 Task: Create a presentation page layout template.
Action: Mouse moved to (405, 230)
Screenshot: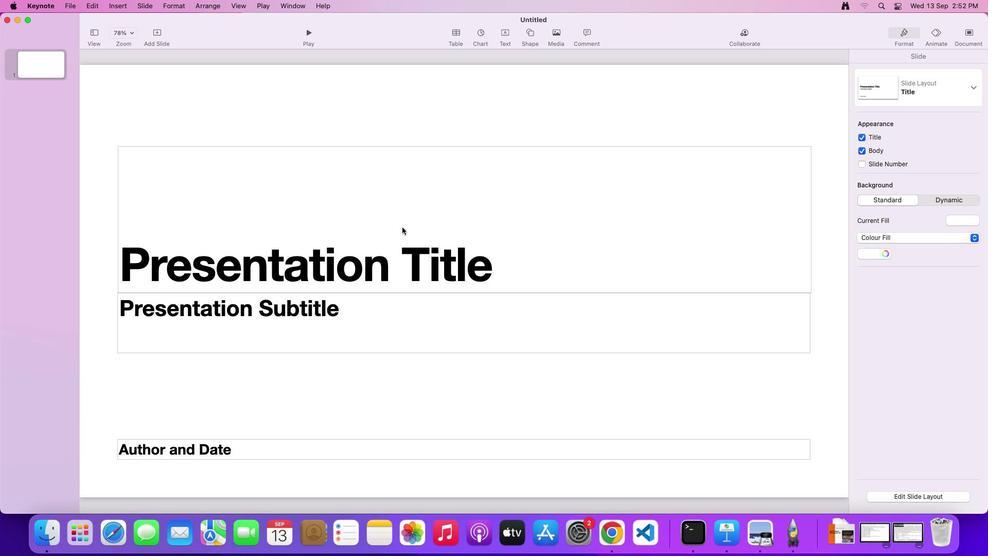 
Action: Mouse pressed left at (405, 230)
Screenshot: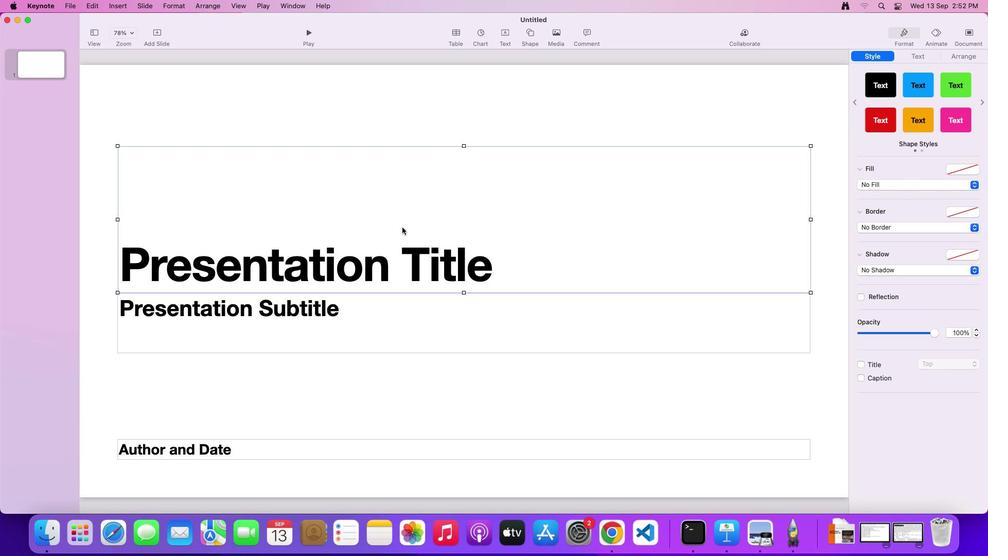 
Action: Mouse moved to (405, 230)
Screenshot: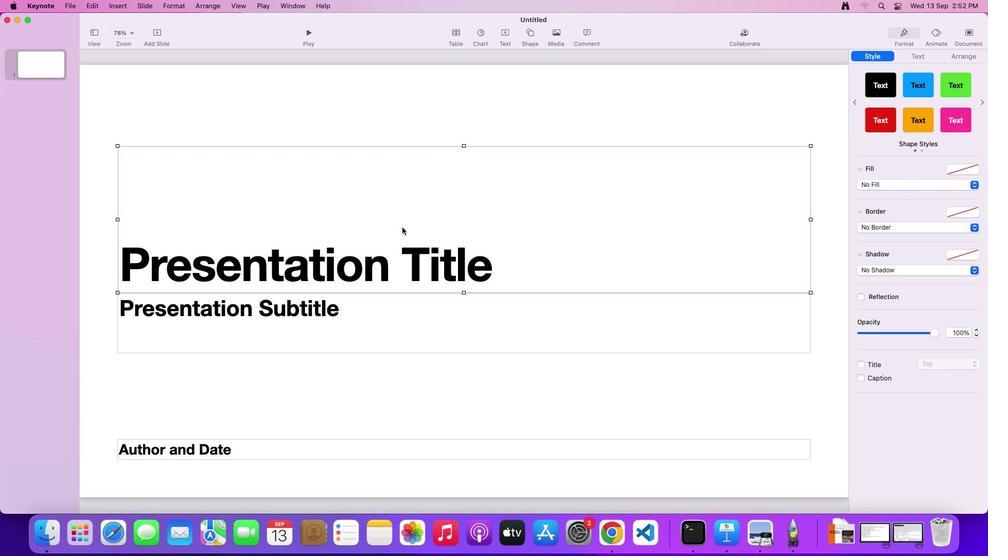 
Action: Key pressed Key.delete
Screenshot: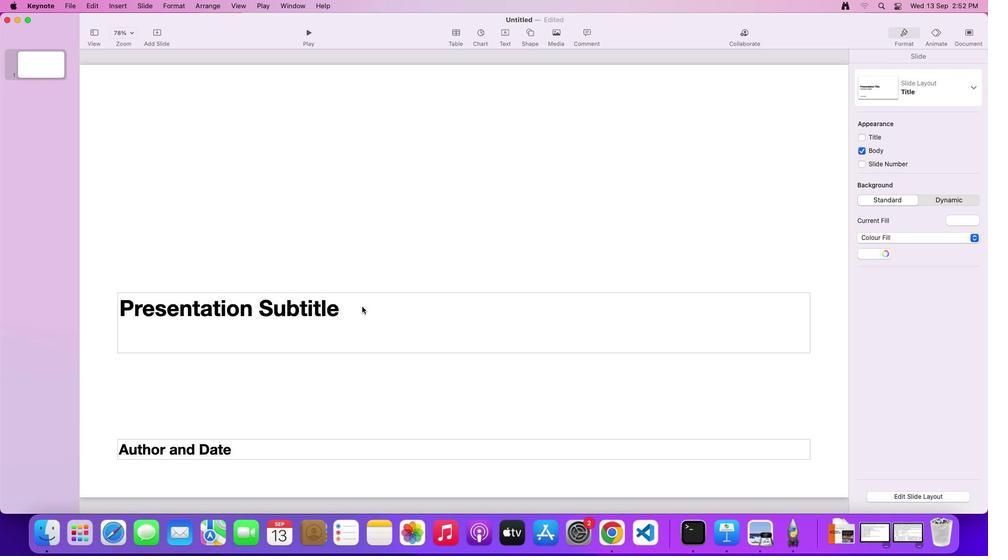 
Action: Mouse moved to (365, 311)
Screenshot: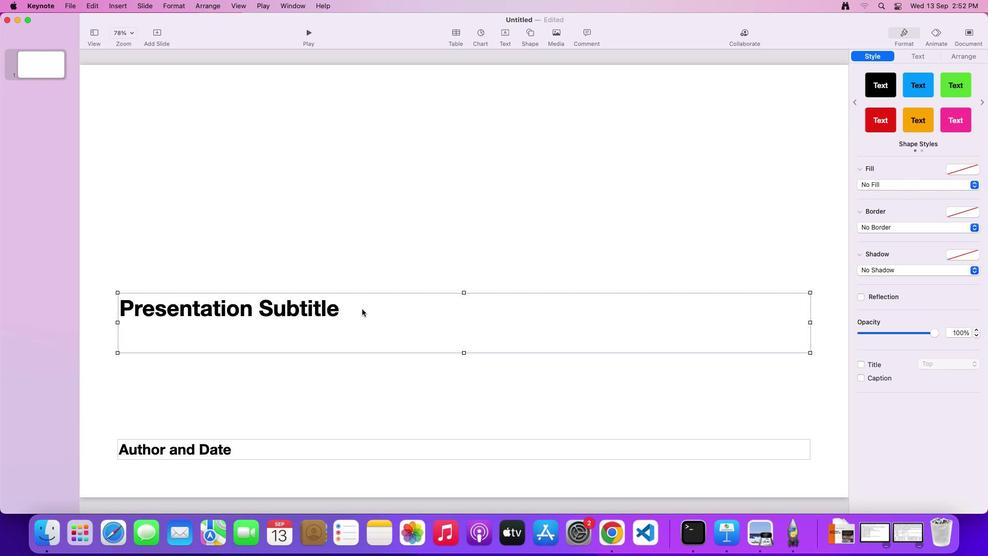 
Action: Mouse pressed left at (365, 311)
Screenshot: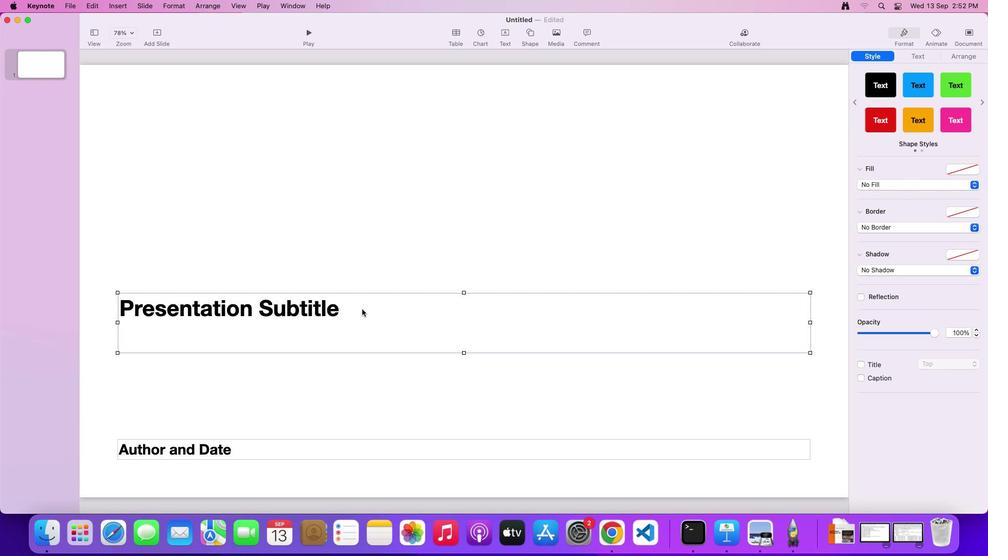 
Action: Mouse moved to (365, 318)
Screenshot: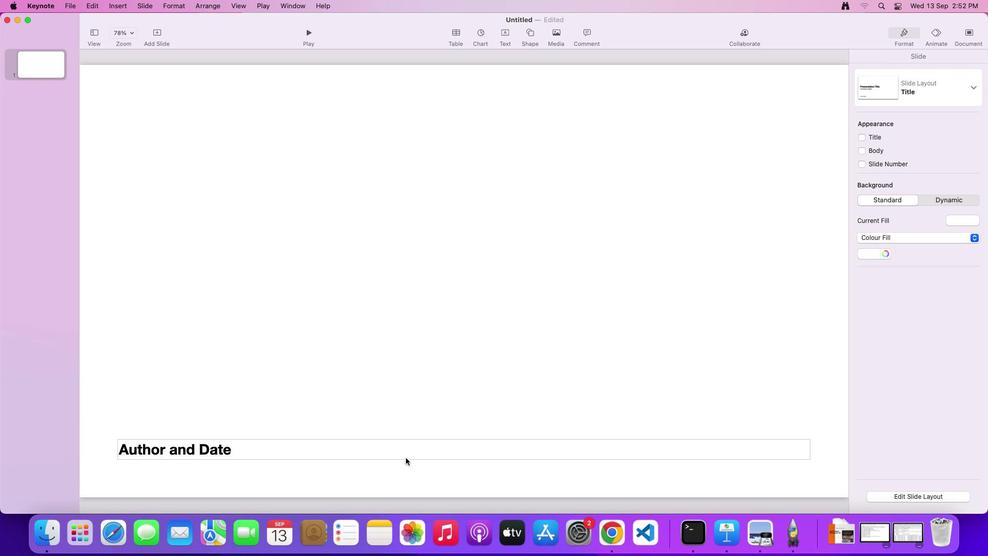 
Action: Key pressed Key.delete
Screenshot: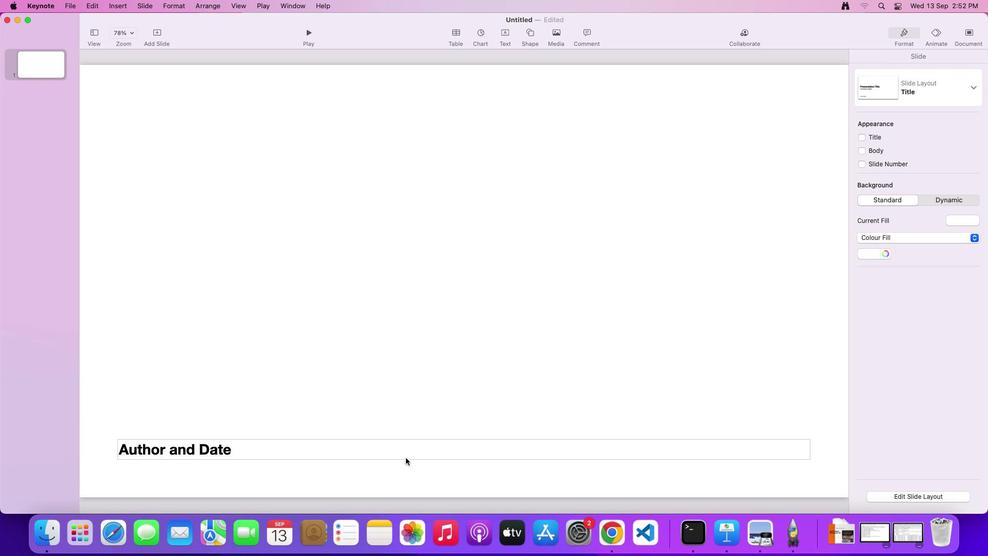 
Action: Mouse moved to (408, 461)
Screenshot: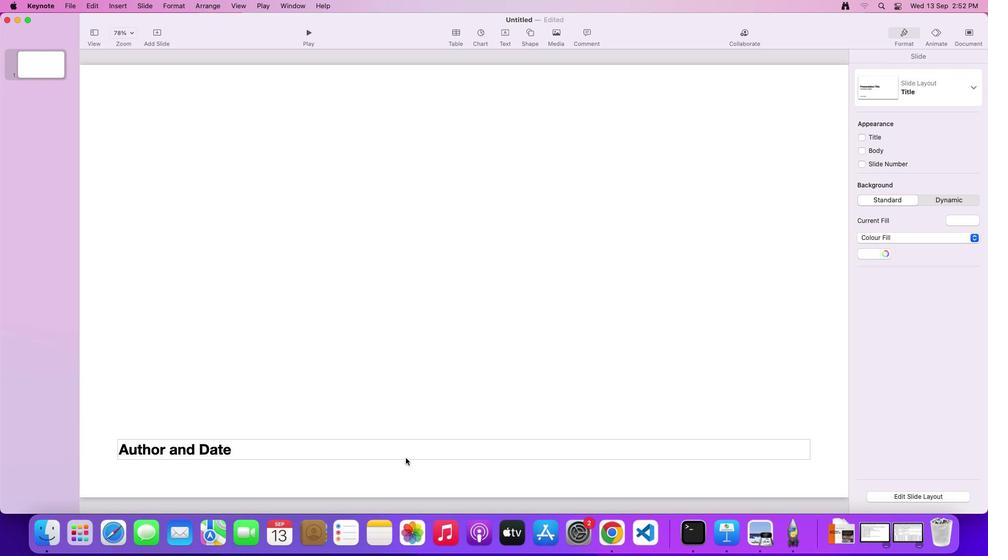 
Action: Mouse pressed left at (408, 461)
Screenshot: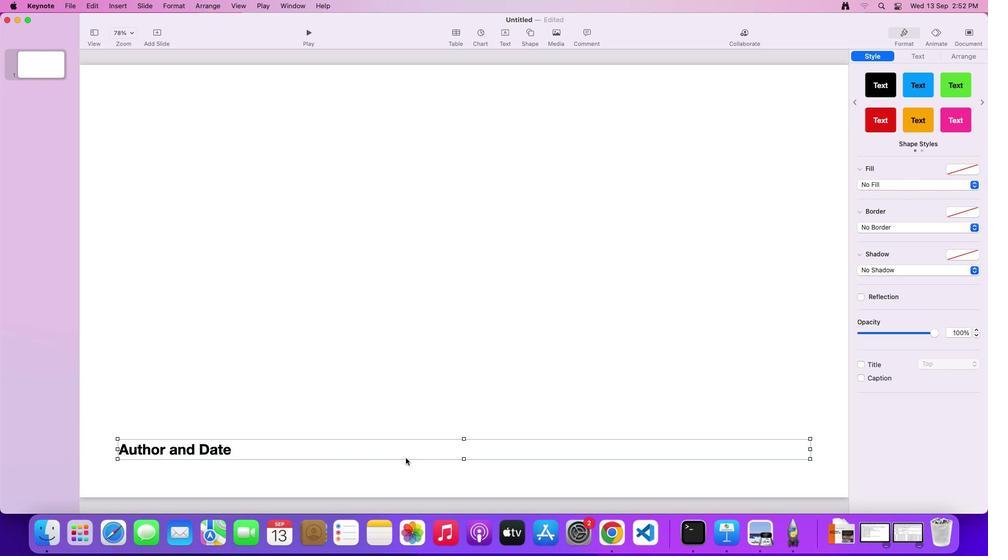 
Action: Mouse moved to (408, 460)
Screenshot: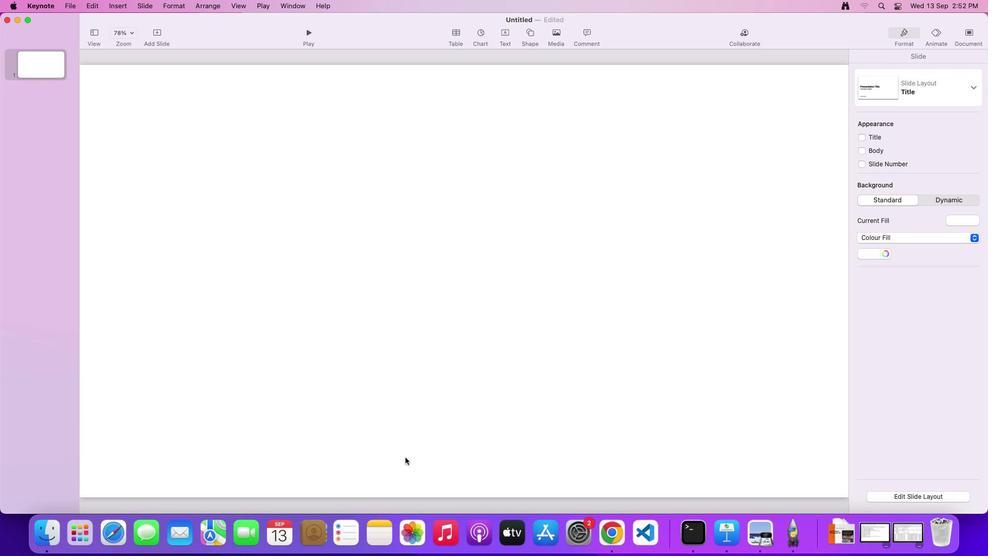 
Action: Key pressed Key.delete
Screenshot: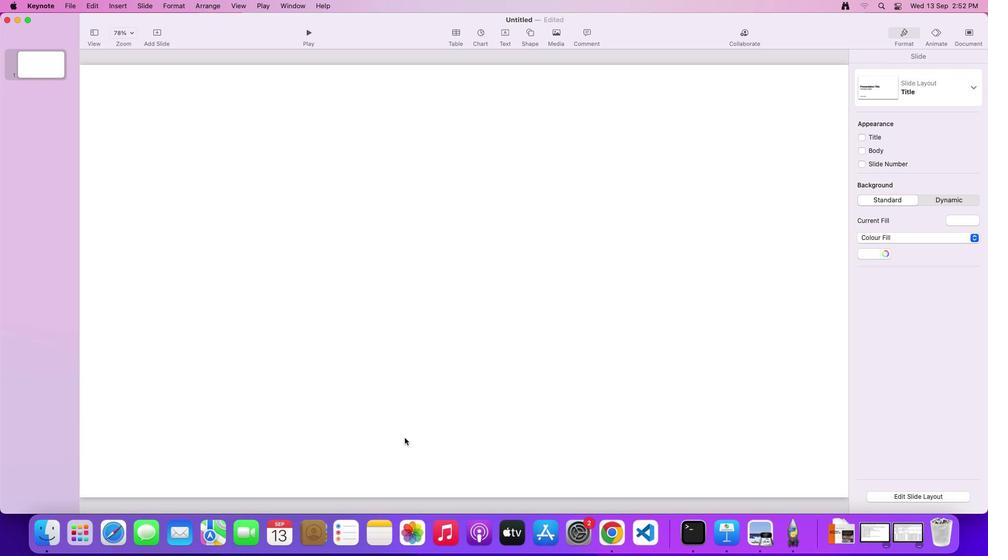 
Action: Mouse moved to (381, 268)
Screenshot: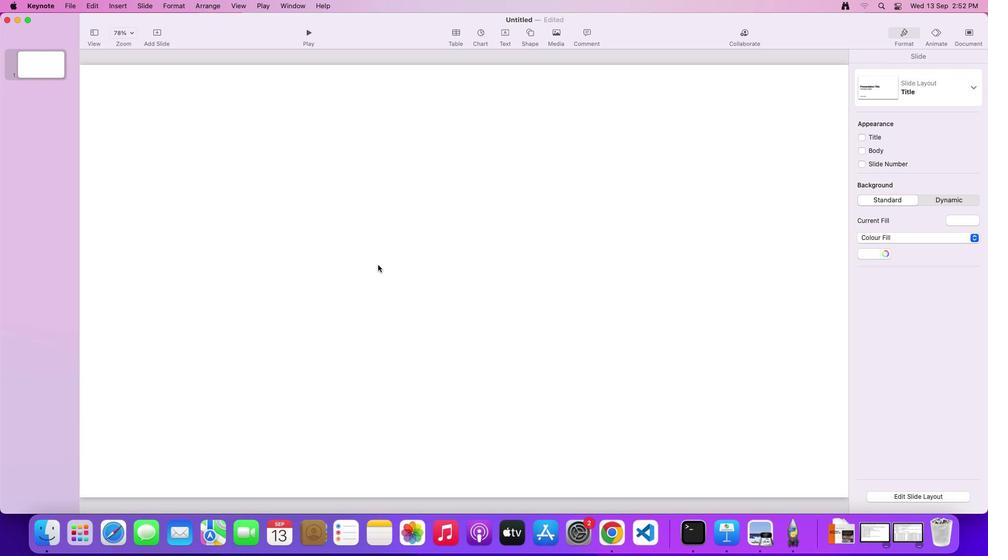 
Action: Mouse pressed left at (381, 268)
Screenshot: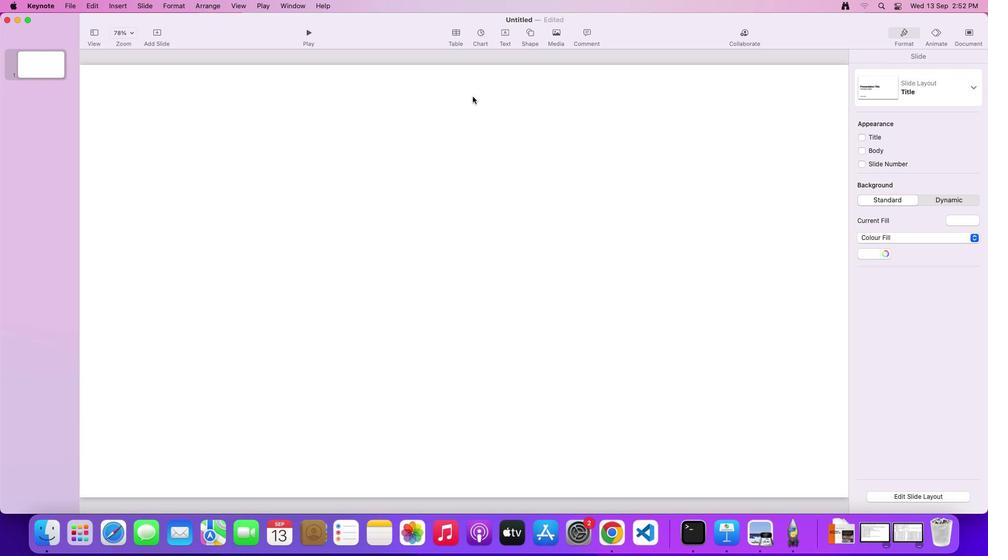 
Action: Mouse moved to (528, 35)
Screenshot: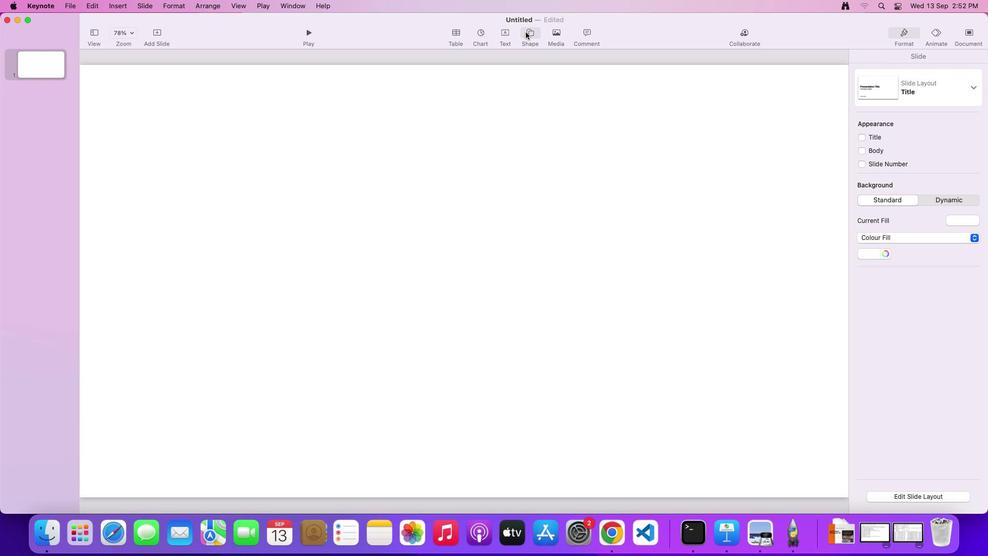
Action: Mouse pressed left at (528, 35)
Screenshot: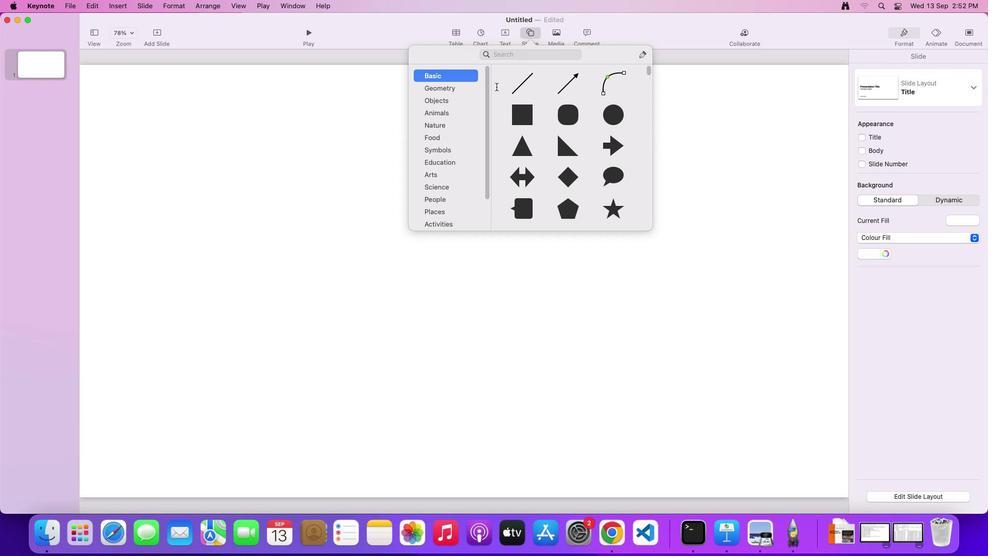 
Action: Mouse moved to (515, 117)
Screenshot: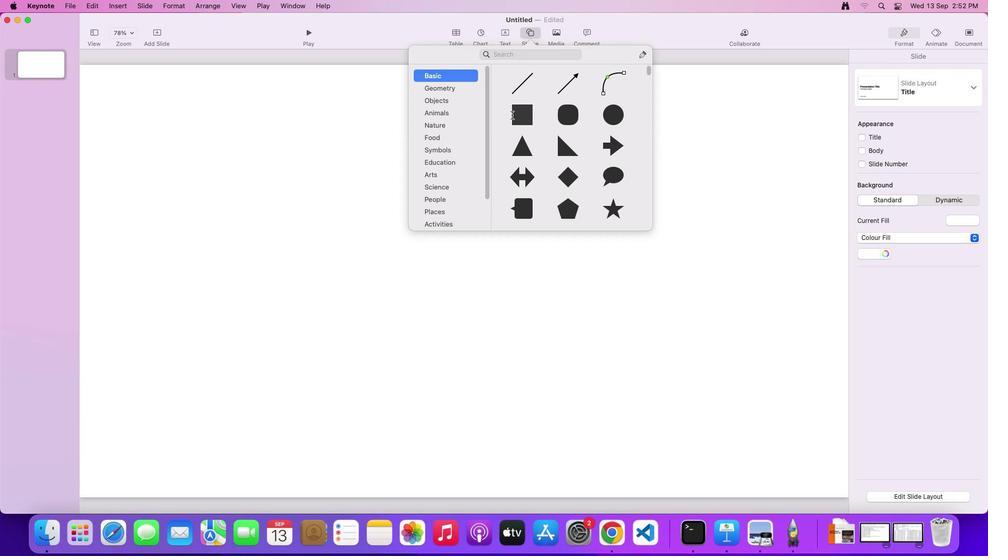 
Action: Mouse pressed left at (515, 117)
Screenshot: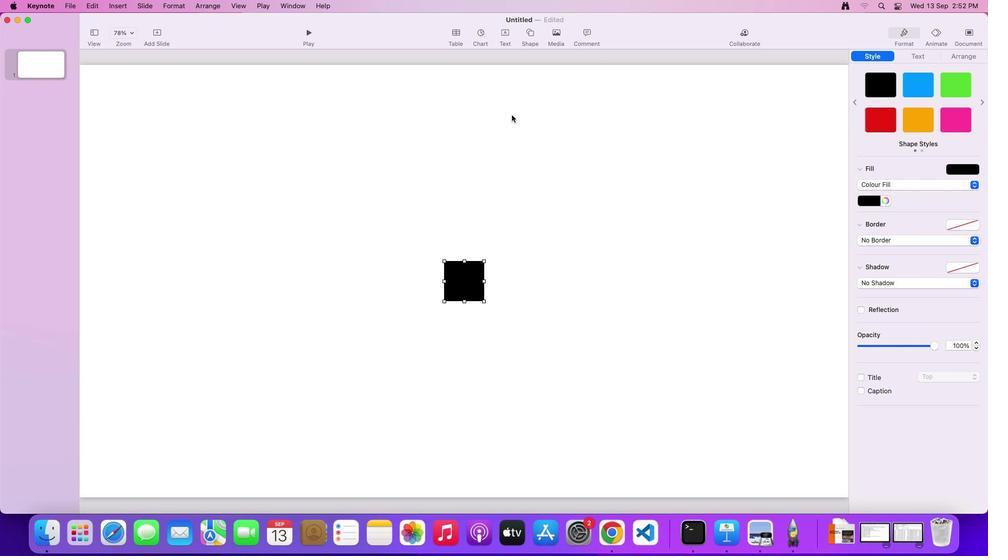 
Action: Mouse moved to (445, 263)
Screenshot: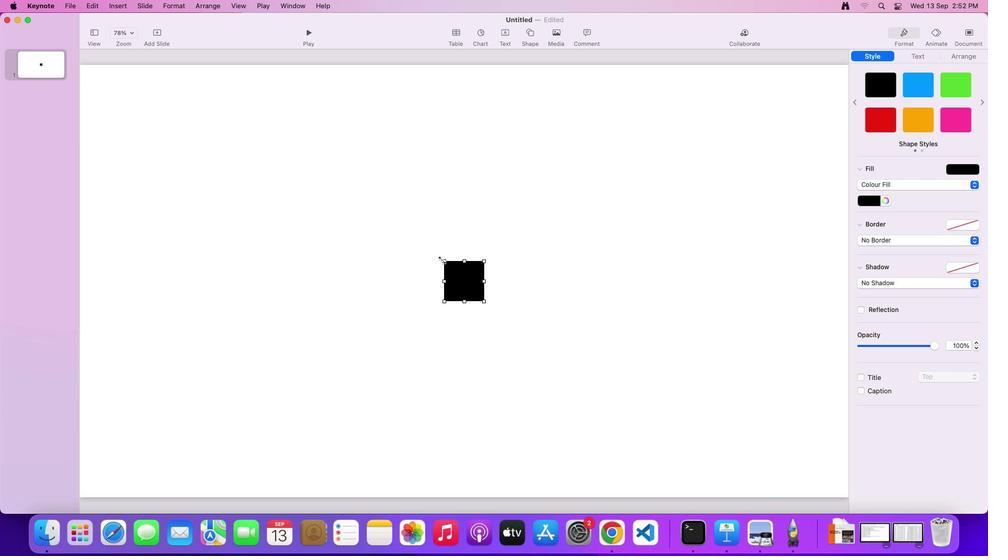 
Action: Mouse pressed left at (445, 263)
Screenshot: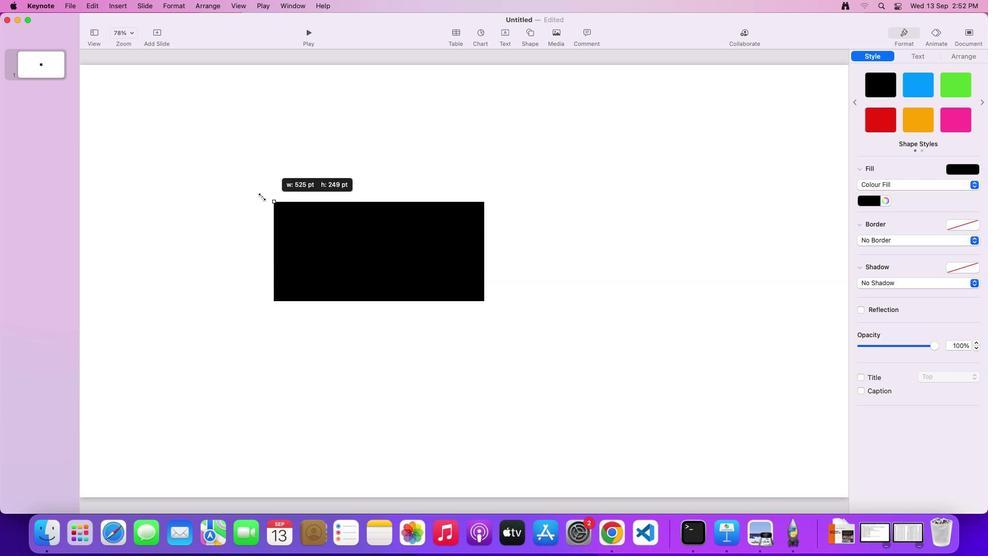 
Action: Mouse moved to (486, 304)
Screenshot: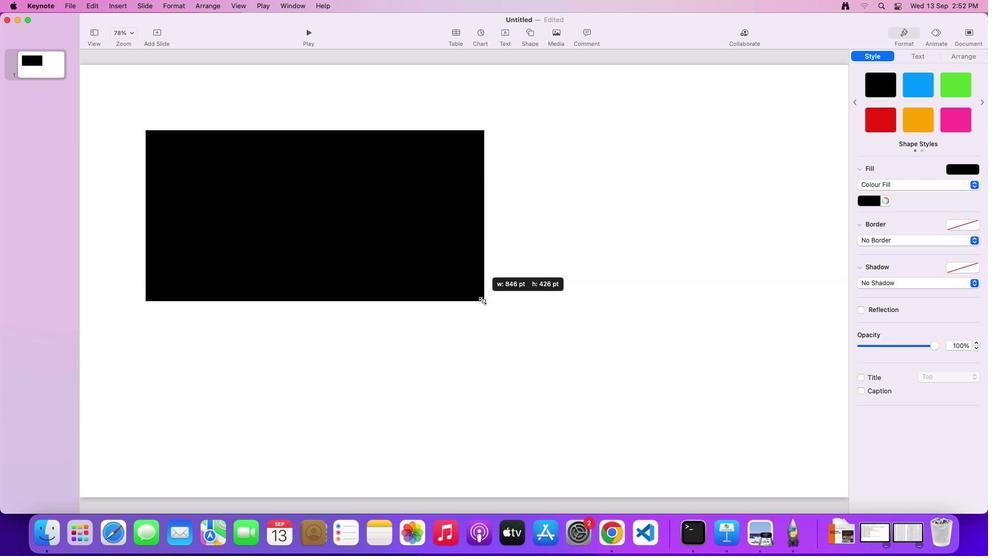 
Action: Mouse pressed left at (486, 304)
Screenshot: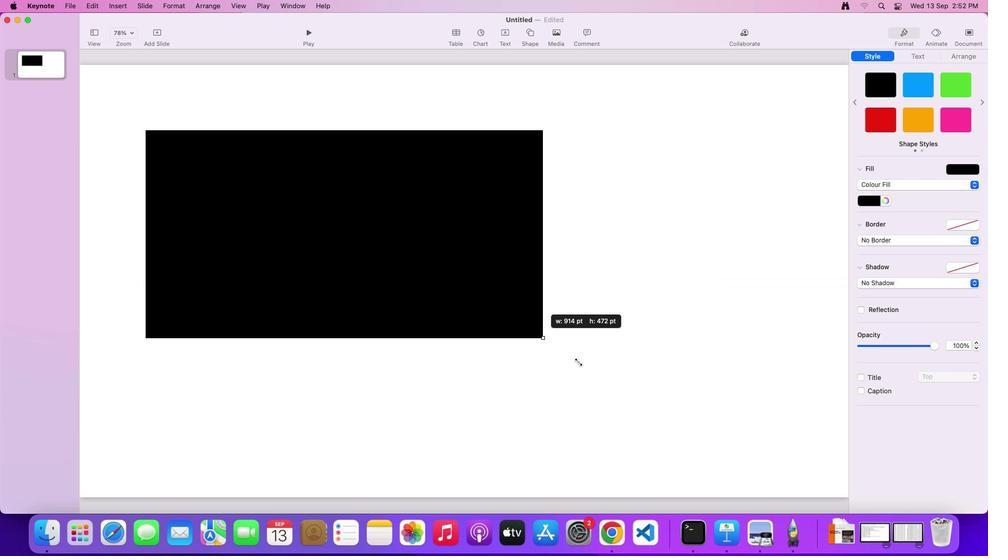
Action: Mouse moved to (505, 339)
Screenshot: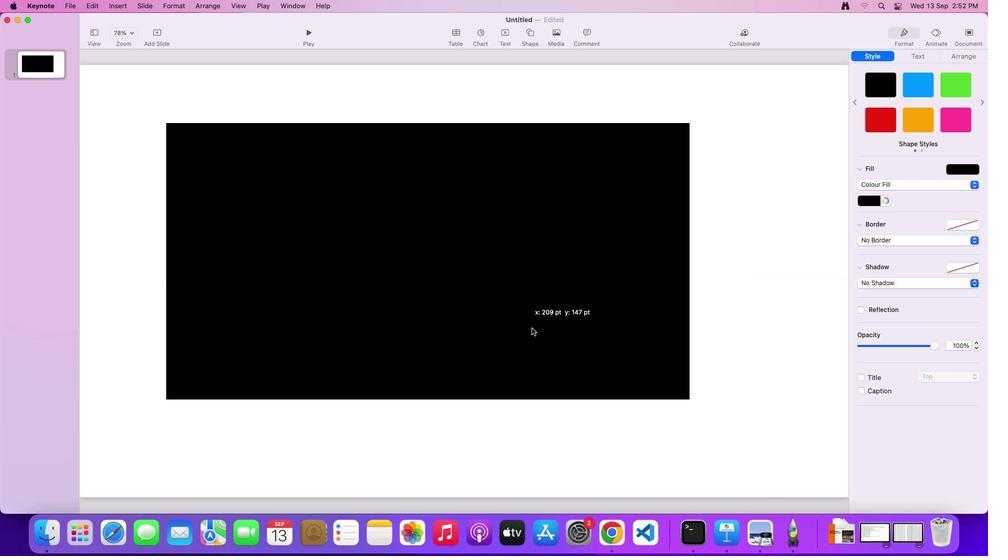 
Action: Mouse pressed left at (505, 339)
Screenshot: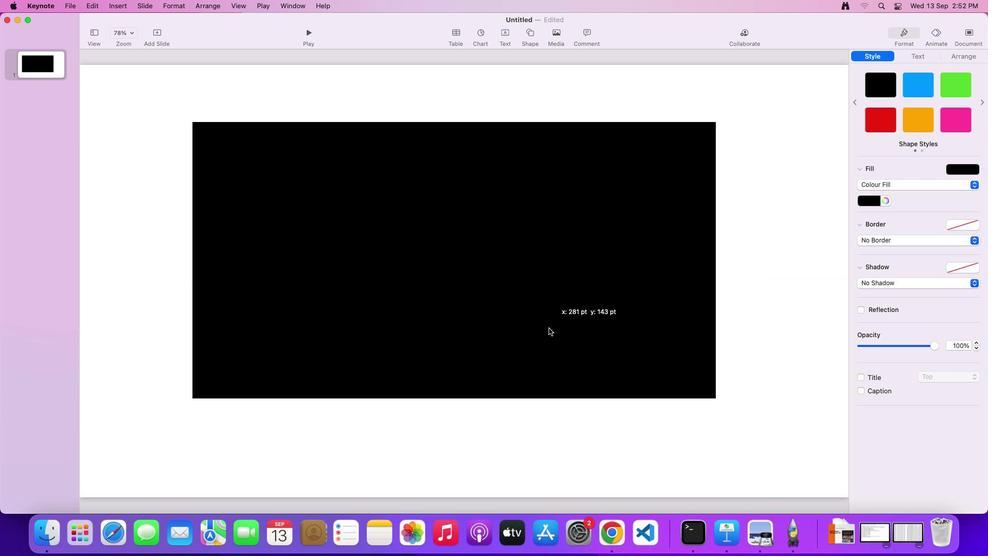 
Action: Mouse moved to (460, 408)
Screenshot: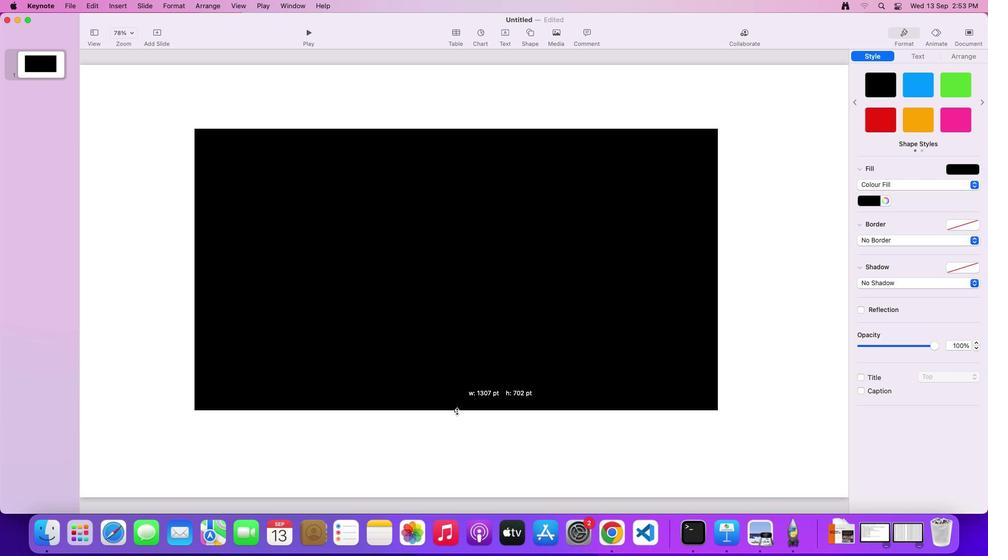 
Action: Mouse pressed left at (460, 408)
Screenshot: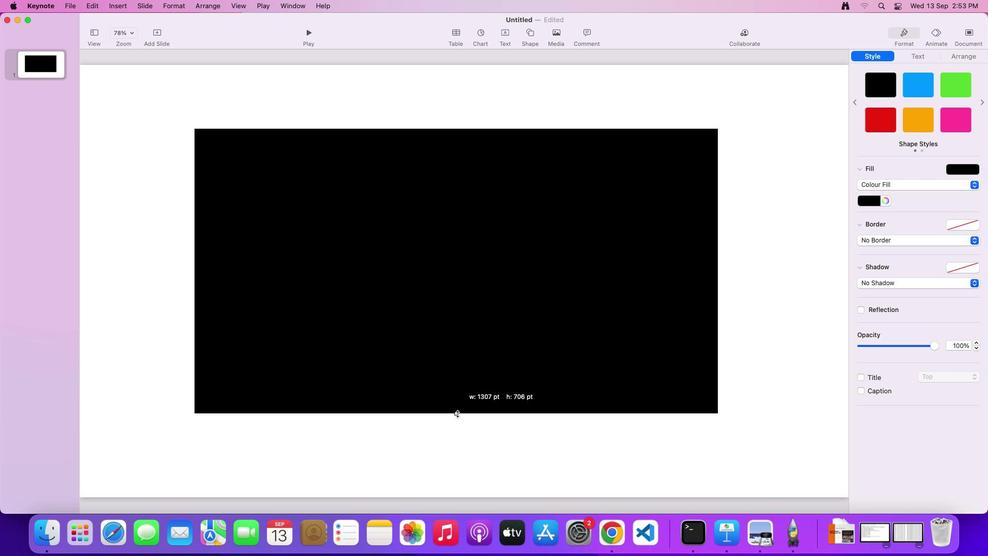 
Action: Mouse moved to (419, 320)
Screenshot: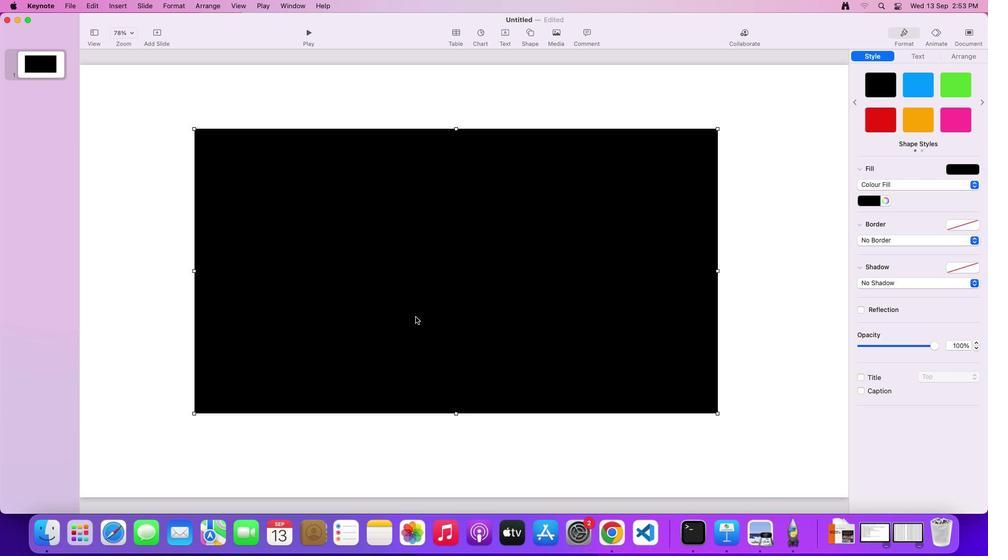 
Action: Mouse pressed left at (419, 320)
Screenshot: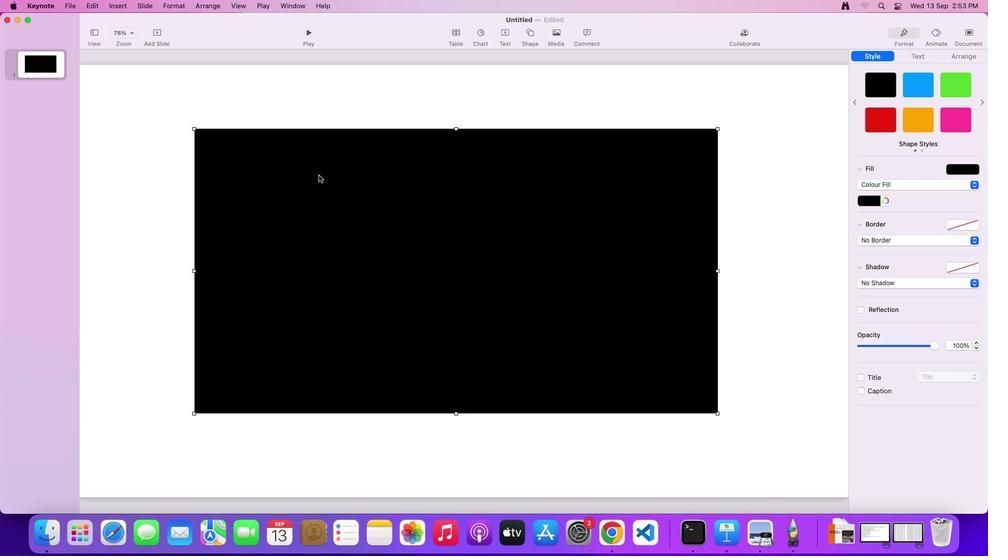 
Action: Mouse moved to (877, 204)
Screenshot: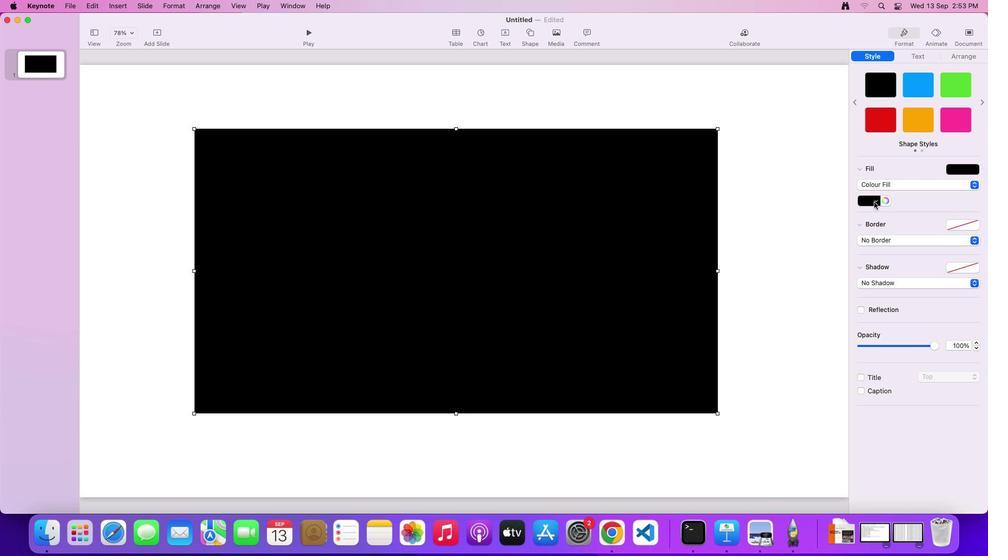 
Action: Mouse pressed left at (877, 204)
Screenshot: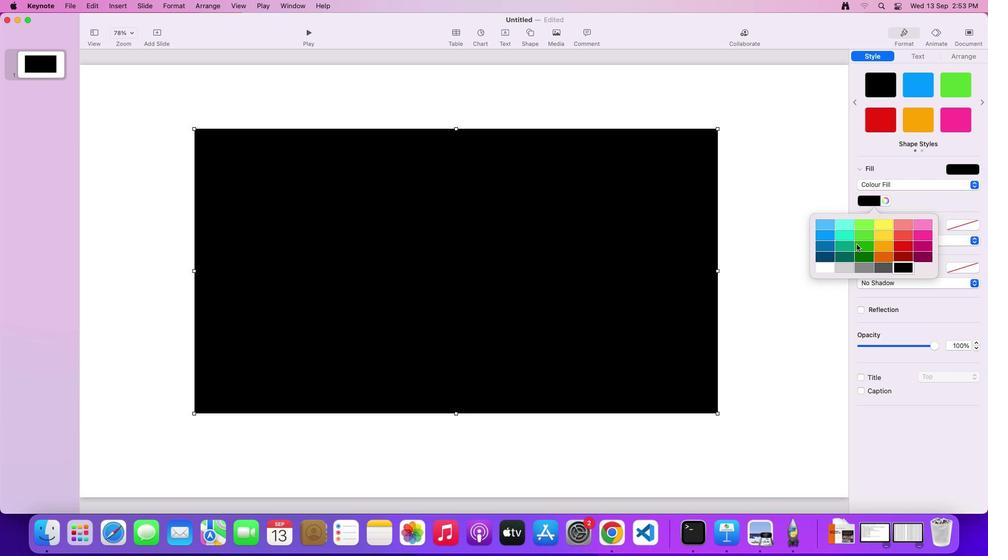 
Action: Mouse moved to (829, 252)
Screenshot: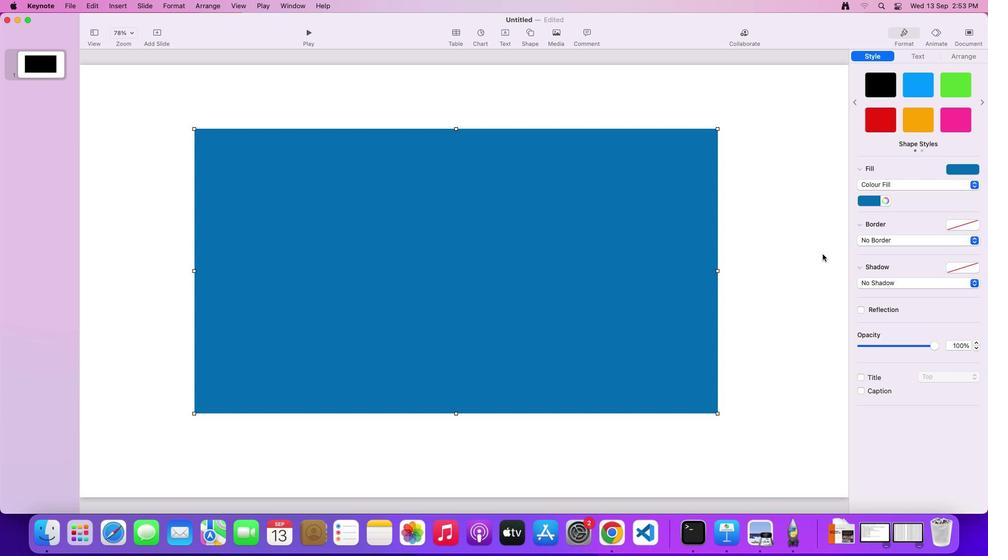 
Action: Mouse pressed left at (829, 252)
Screenshot: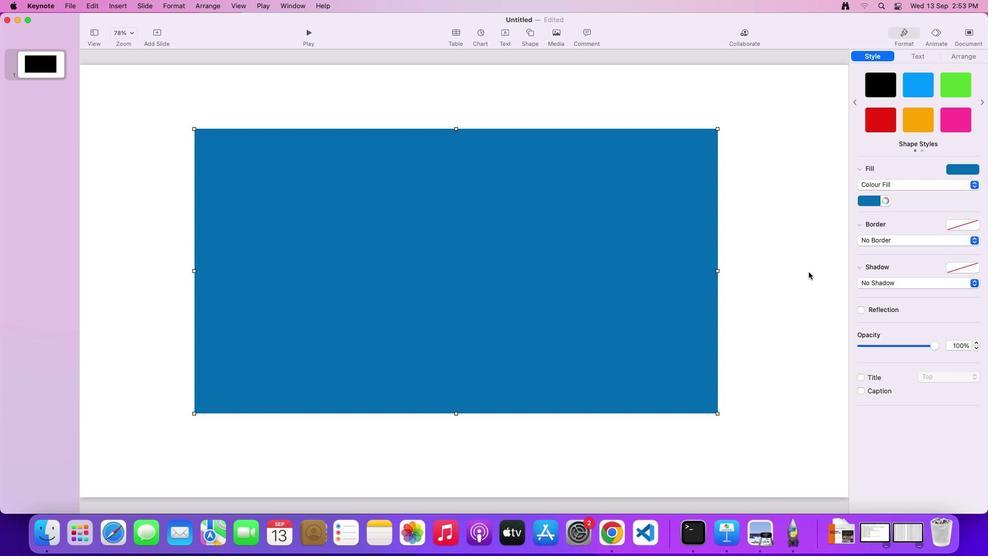 
Action: Mouse moved to (936, 346)
Screenshot: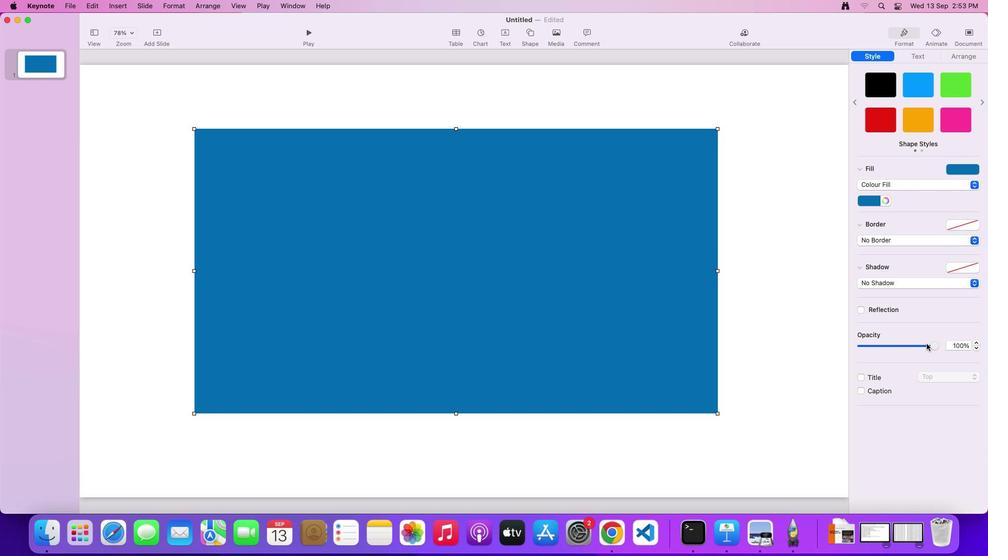
Action: Mouse pressed left at (936, 346)
Screenshot: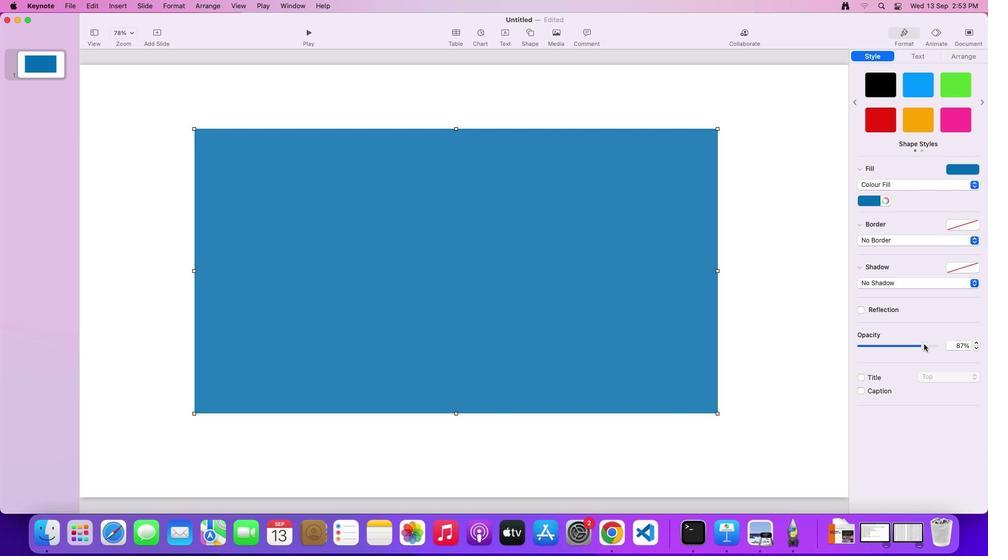 
Action: Mouse moved to (577, 334)
Screenshot: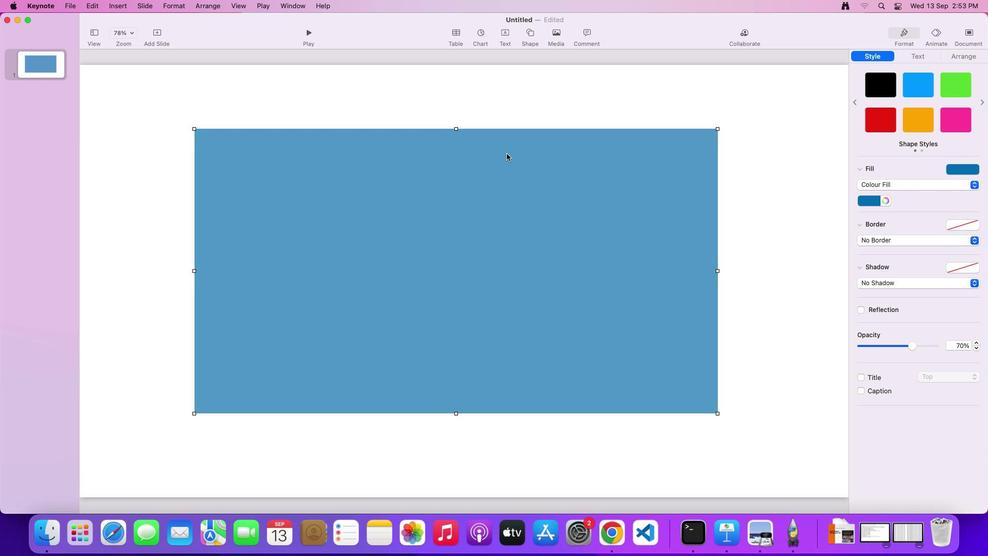 
Action: Mouse pressed left at (577, 334)
Screenshot: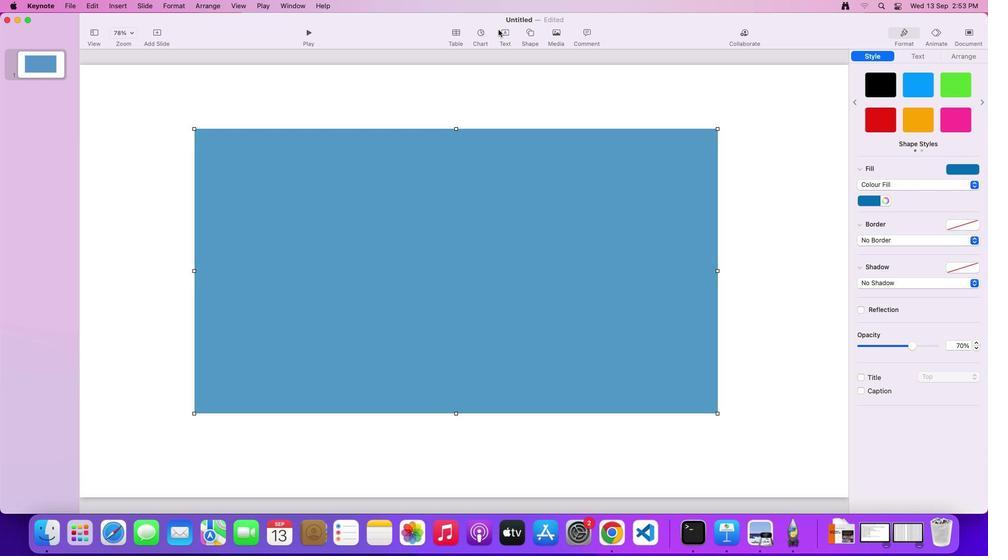 
Action: Mouse moved to (529, 35)
Screenshot: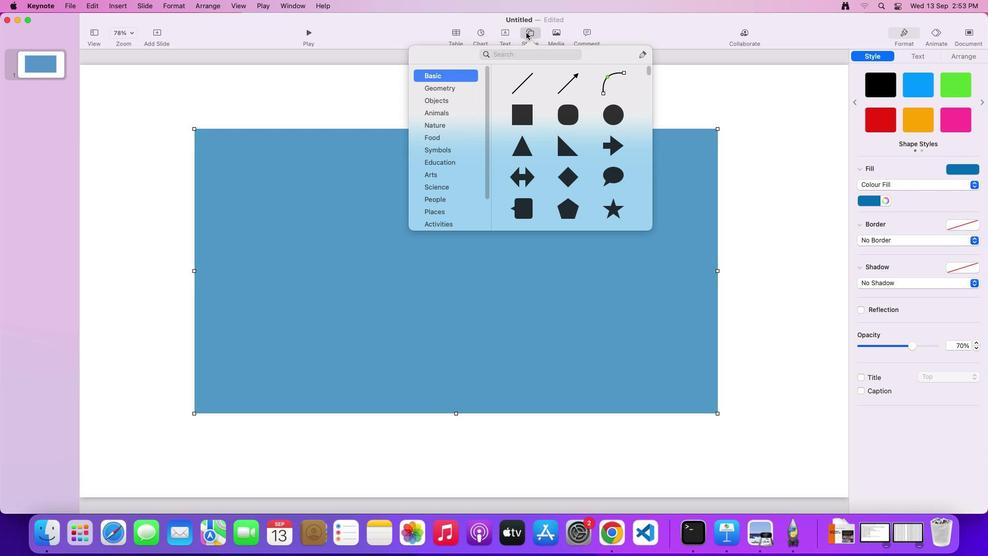 
Action: Mouse pressed left at (529, 35)
Screenshot: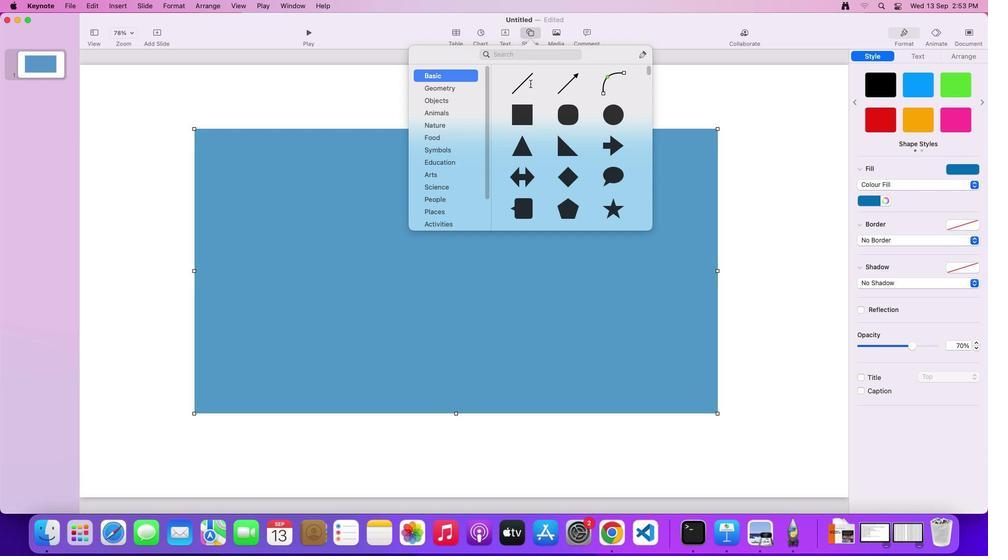 
Action: Mouse moved to (574, 122)
Screenshot: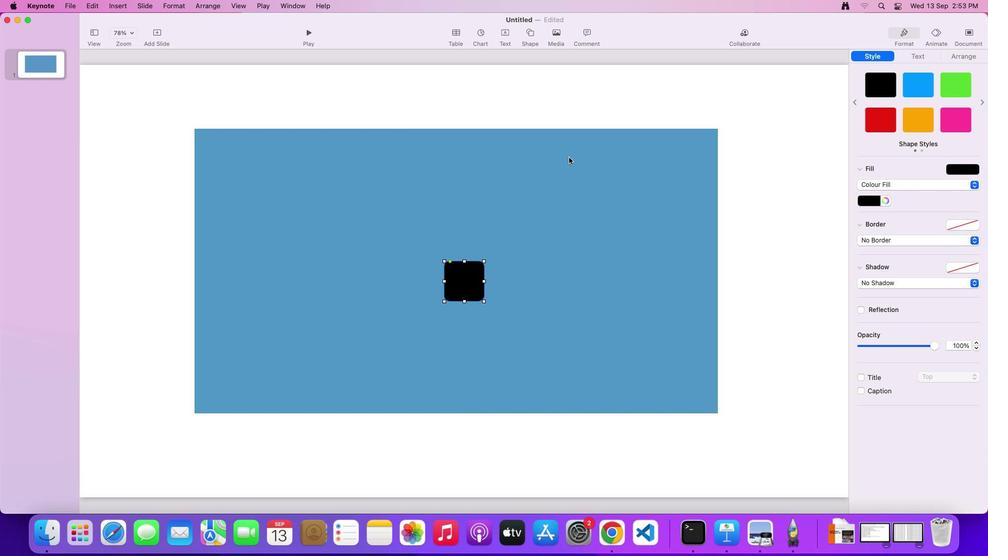
Action: Mouse pressed left at (574, 122)
Screenshot: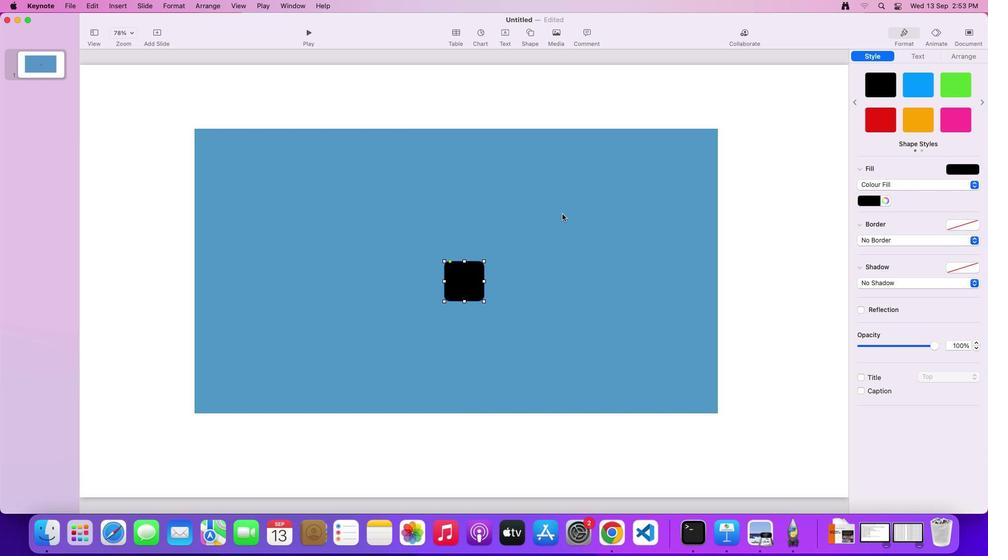 
Action: Mouse moved to (489, 284)
Screenshot: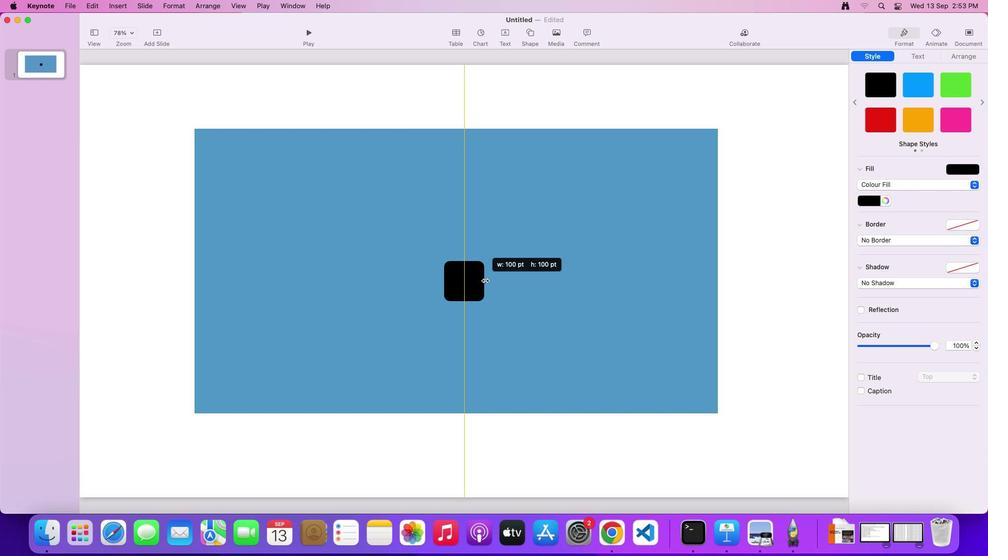 
Action: Mouse pressed left at (489, 284)
Screenshot: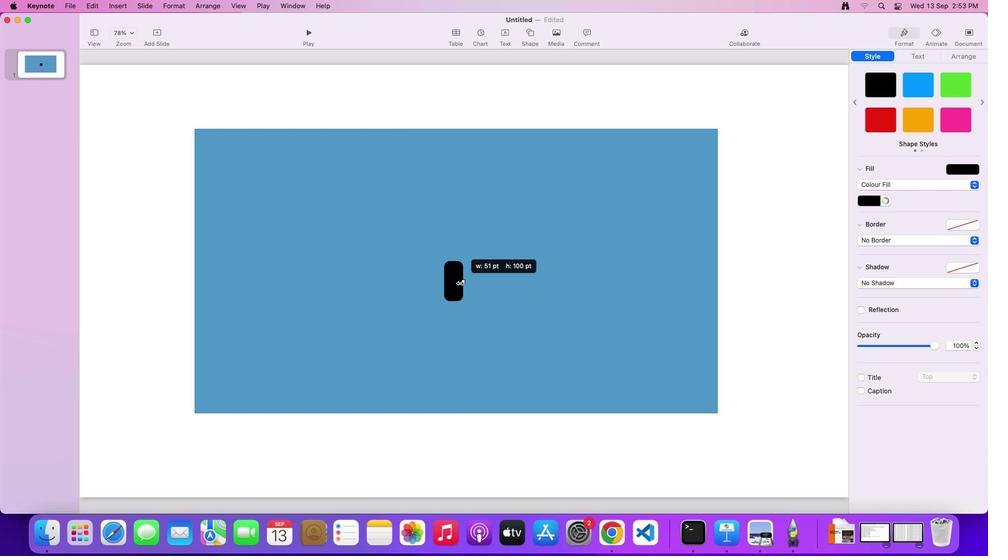 
Action: Mouse moved to (457, 278)
Screenshot: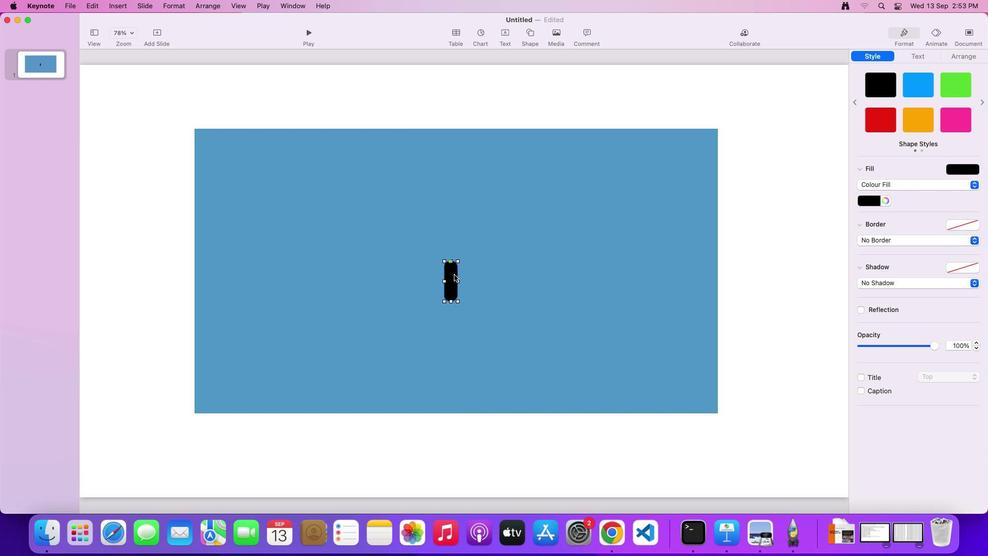 
Action: Mouse pressed left at (457, 278)
Screenshot: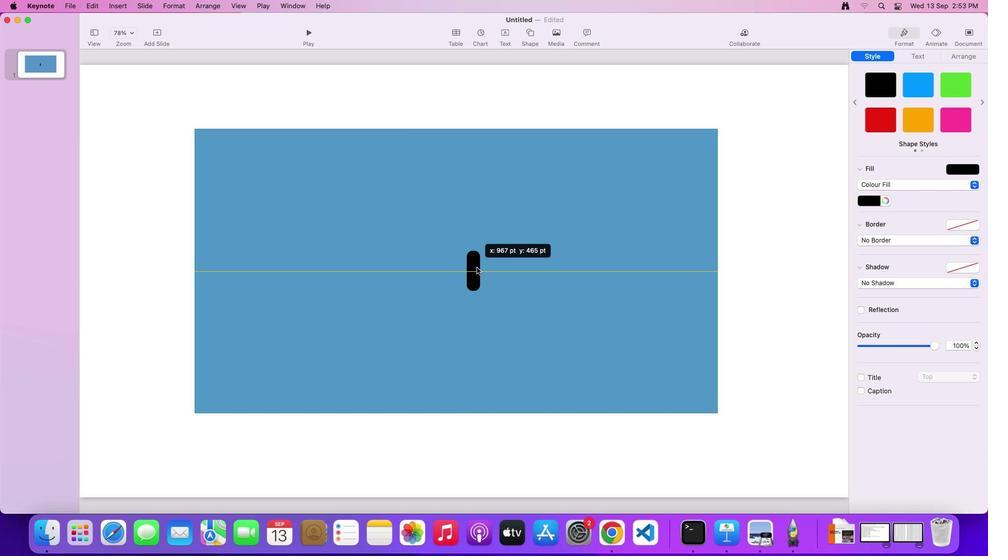 
Action: Mouse moved to (964, 56)
Screenshot: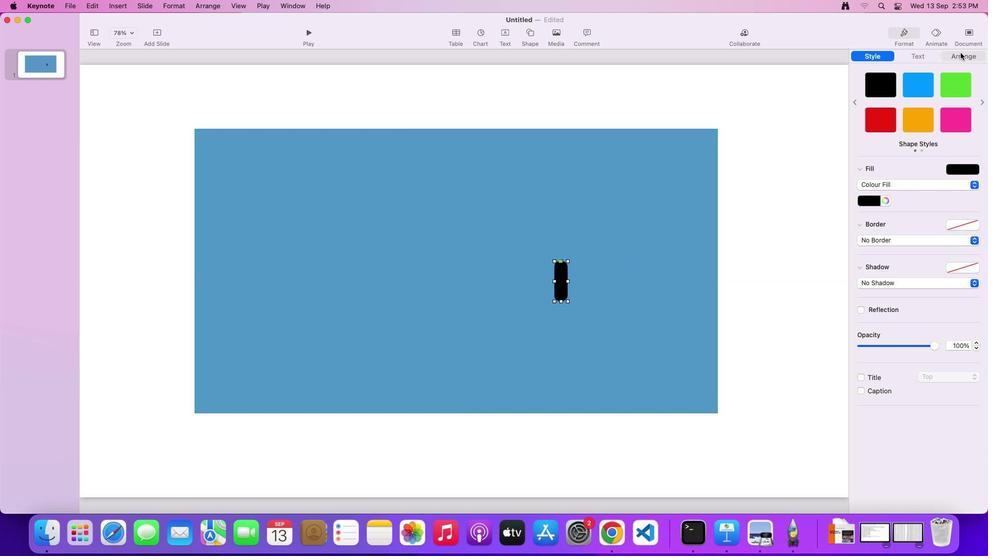 
Action: Mouse pressed left at (964, 56)
Screenshot: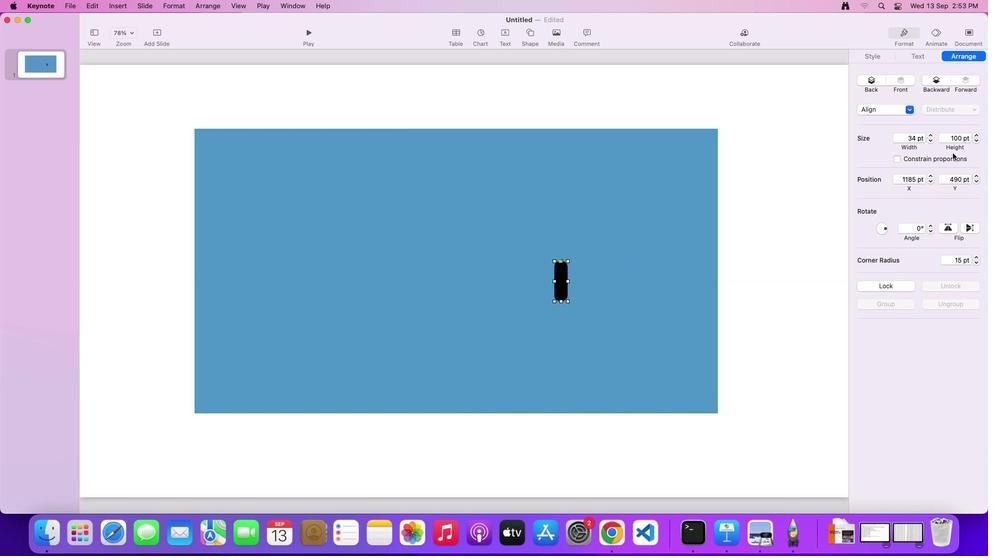 
Action: Mouse moved to (932, 228)
Screenshot: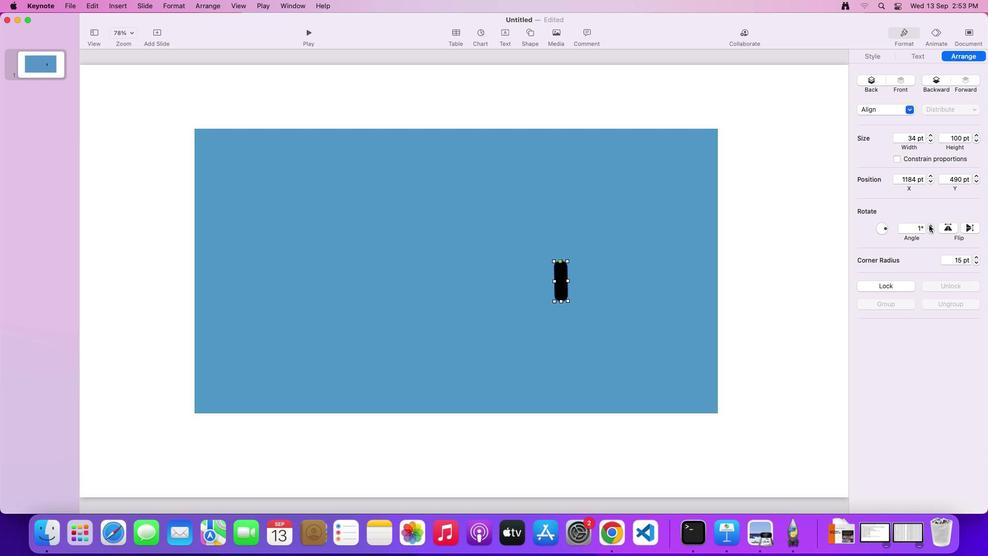 
Action: Mouse pressed left at (932, 228)
Screenshot: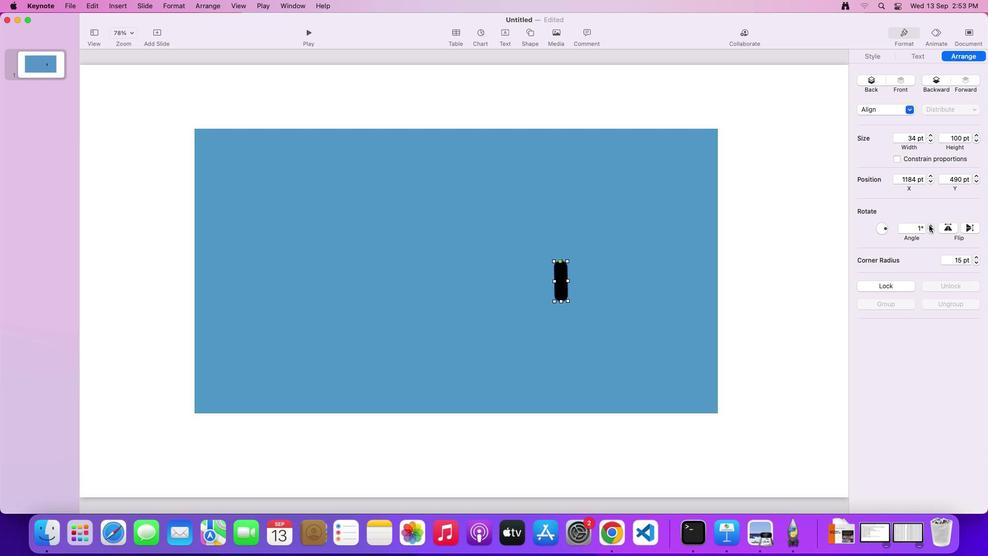 
Action: Mouse moved to (574, 279)
Screenshot: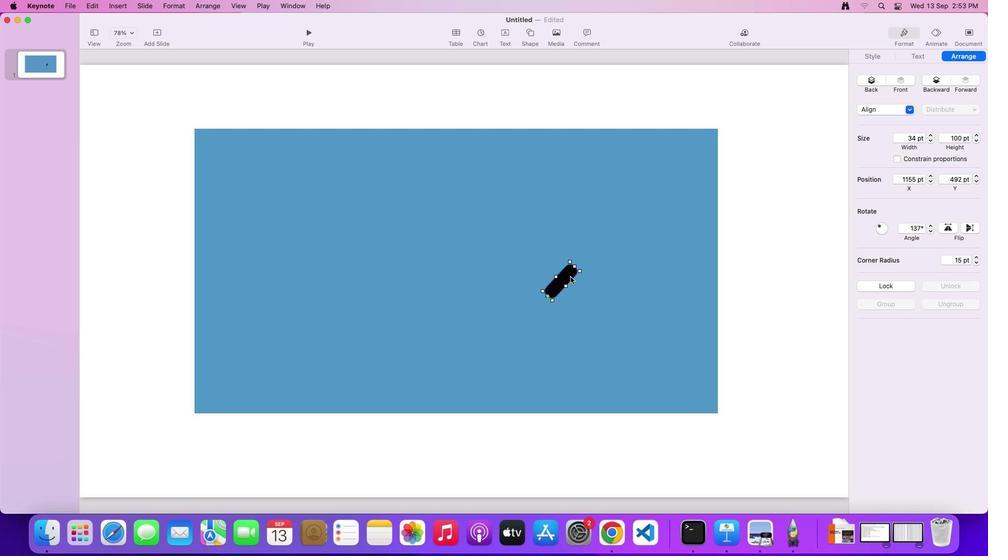 
Action: Mouse pressed left at (574, 279)
Screenshot: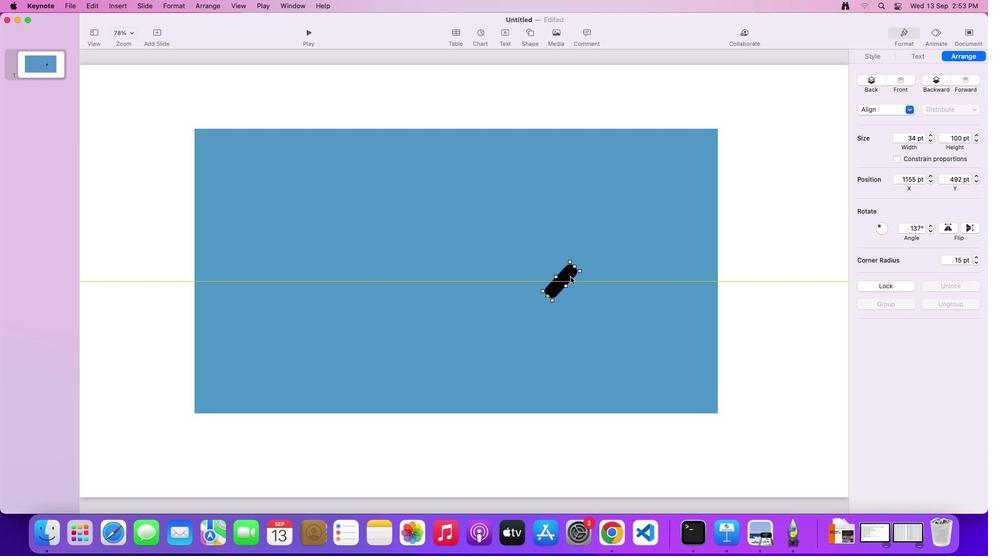 
Action: Mouse moved to (603, 177)
Screenshot: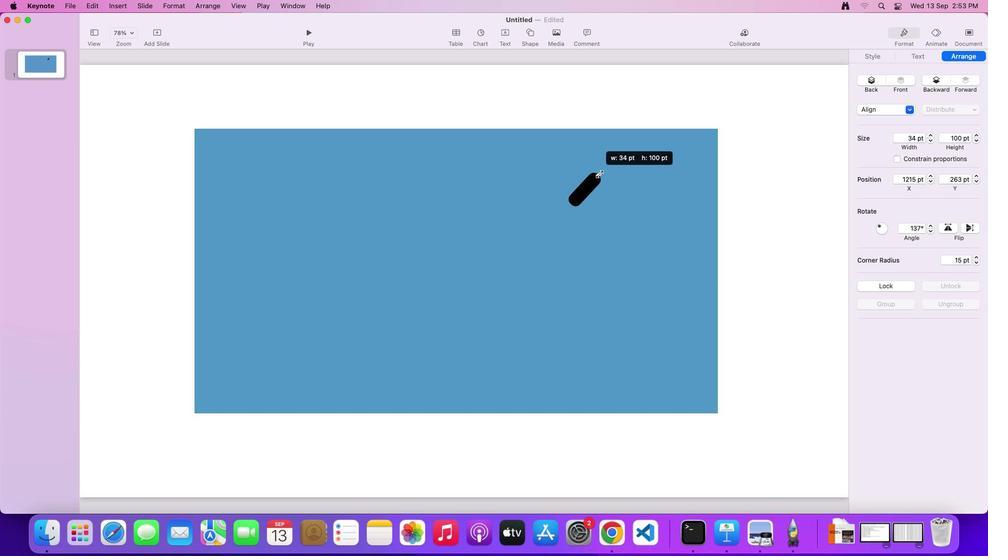 
Action: Mouse pressed left at (603, 177)
Screenshot: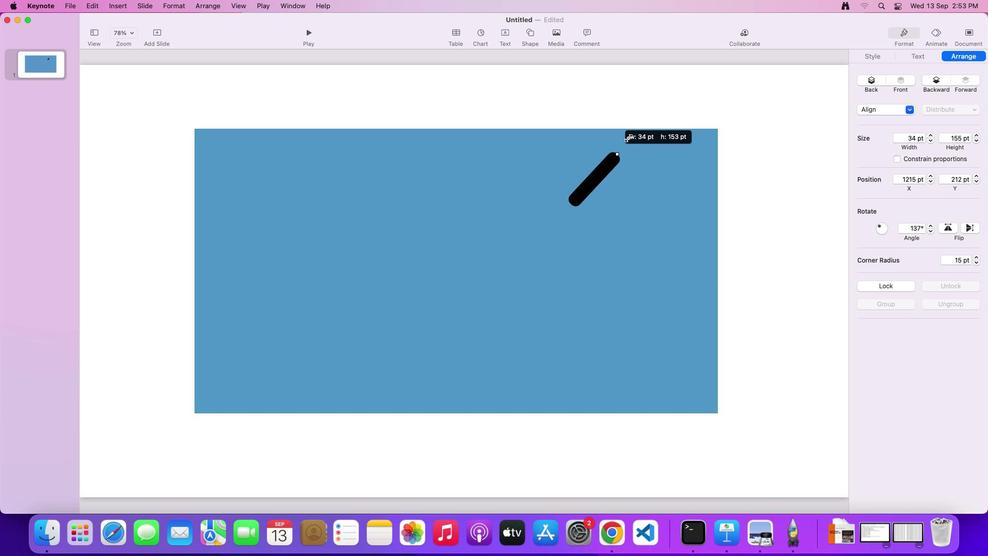 
Action: Mouse moved to (618, 170)
Screenshot: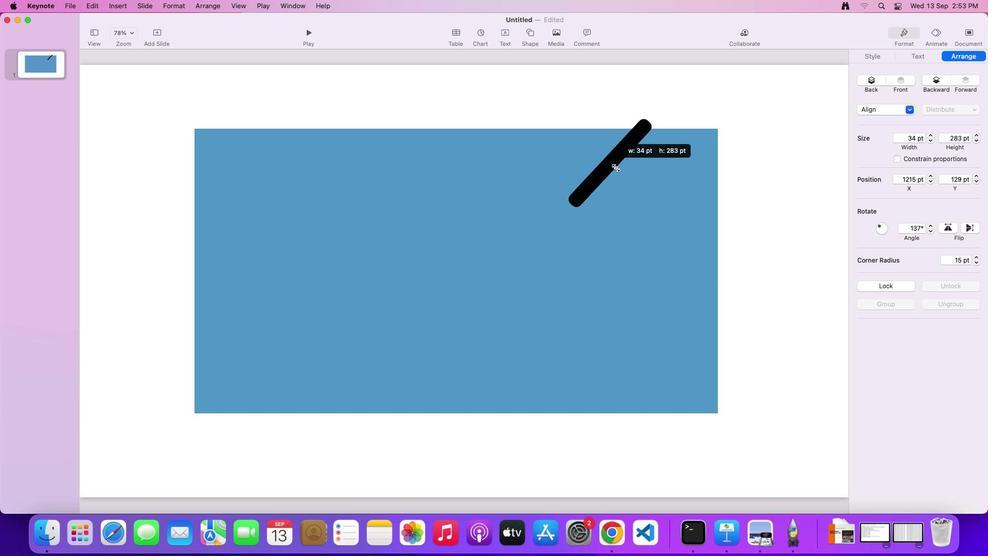 
Action: Mouse pressed left at (618, 170)
Screenshot: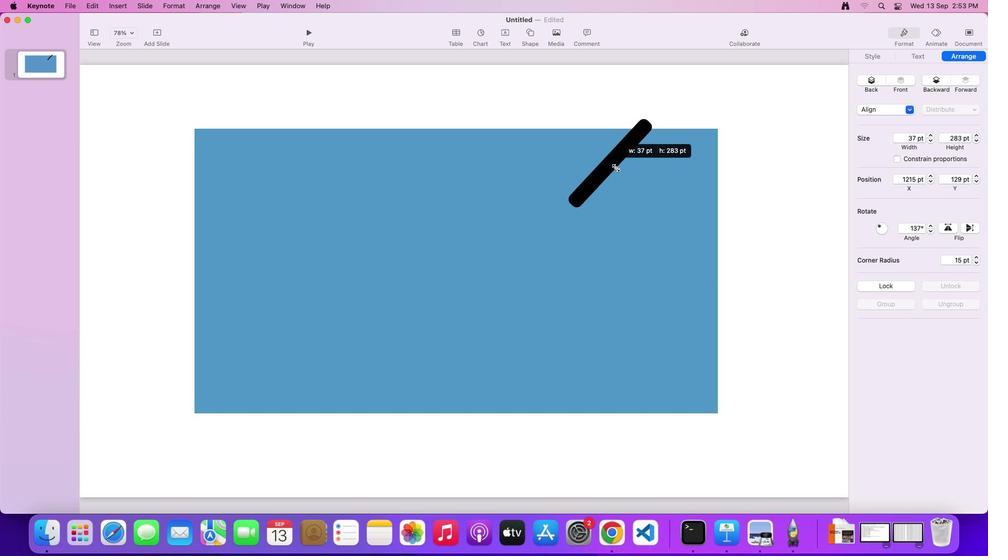 
Action: Mouse moved to (631, 192)
Screenshot: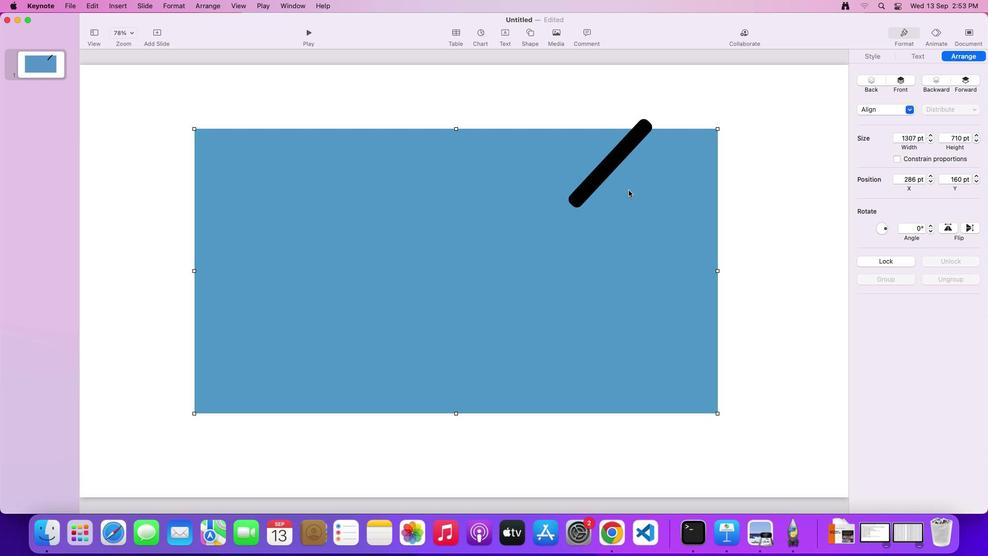 
Action: Mouse pressed left at (631, 192)
Screenshot: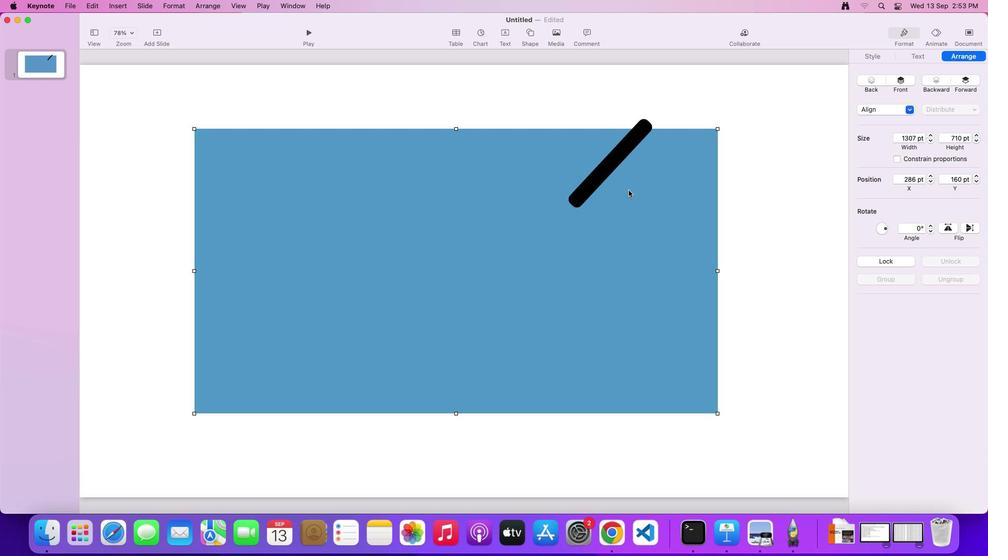 
Action: Mouse moved to (631, 212)
Screenshot: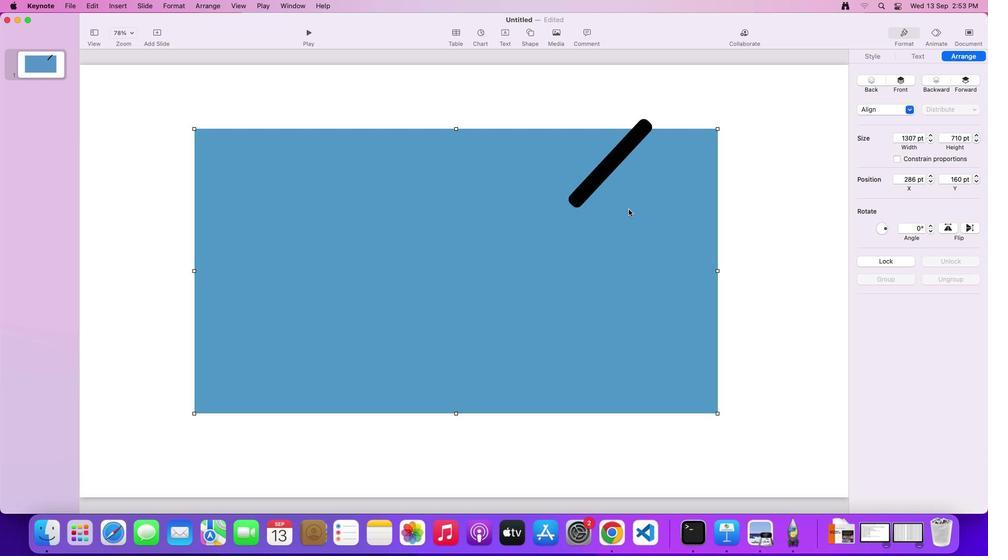 
Action: Key pressed Key.alt
Screenshot: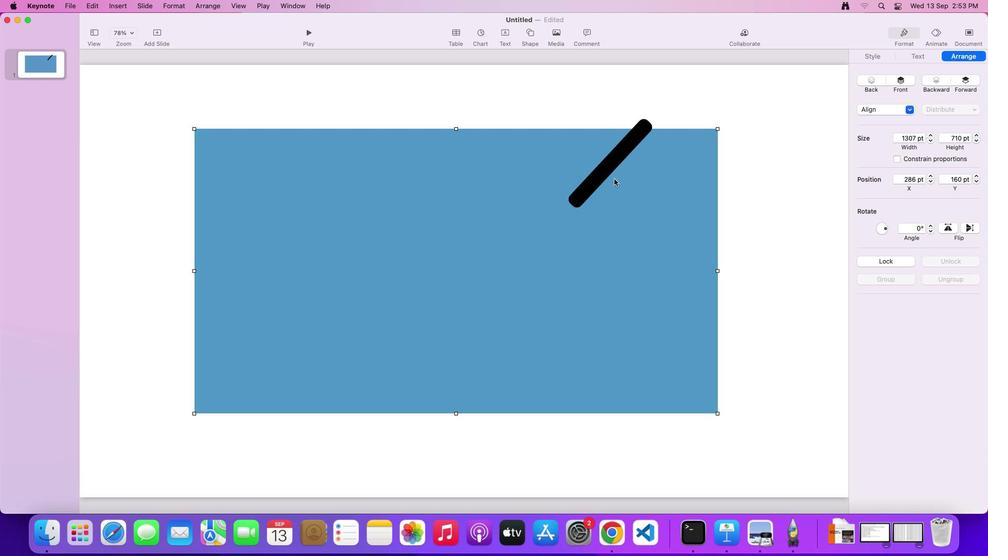 
Action: Mouse moved to (612, 163)
Screenshot: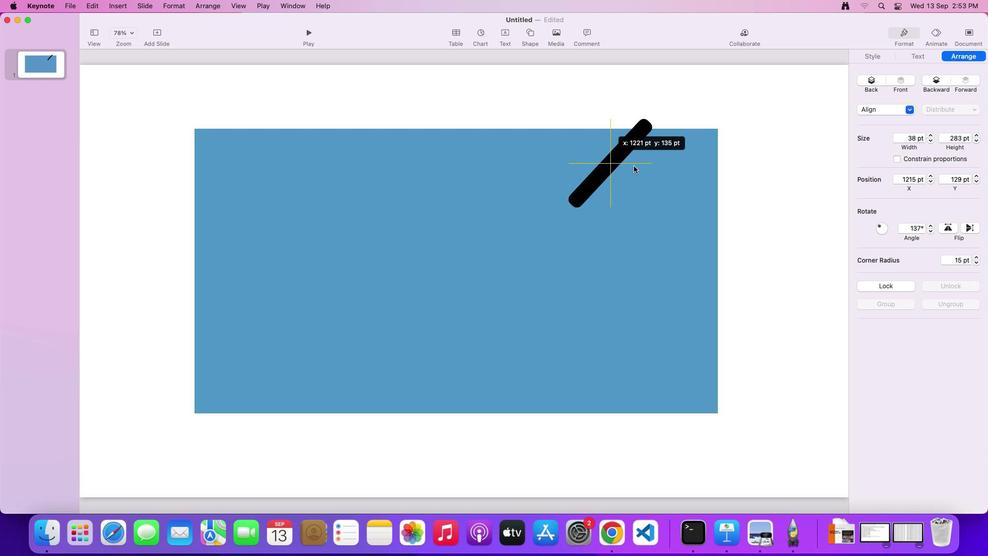 
Action: Mouse pressed left at (612, 163)
Screenshot: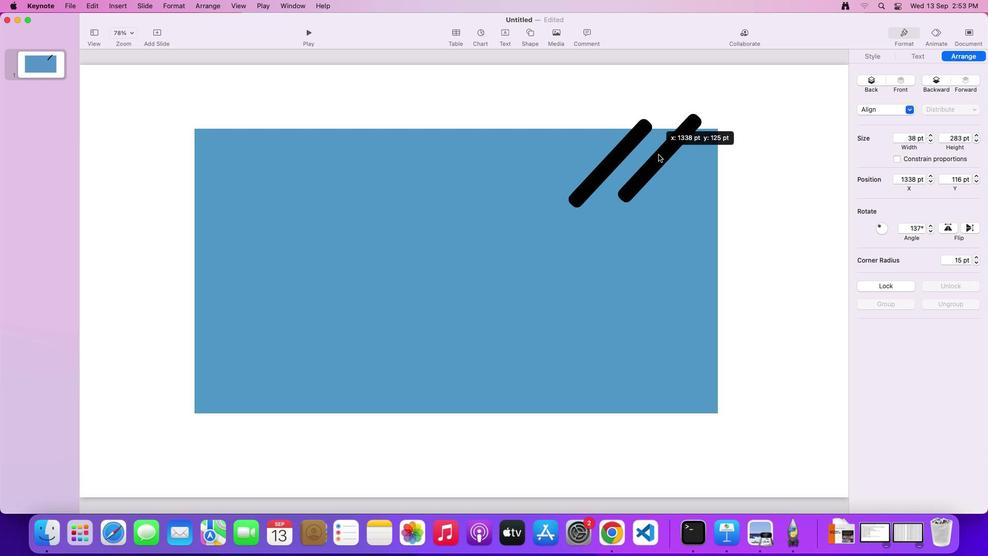 
Action: Mouse moved to (656, 200)
Screenshot: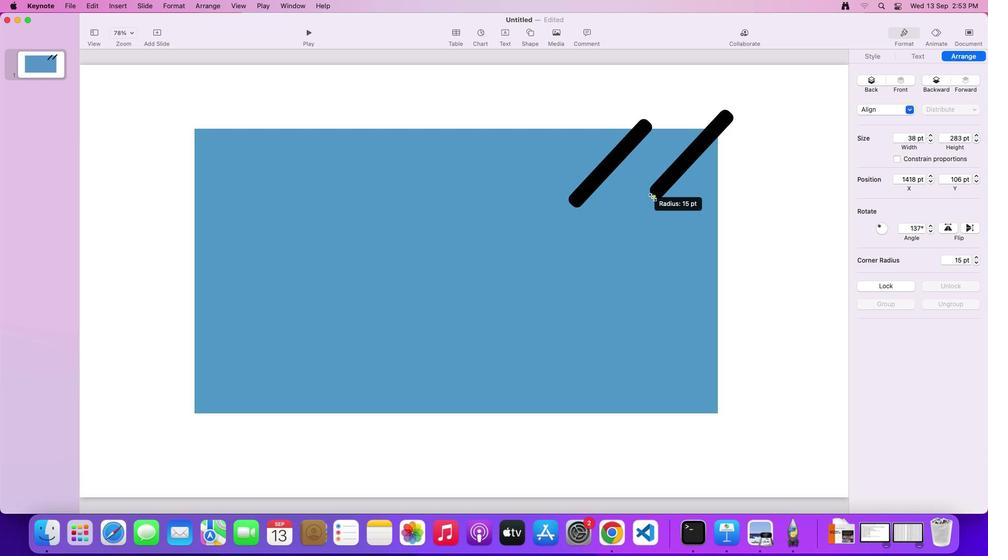
Action: Mouse pressed left at (656, 200)
Screenshot: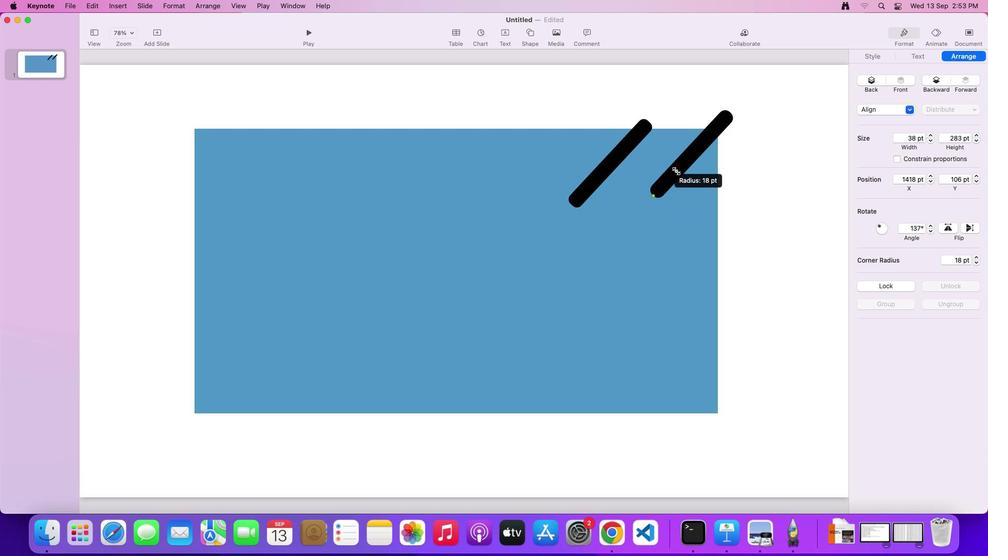 
Action: Mouse moved to (654, 198)
Screenshot: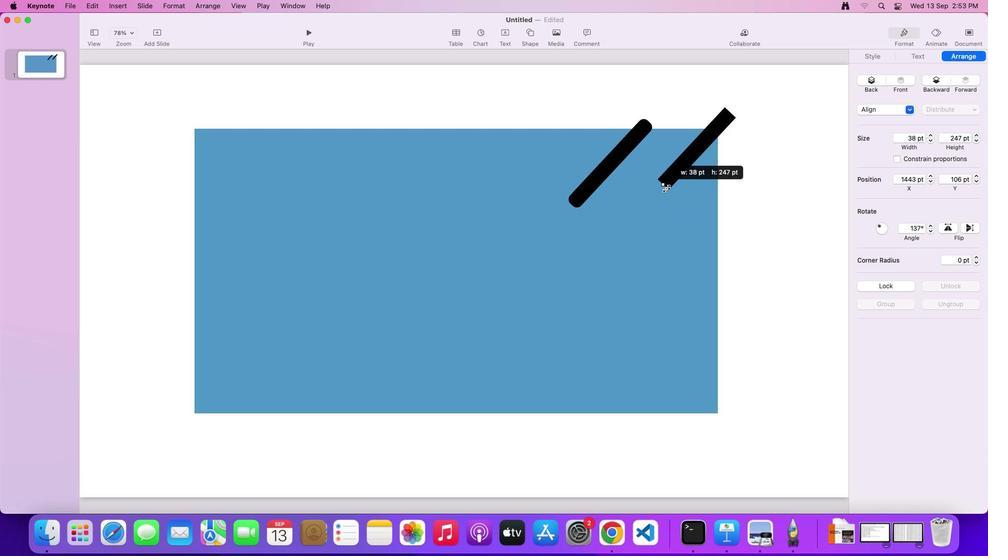 
Action: Mouse pressed left at (654, 198)
Screenshot: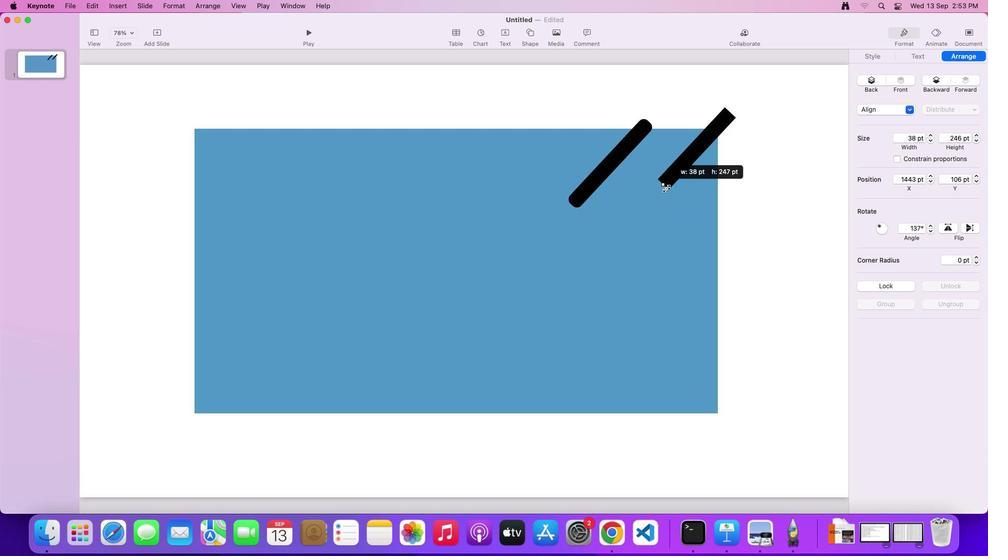 
Action: Mouse moved to (693, 207)
Screenshot: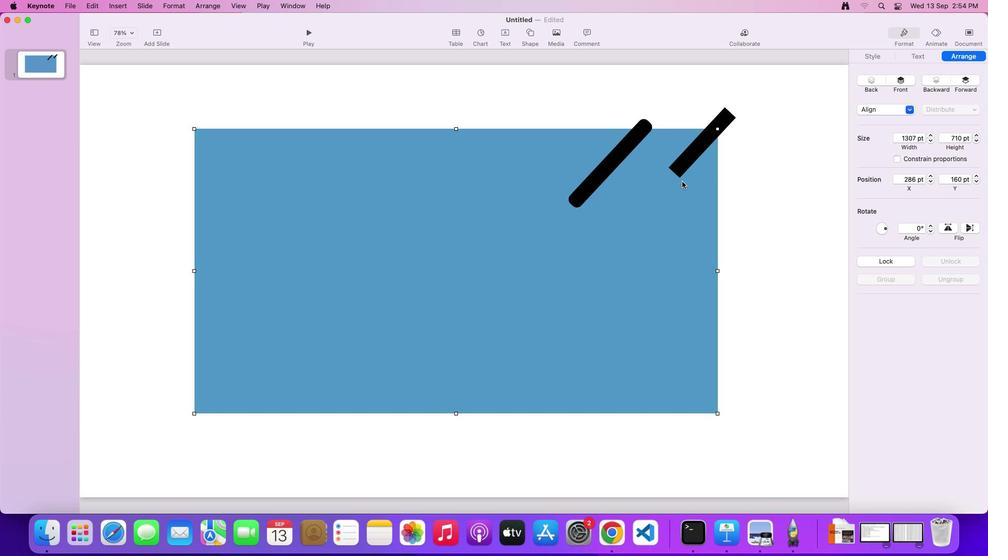 
Action: Mouse pressed left at (693, 207)
Screenshot: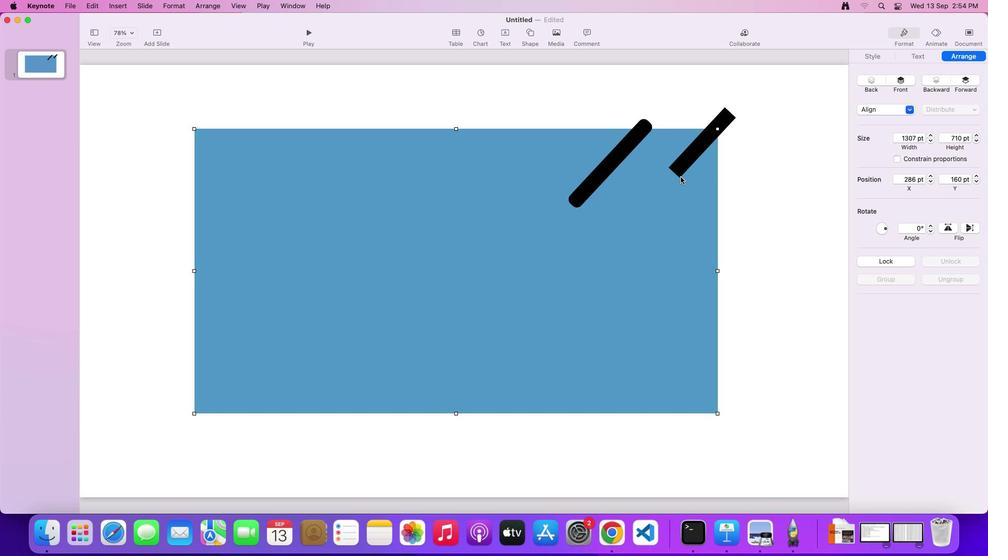 
Action: Mouse moved to (681, 174)
Screenshot: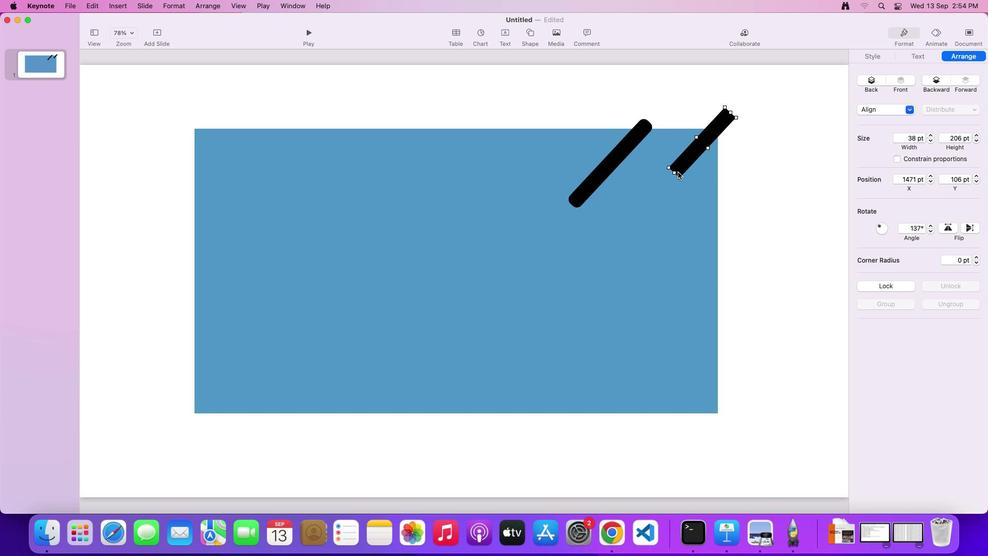 
Action: Mouse pressed left at (681, 174)
Screenshot: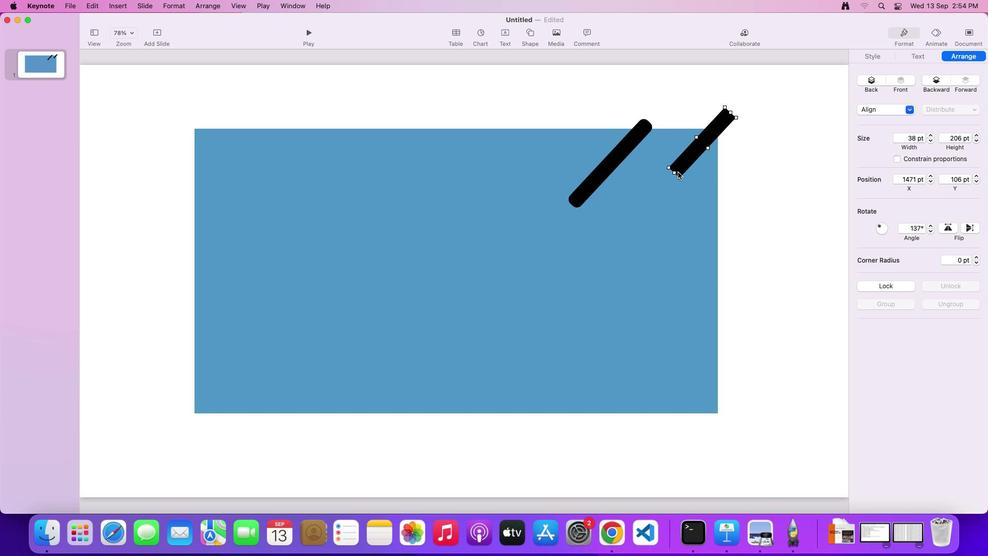 
Action: Mouse moved to (677, 176)
Screenshot: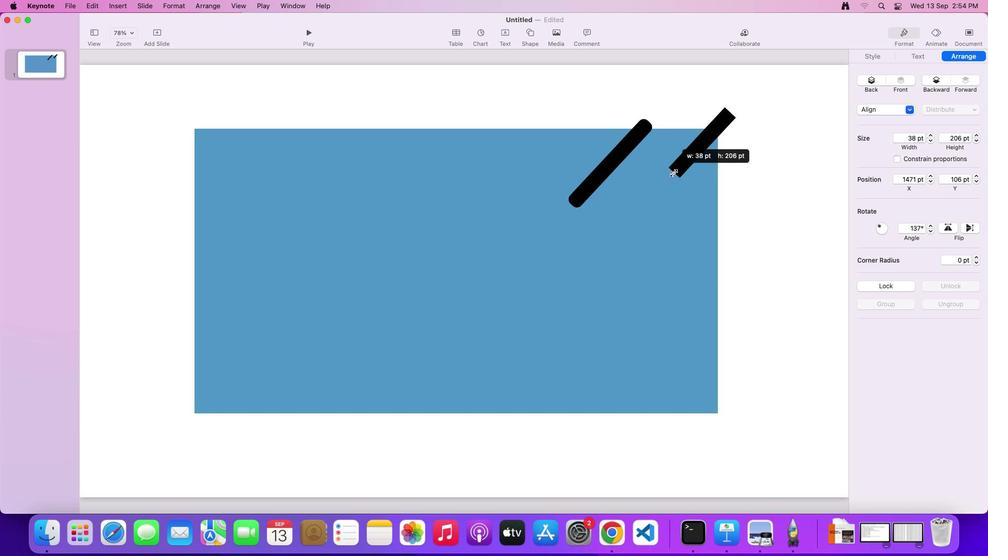 
Action: Mouse pressed left at (677, 176)
Screenshot: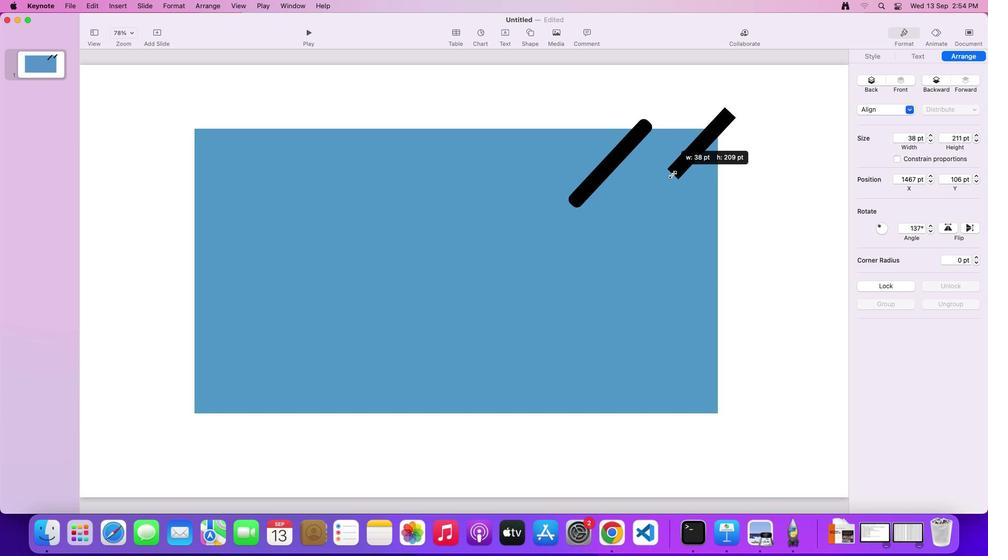 
Action: Mouse moved to (680, 183)
Screenshot: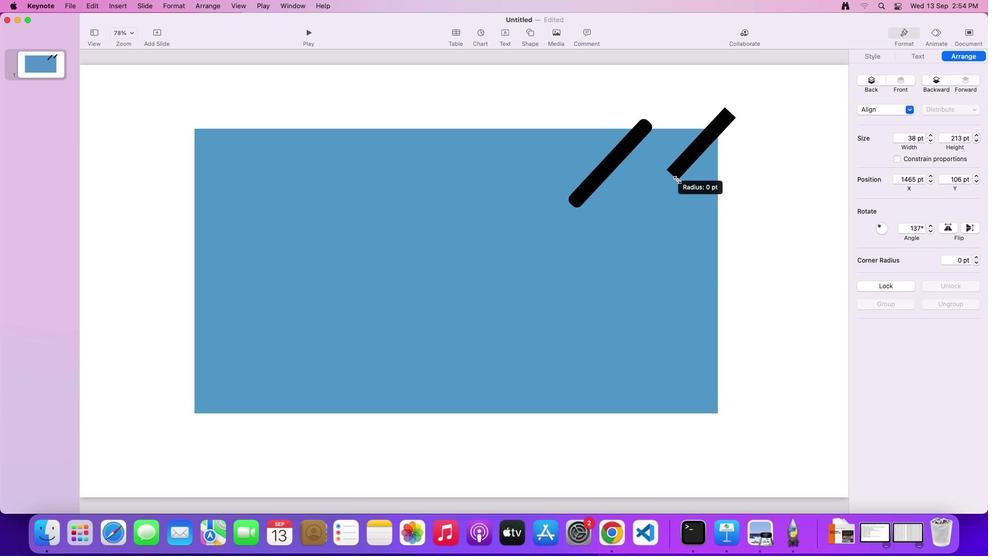 
Action: Mouse pressed left at (680, 183)
Screenshot: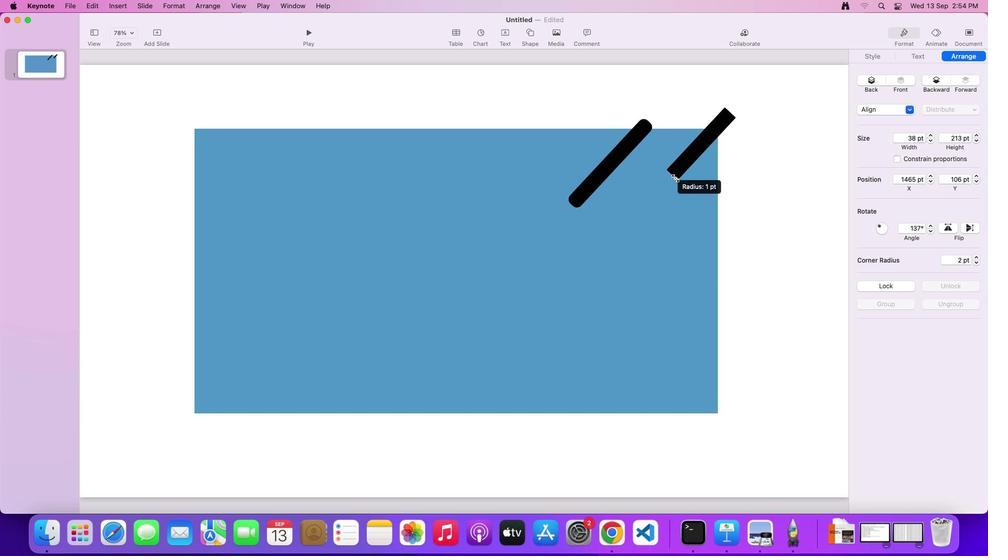 
Action: Mouse moved to (673, 197)
Screenshot: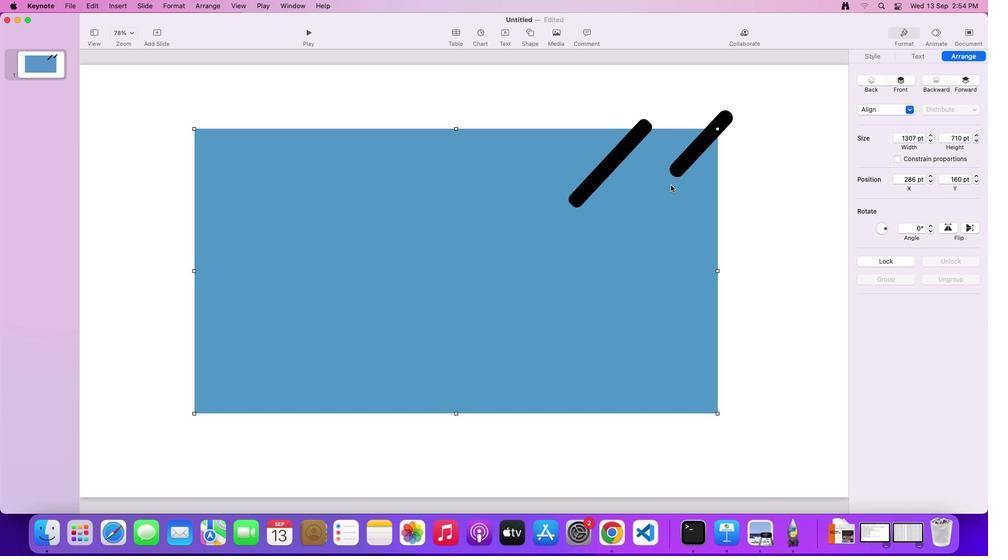 
Action: Mouse pressed left at (673, 197)
Screenshot: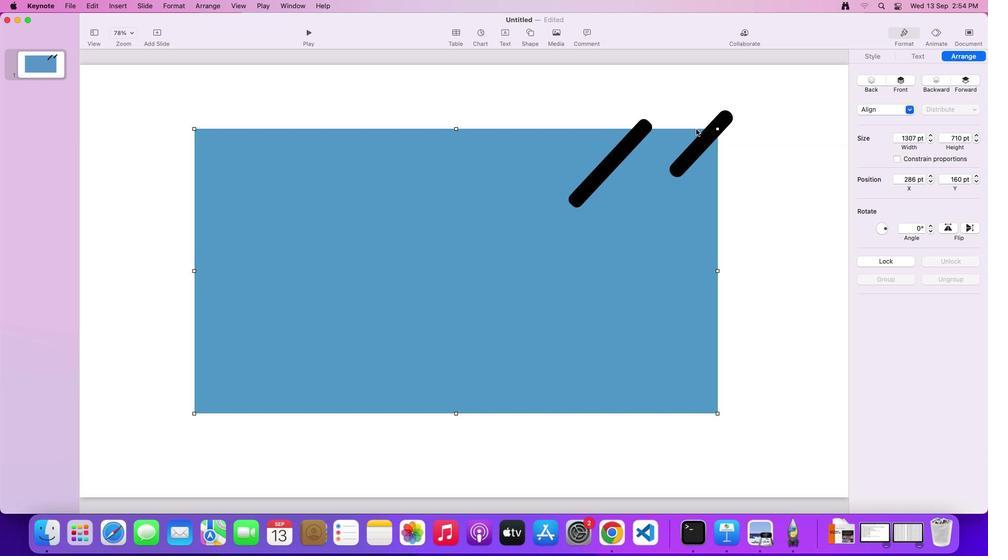 
Action: Mouse moved to (706, 179)
Screenshot: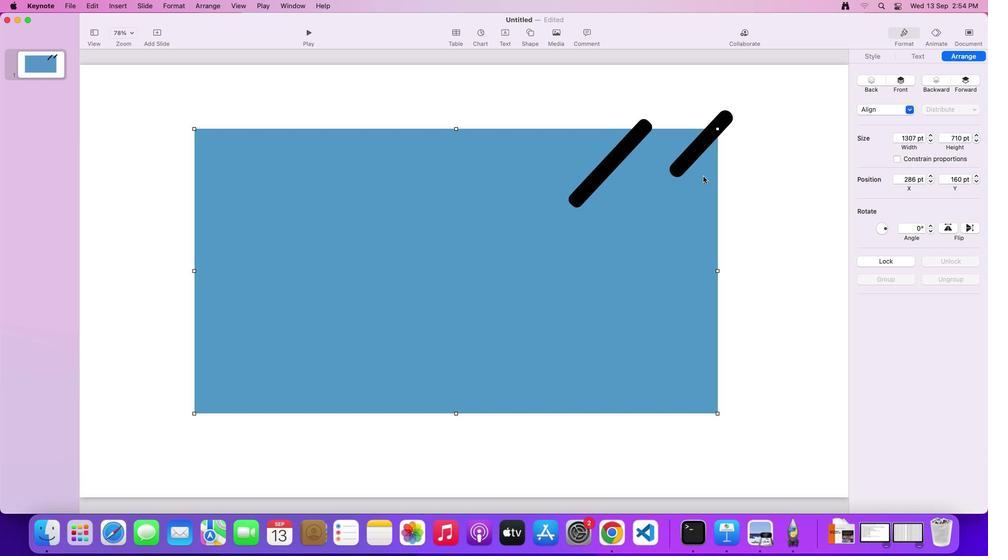 
Action: Mouse pressed left at (706, 179)
Screenshot: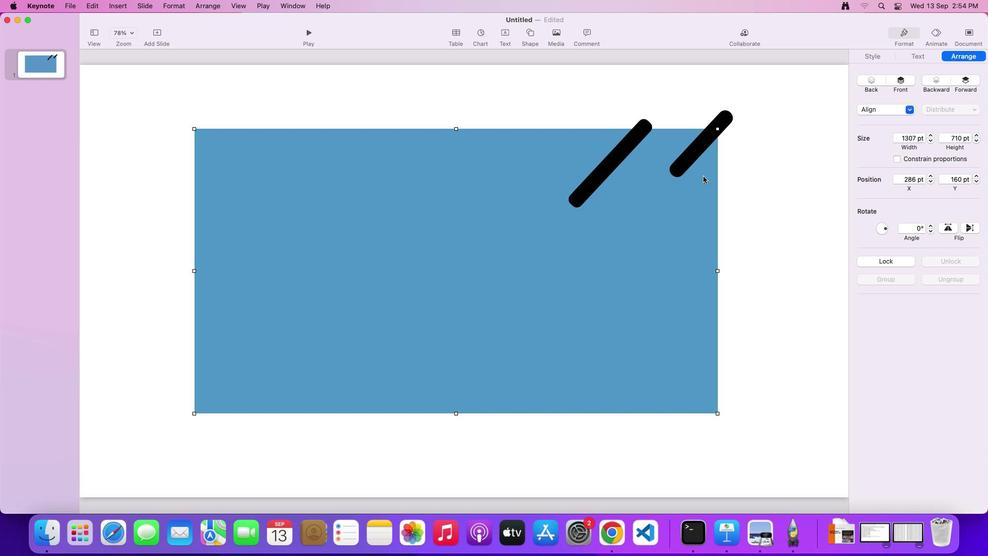 
Action: Mouse moved to (633, 152)
Screenshot: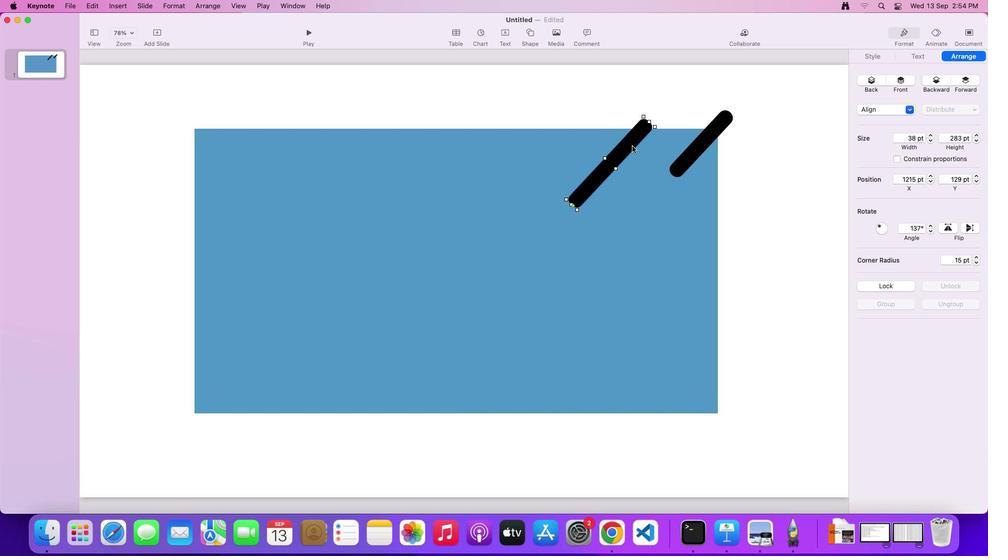 
Action: Mouse pressed left at (633, 152)
Screenshot: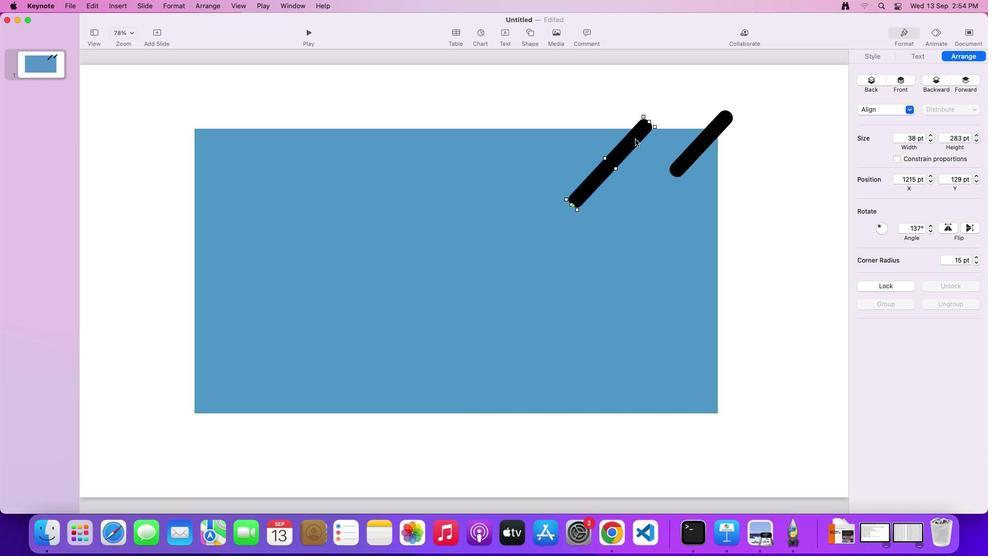 
Action: Mouse moved to (640, 141)
Screenshot: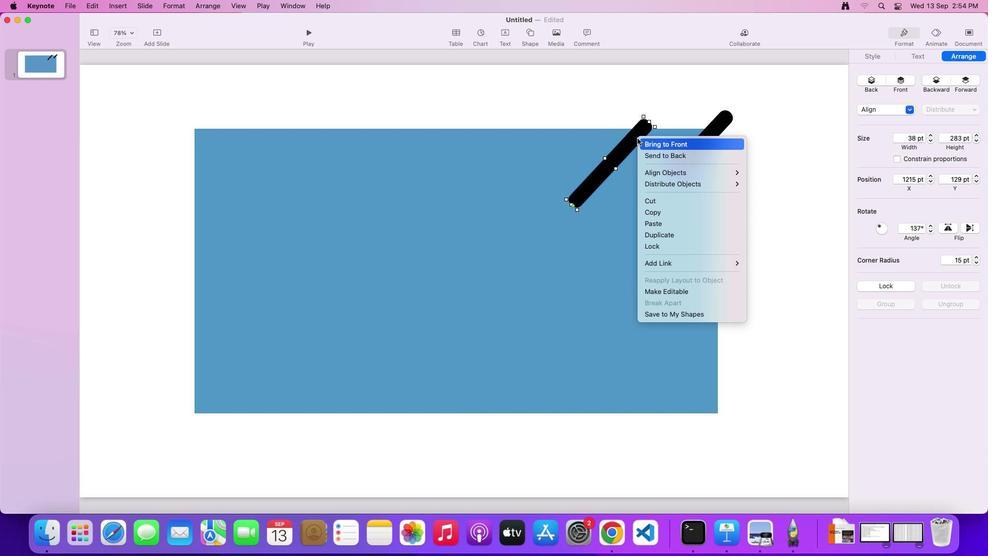 
Action: Mouse pressed right at (640, 141)
Screenshot: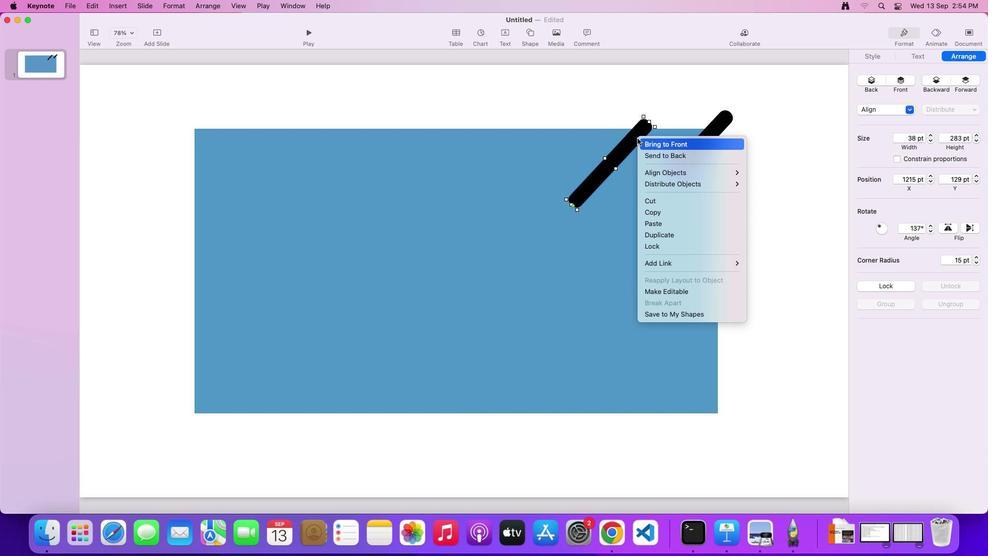 
Action: Mouse moved to (652, 124)
Screenshot: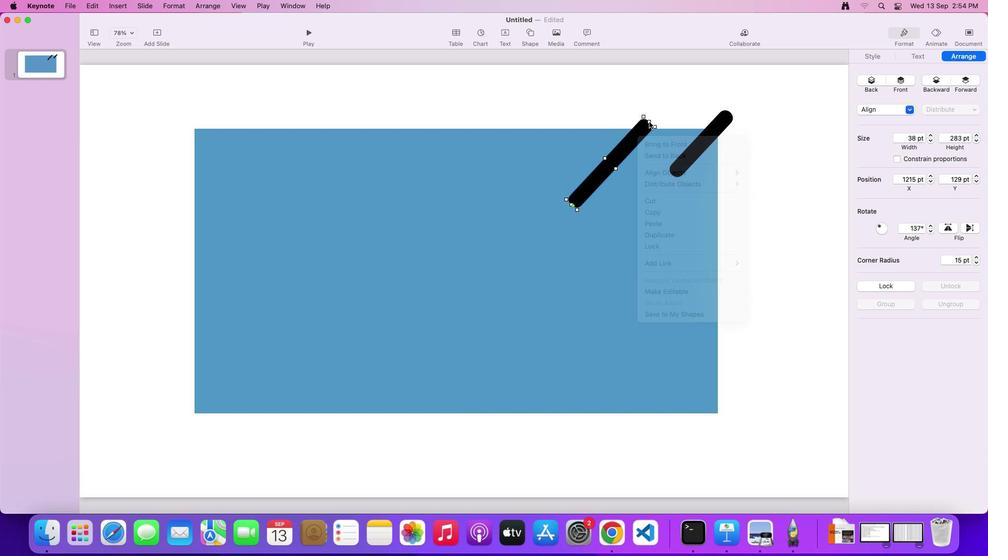 
Action: Mouse pressed left at (652, 124)
Screenshot: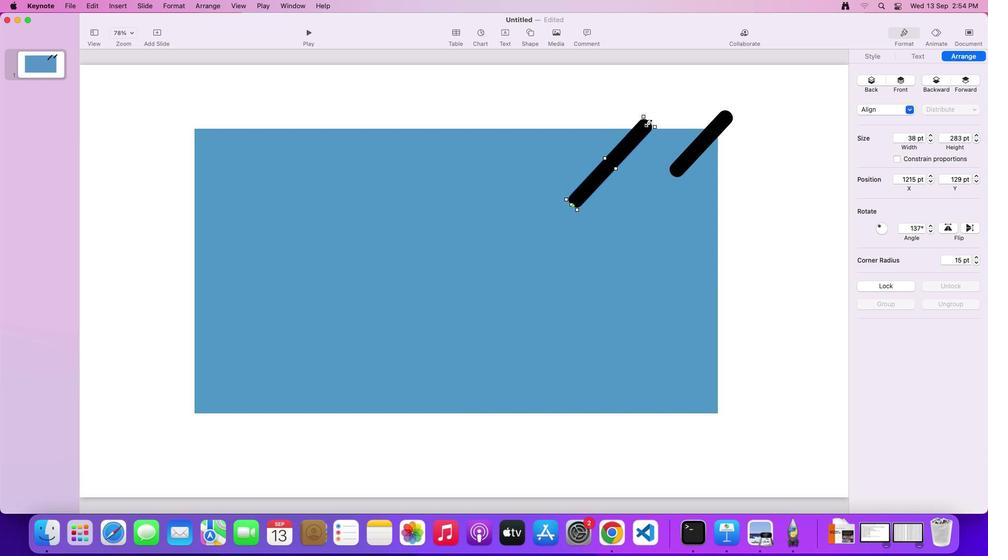 
Action: Mouse moved to (653, 124)
Screenshot: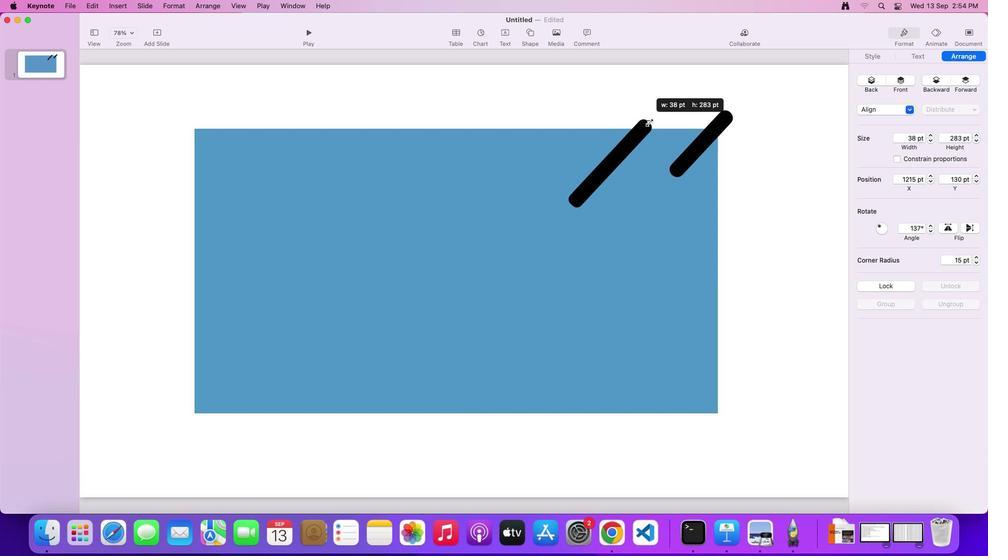 
Action: Mouse pressed left at (653, 124)
Screenshot: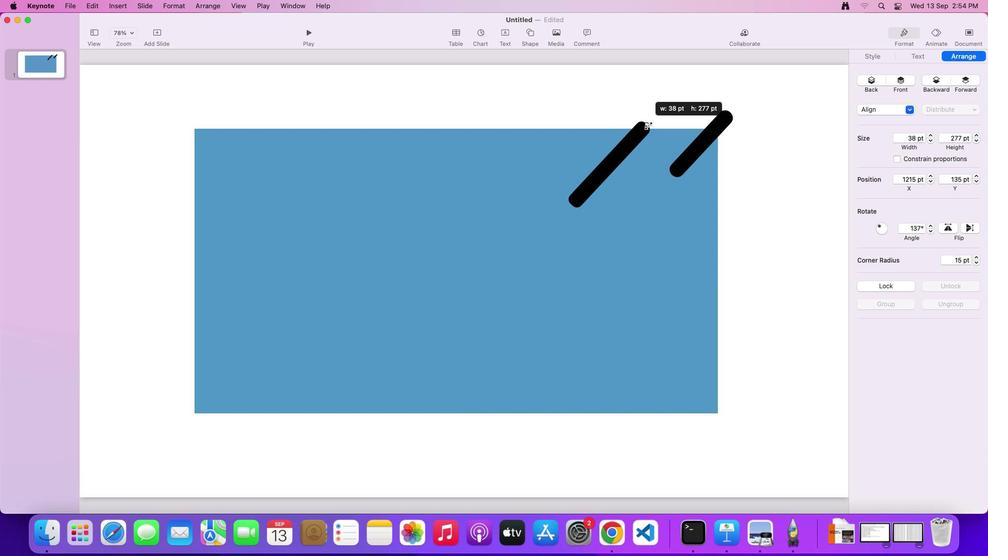
Action: Mouse moved to (651, 137)
Screenshot: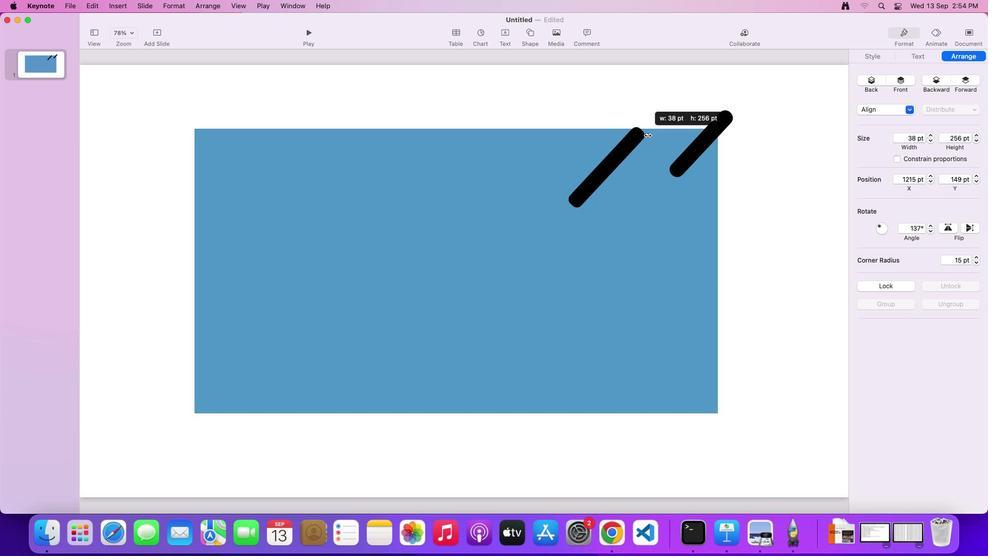 
Action: Mouse pressed left at (651, 137)
Screenshot: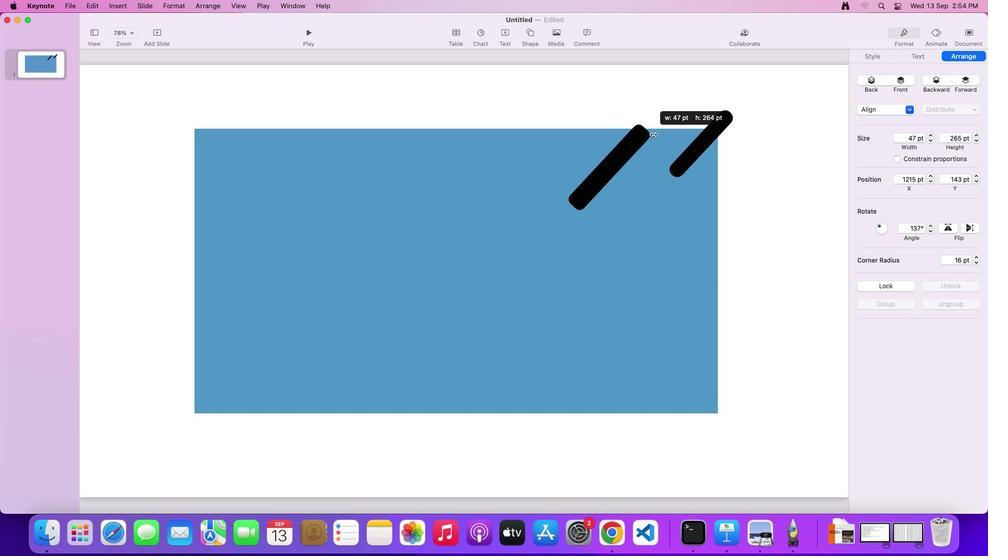 
Action: Mouse moved to (656, 185)
Screenshot: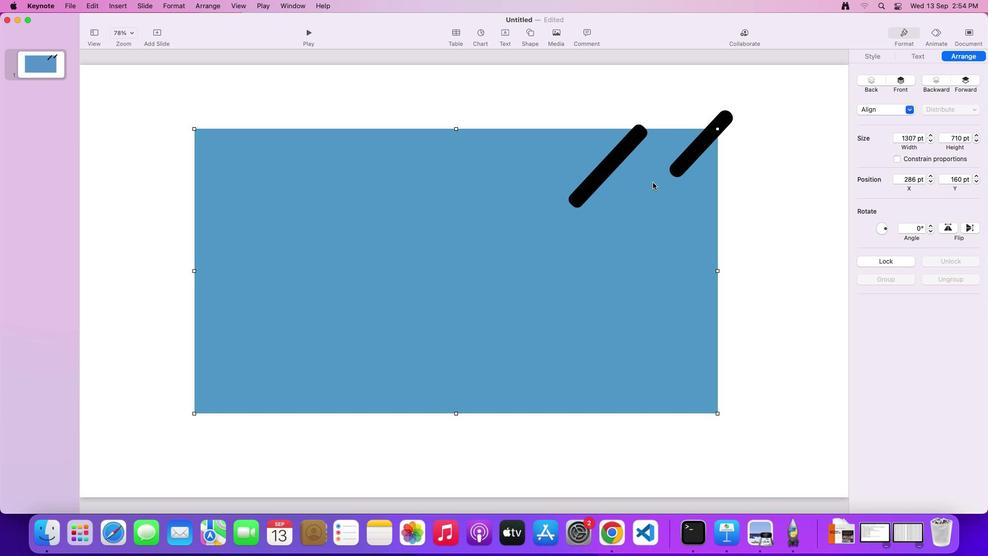 
Action: Mouse pressed left at (656, 185)
Screenshot: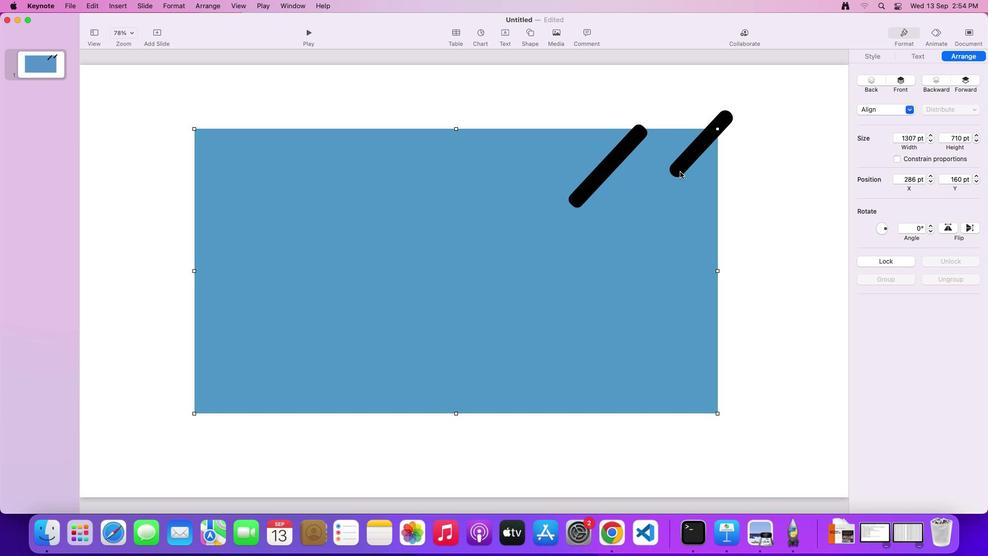 
Action: Mouse moved to (651, 218)
Screenshot: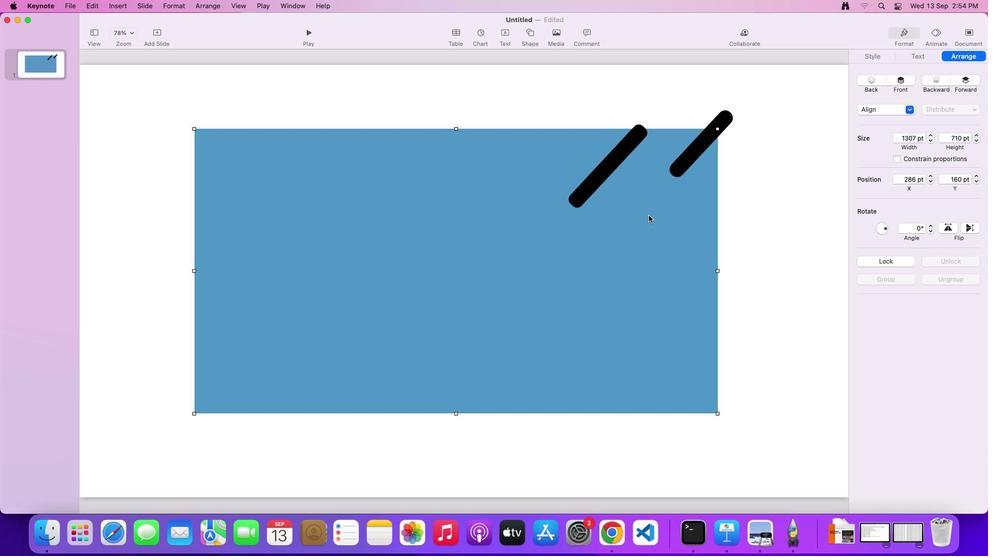 
Action: Mouse pressed left at (651, 218)
Screenshot: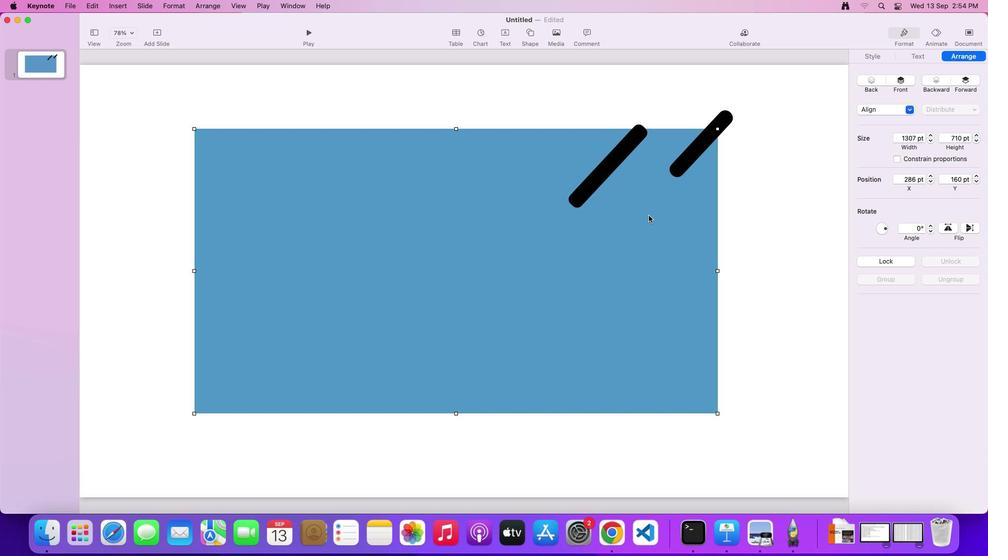 
Action: Mouse moved to (681, 168)
Screenshot: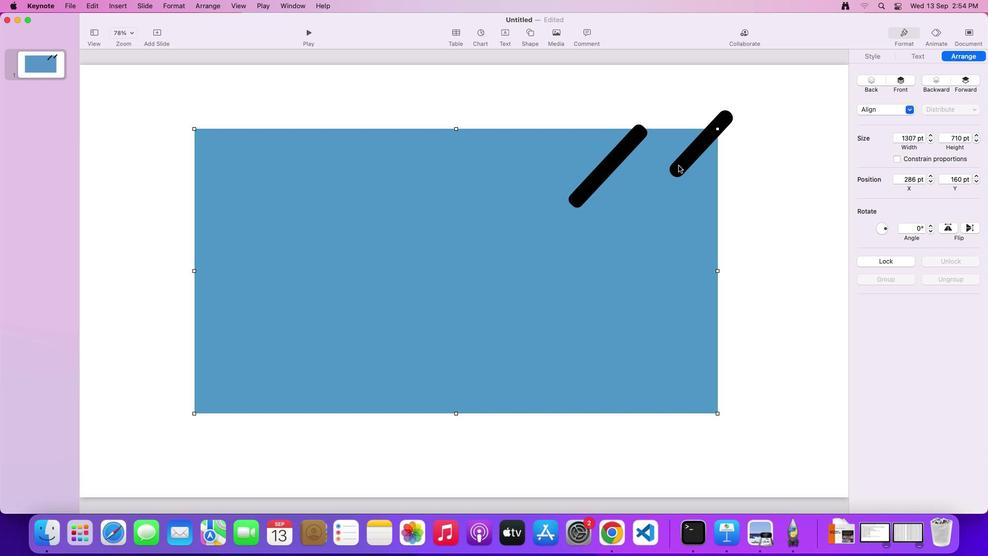 
Action: Key pressed Key.alt
Screenshot: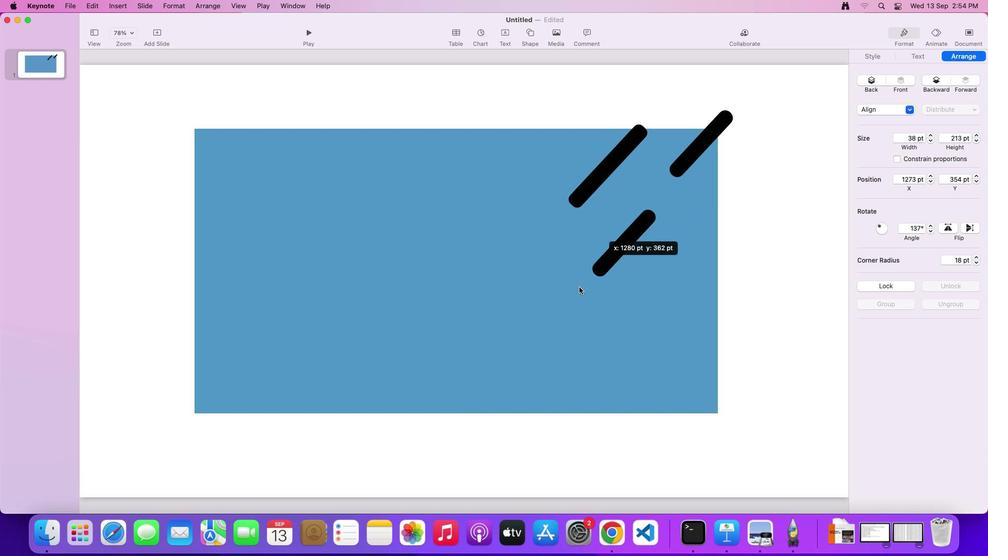 
Action: Mouse pressed left at (681, 168)
Screenshot: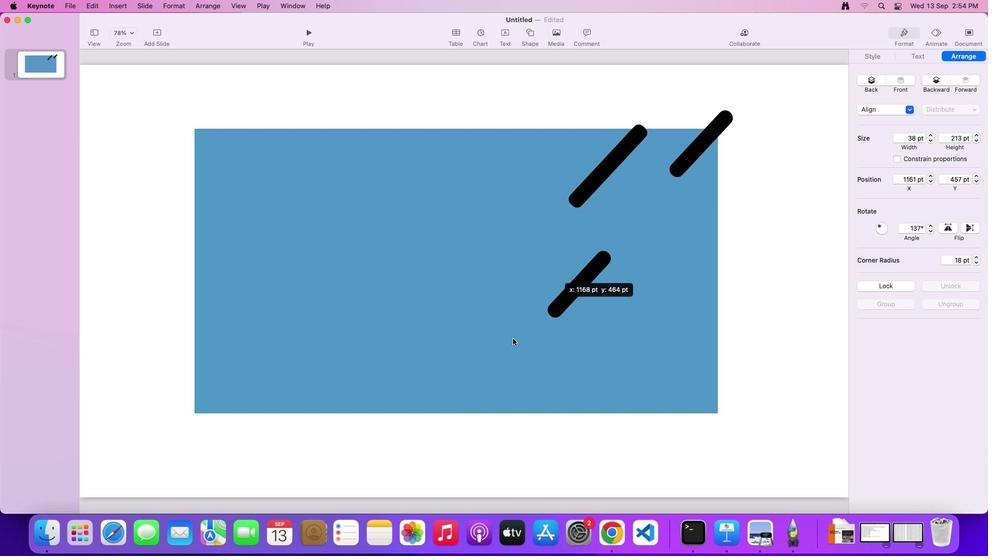 
Action: Mouse moved to (320, 423)
Screenshot: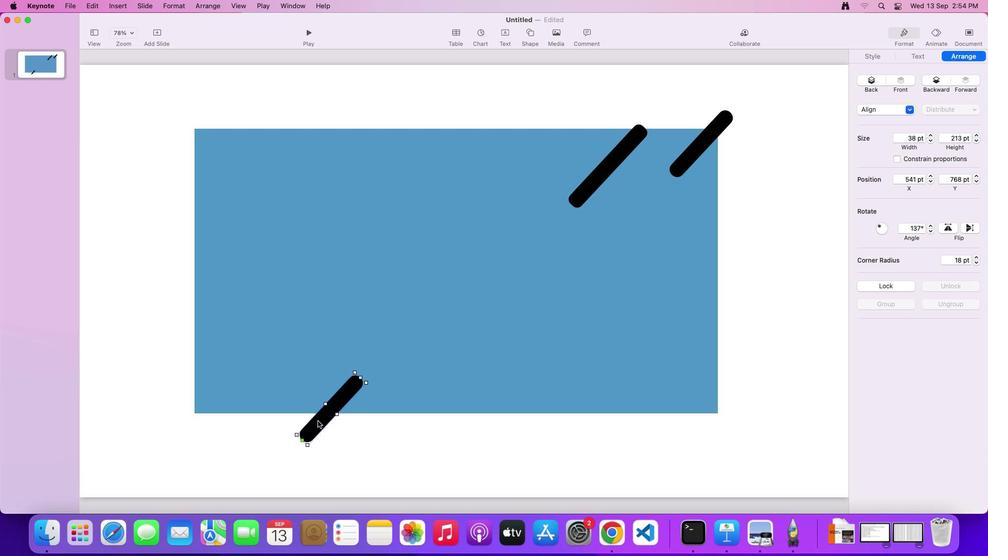 
Action: Mouse pressed left at (320, 423)
Screenshot: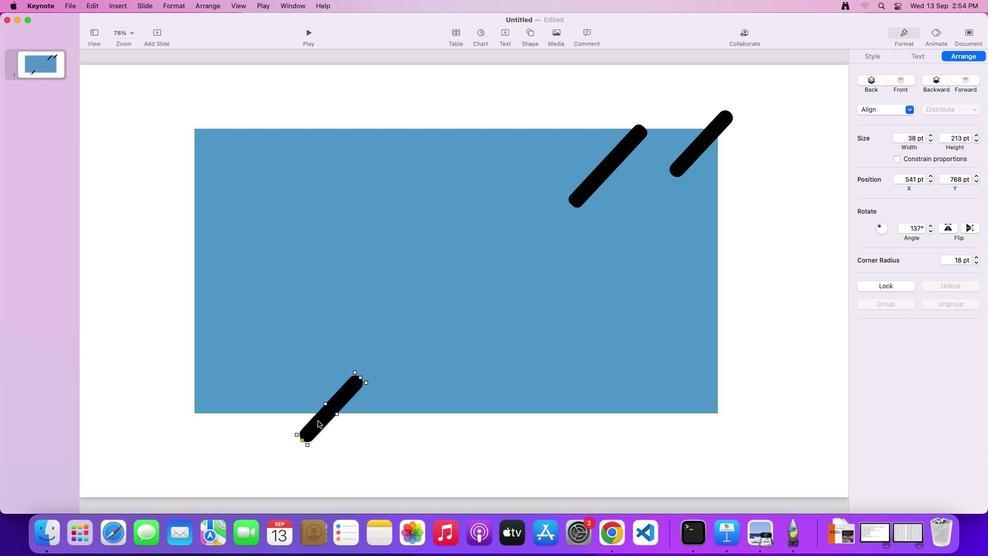 
Action: Key pressed Key.alt
Screenshot: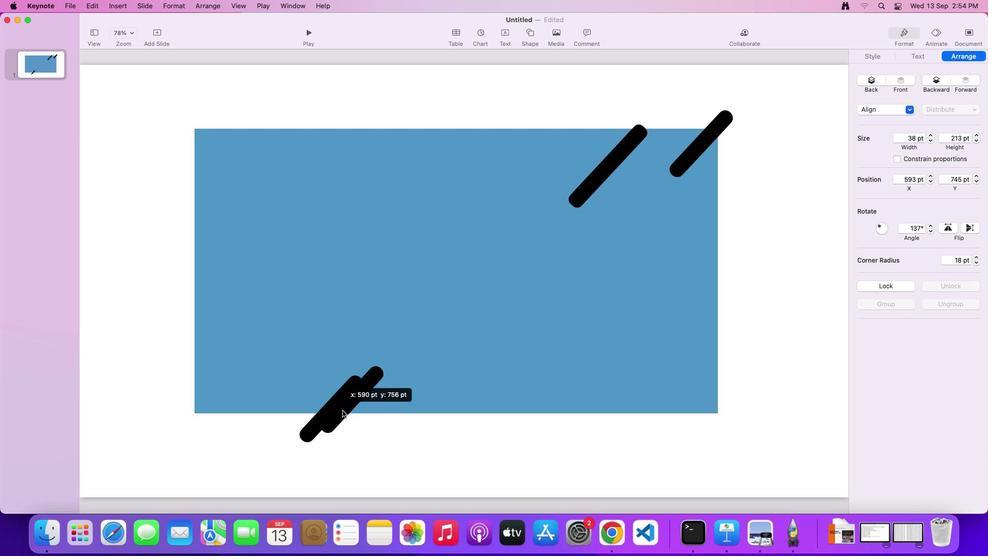 
Action: Mouse moved to (506, 426)
Screenshot: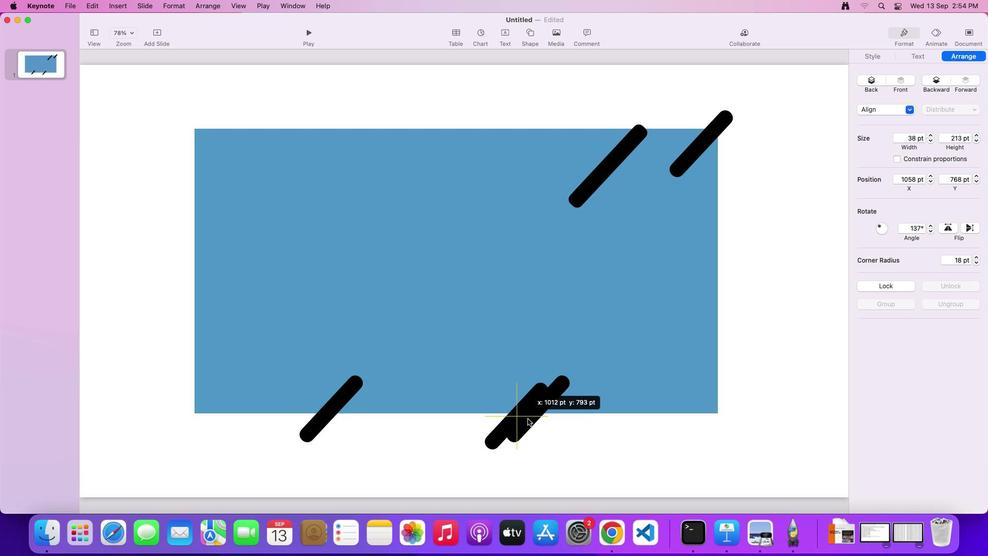 
Action: Mouse pressed left at (506, 426)
Screenshot: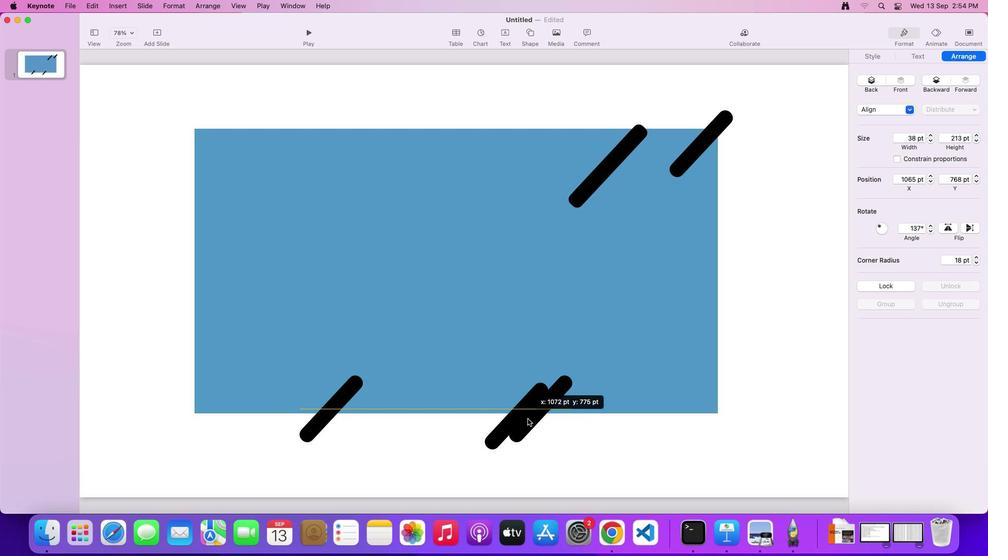 
Action: Mouse moved to (532, 415)
Screenshot: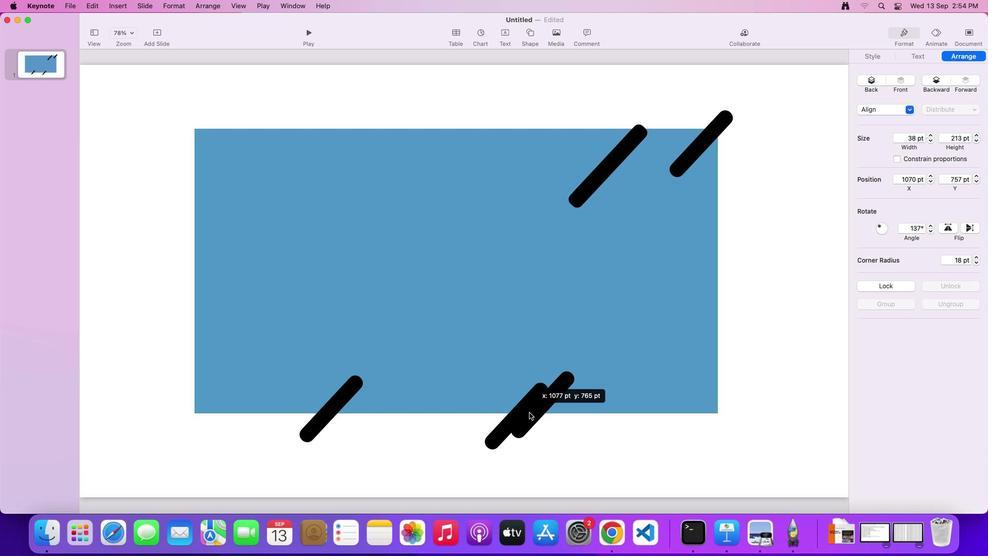 
Action: Mouse pressed left at (532, 415)
Screenshot: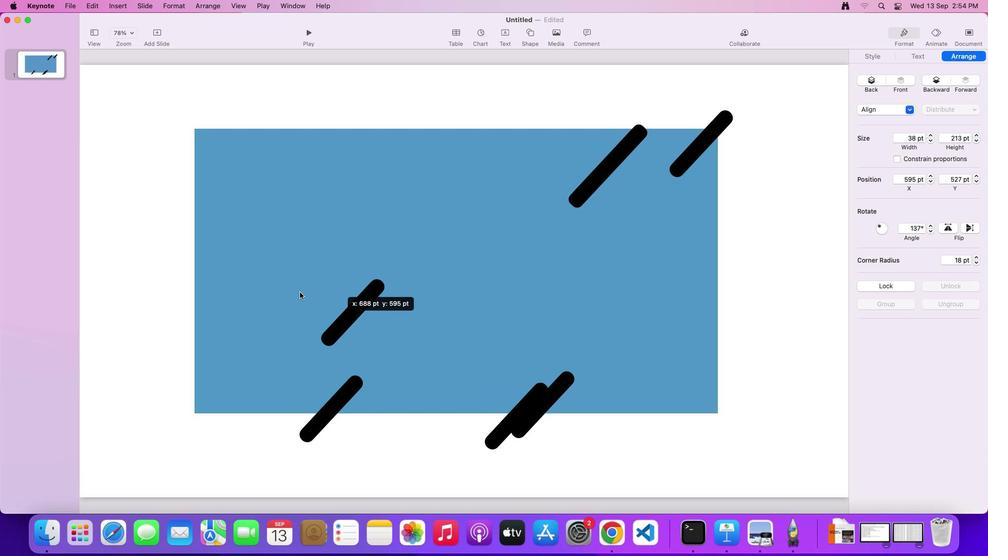 
Action: Mouse moved to (246, 140)
Screenshot: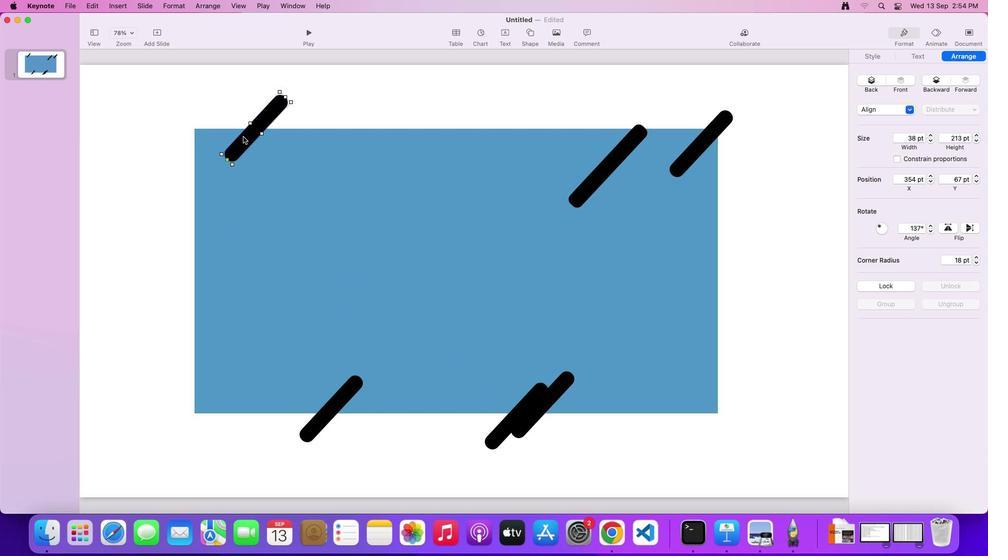 
Action: Mouse pressed left at (246, 140)
Screenshot: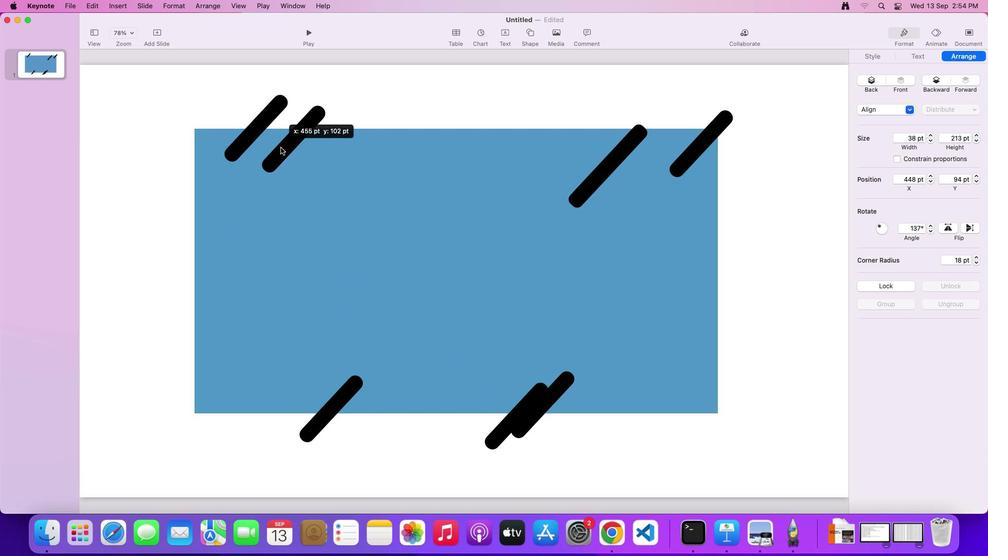 
Action: Mouse moved to (311, 272)
Screenshot: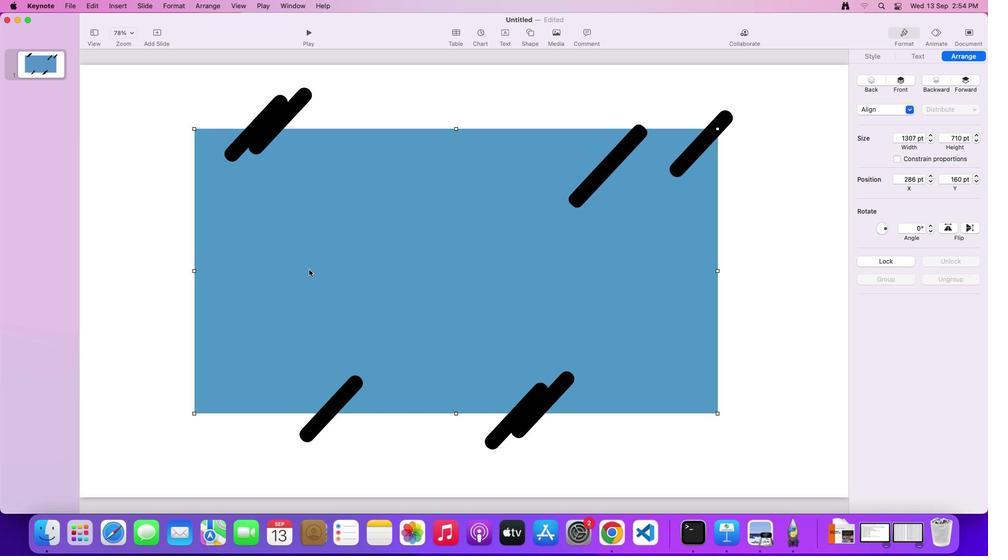 
Action: Mouse pressed left at (311, 272)
Screenshot: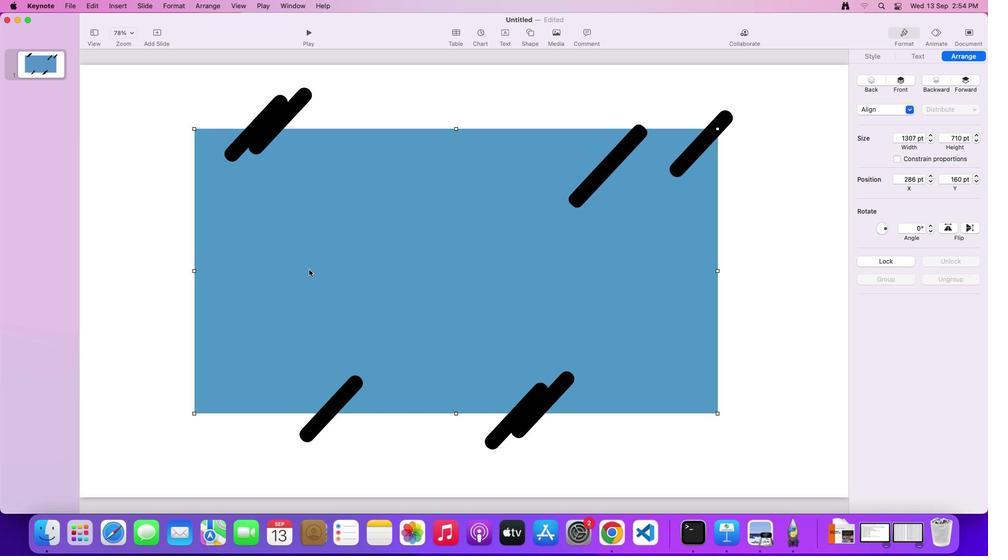
Action: Mouse moved to (446, 238)
Screenshot: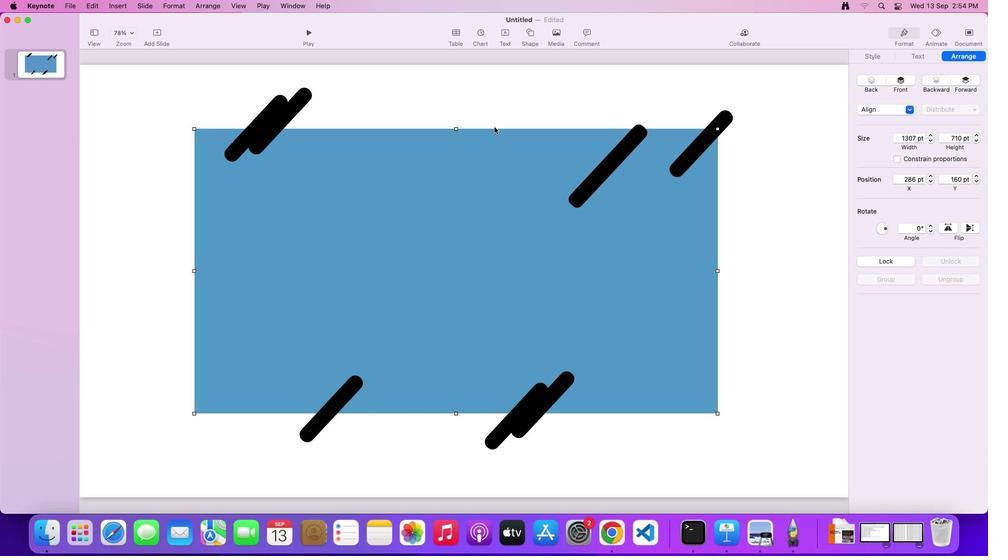 
Action: Mouse pressed left at (446, 238)
Screenshot: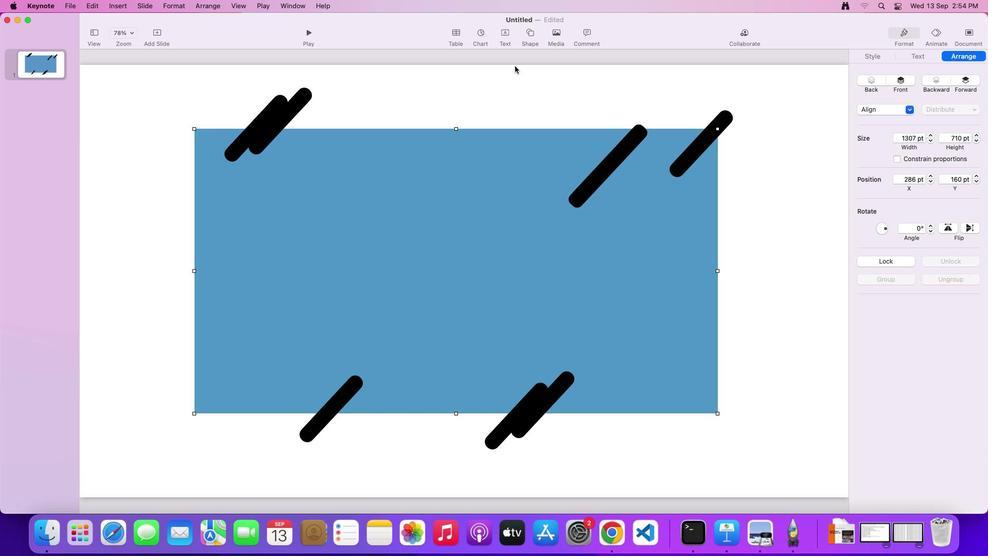 
Action: Mouse moved to (530, 35)
Screenshot: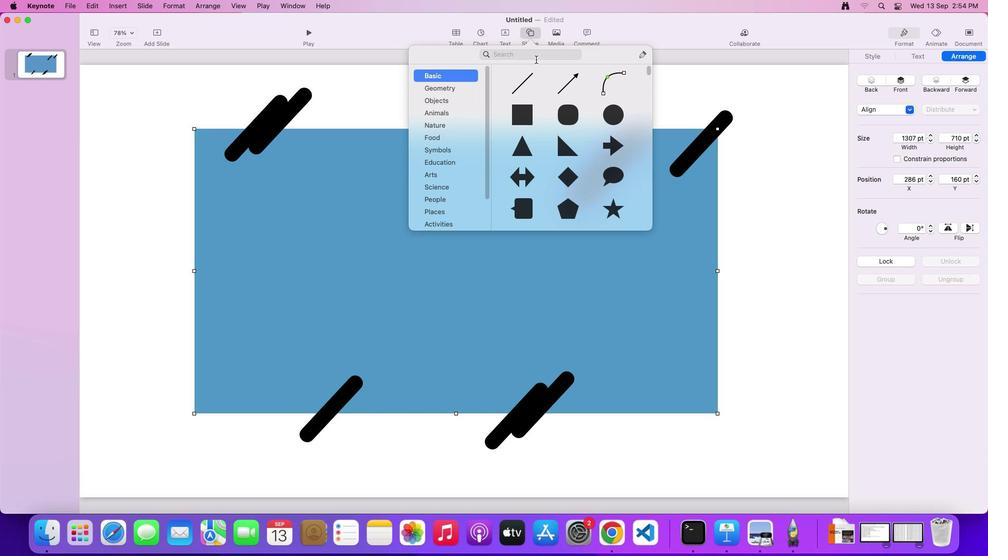 
Action: Mouse pressed left at (530, 35)
Screenshot: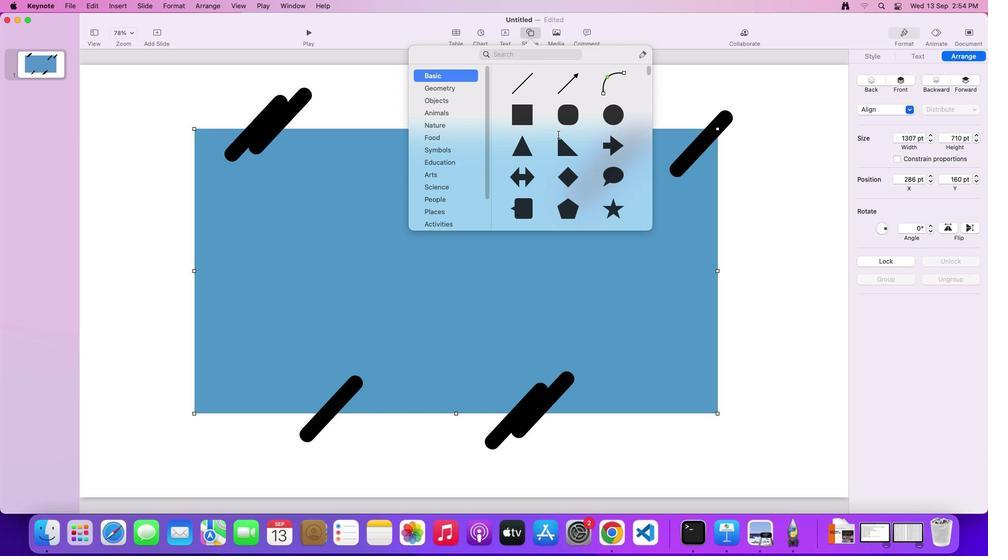 
Action: Mouse moved to (612, 117)
Screenshot: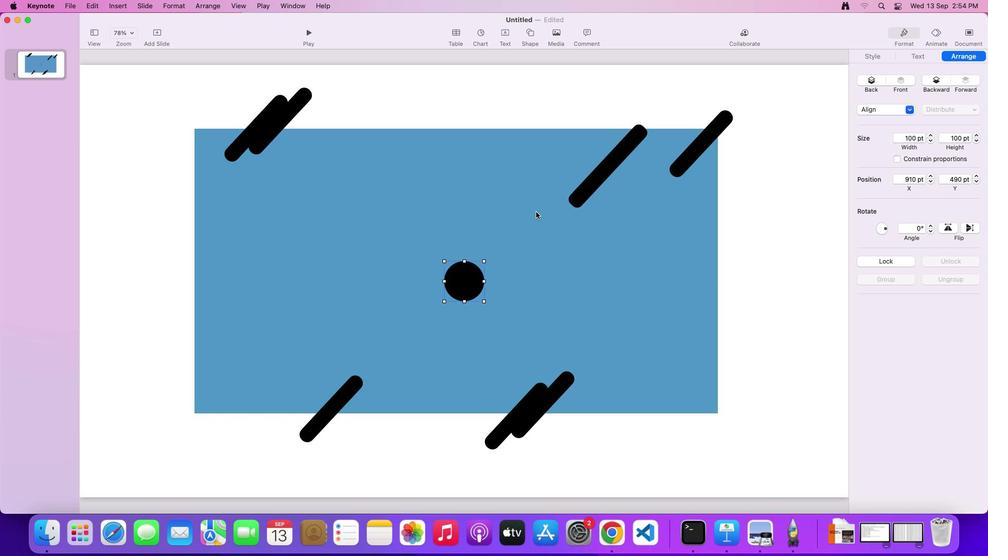 
Action: Mouse pressed left at (612, 117)
Screenshot: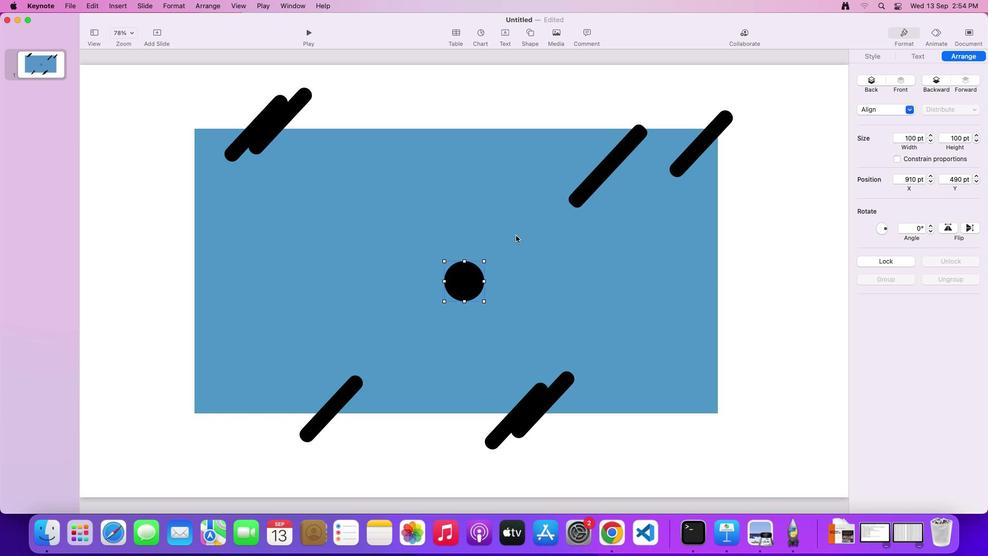 
Action: Mouse moved to (487, 304)
Screenshot: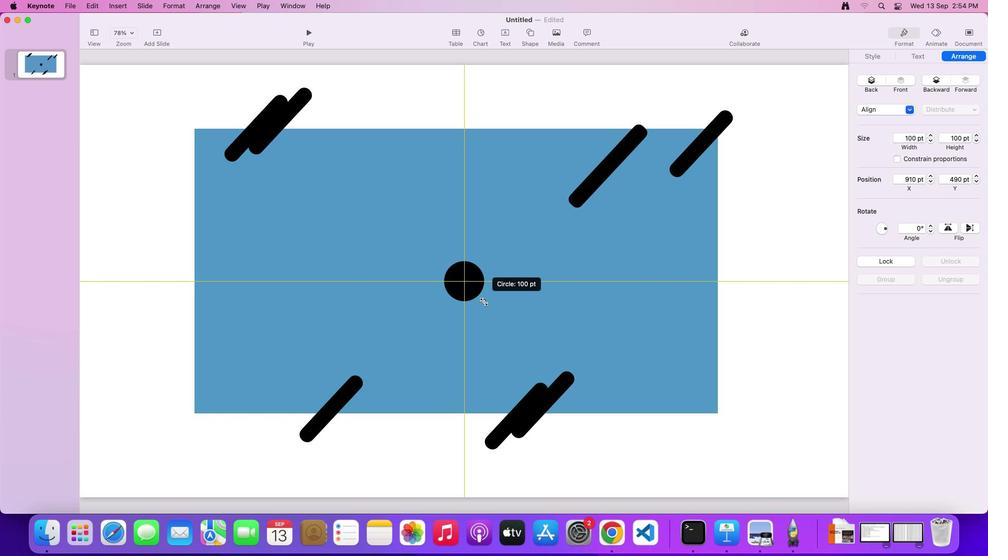 
Action: Mouse pressed left at (487, 304)
Screenshot: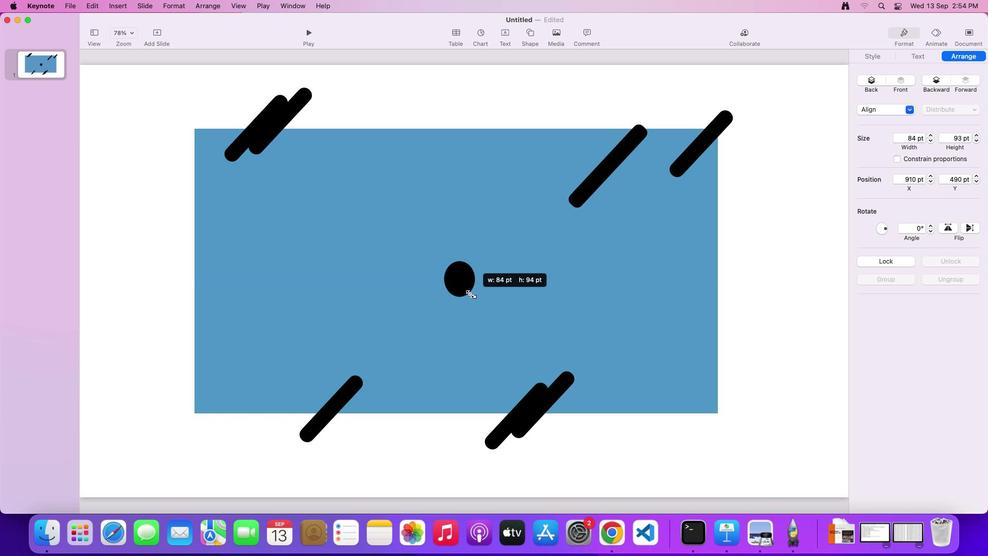 
Action: Mouse moved to (876, 54)
Screenshot: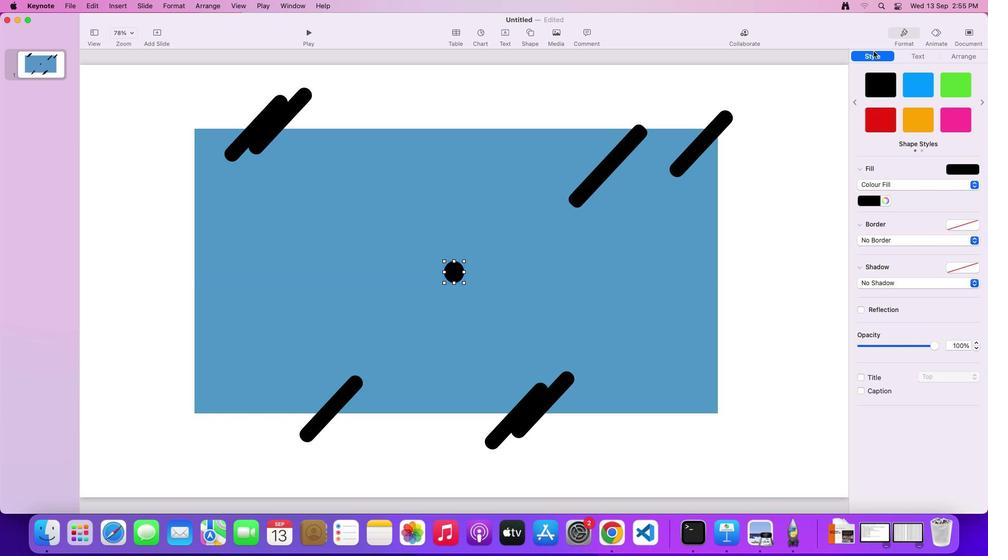 
Action: Mouse pressed left at (876, 54)
Screenshot: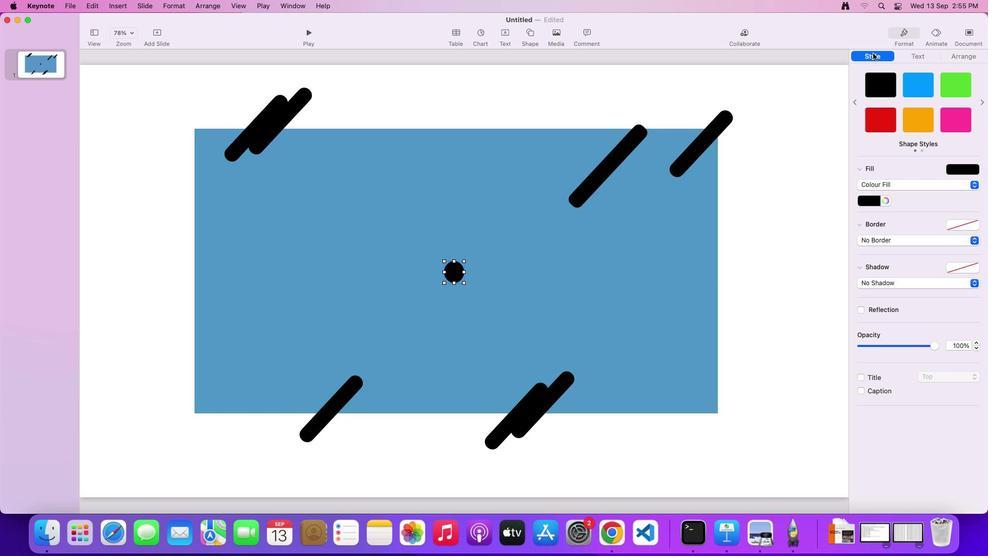 
Action: Mouse moved to (880, 204)
Screenshot: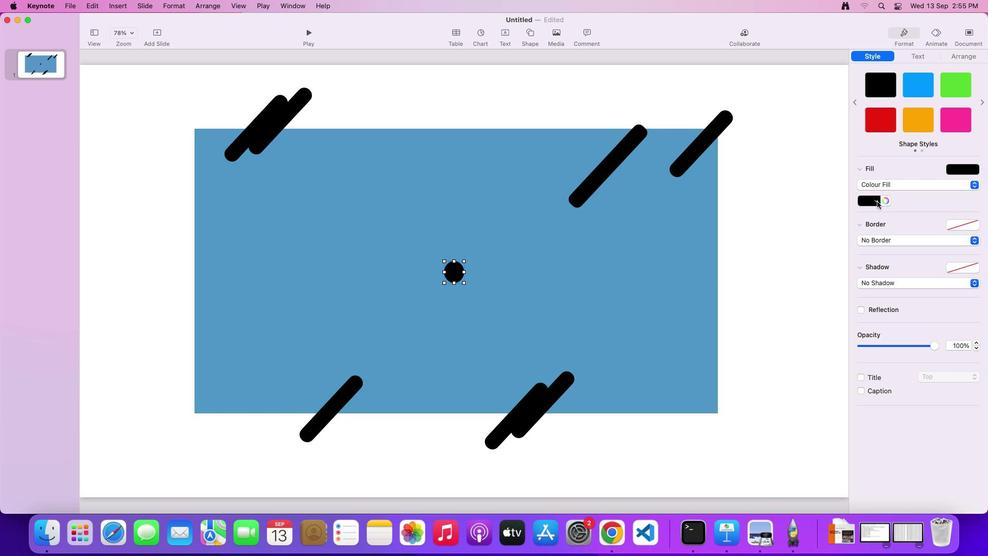 
Action: Mouse pressed left at (880, 204)
Screenshot: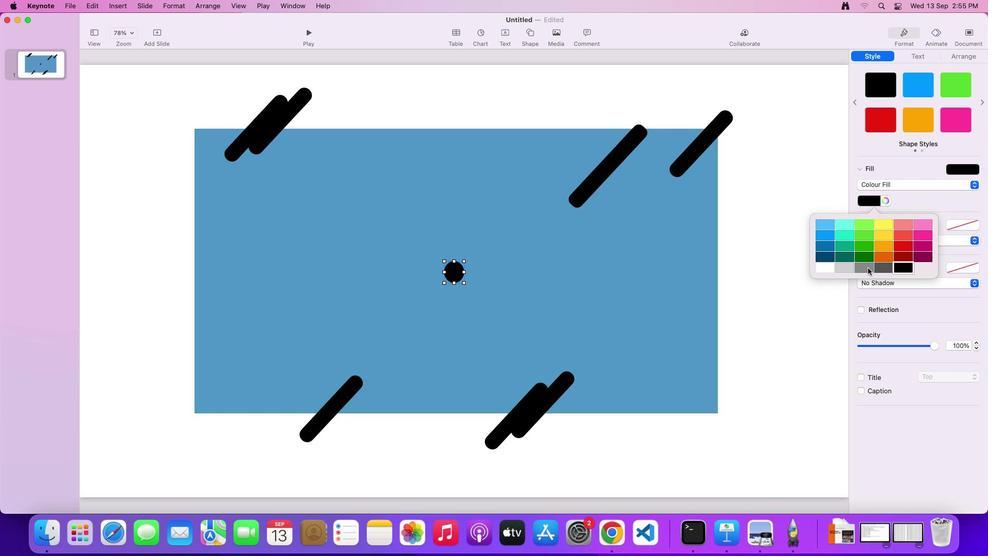
Action: Mouse moved to (843, 271)
Screenshot: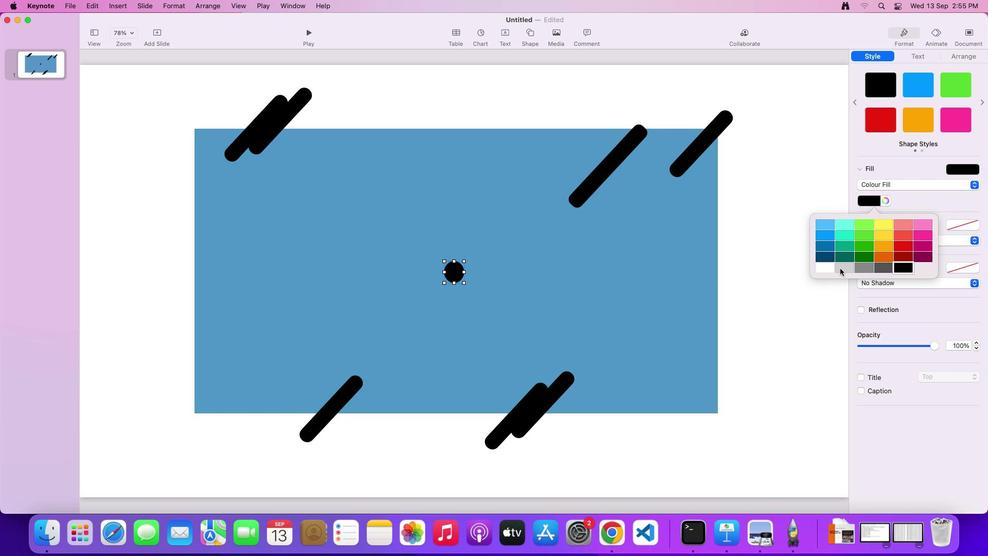 
Action: Mouse pressed left at (843, 271)
Screenshot: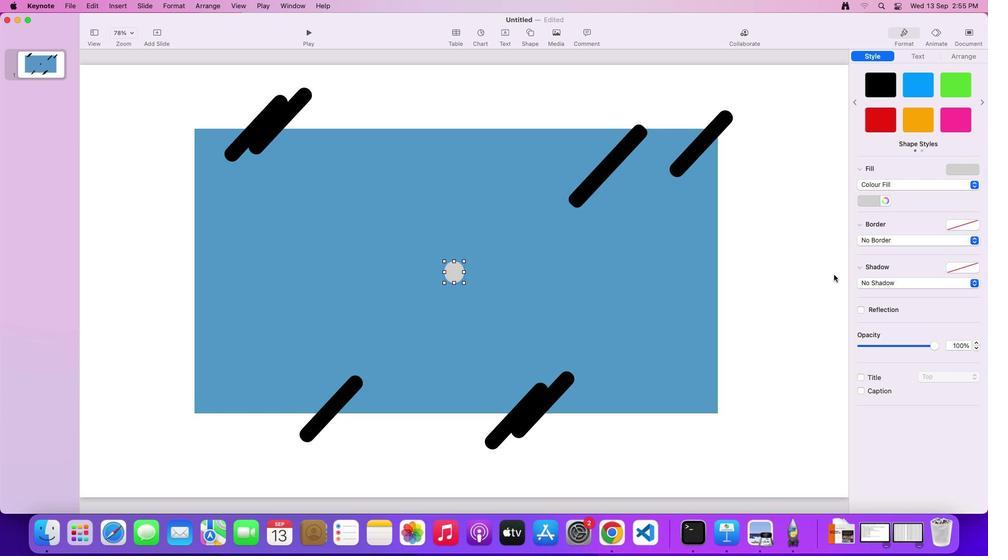
Action: Mouse moved to (933, 347)
Screenshot: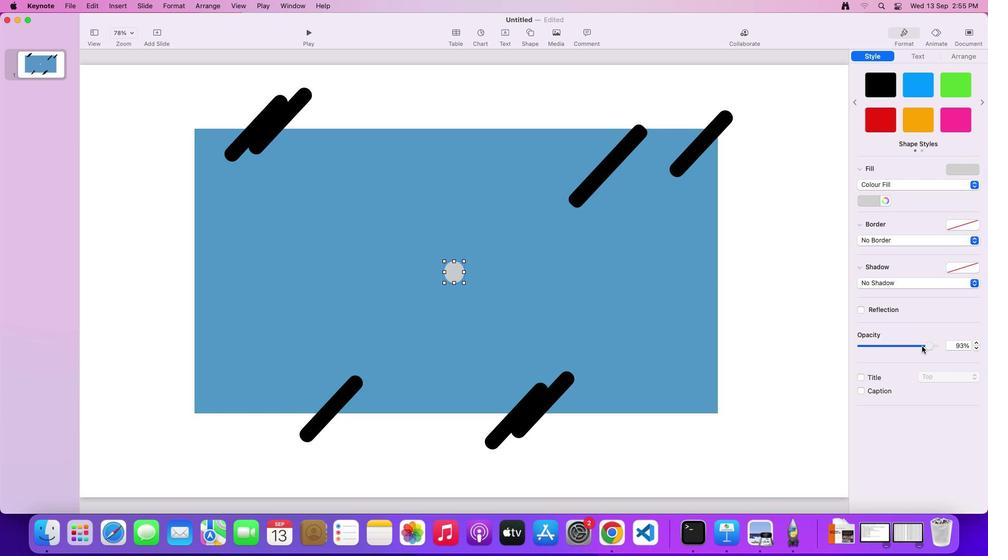 
Action: Mouse pressed left at (933, 347)
Screenshot: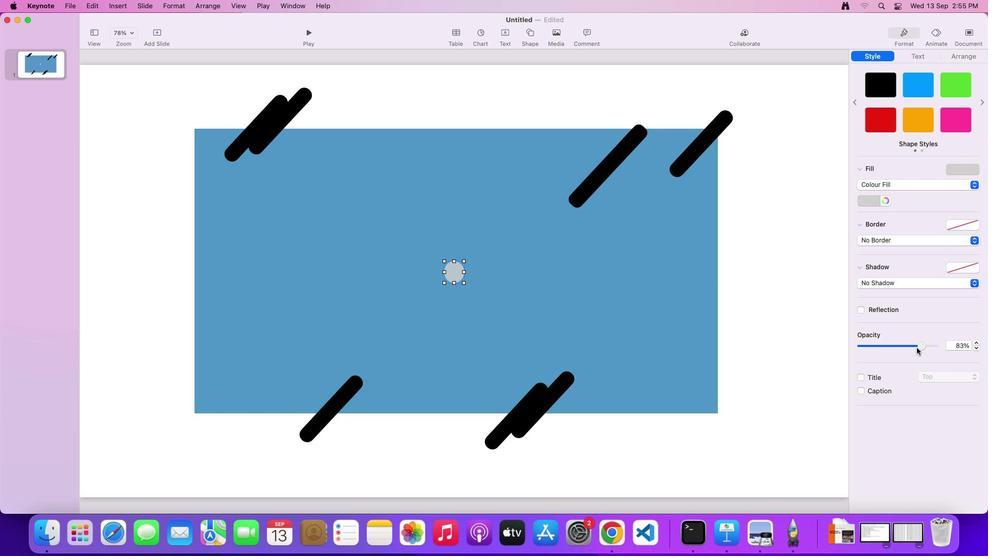 
Action: Mouse moved to (569, 350)
Screenshot: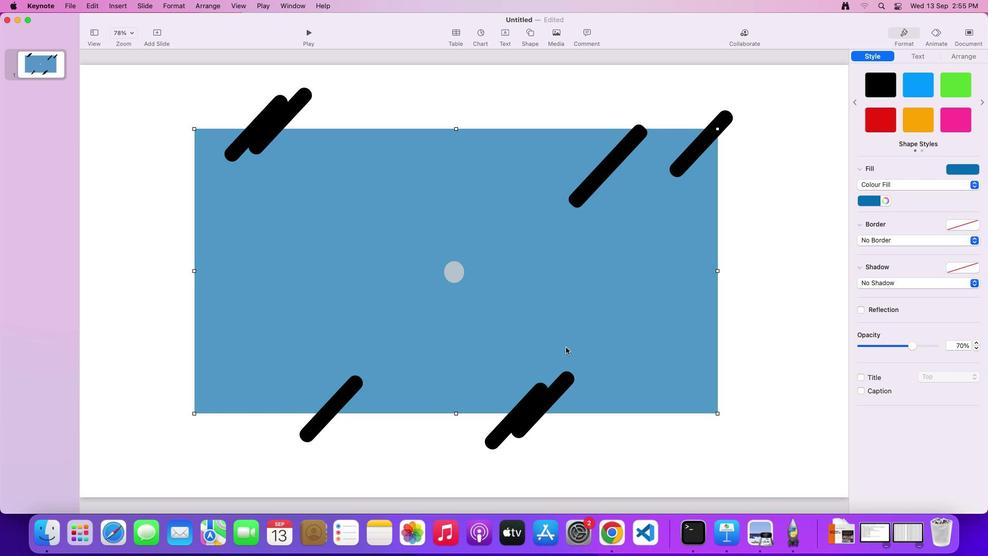 
Action: Mouse pressed left at (569, 350)
Screenshot: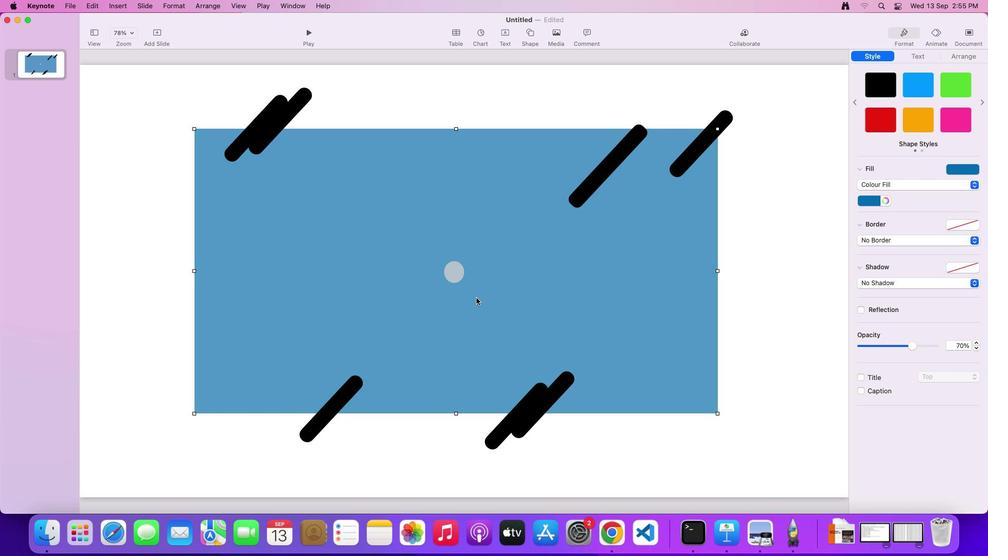 
Action: Mouse moved to (459, 279)
Screenshot: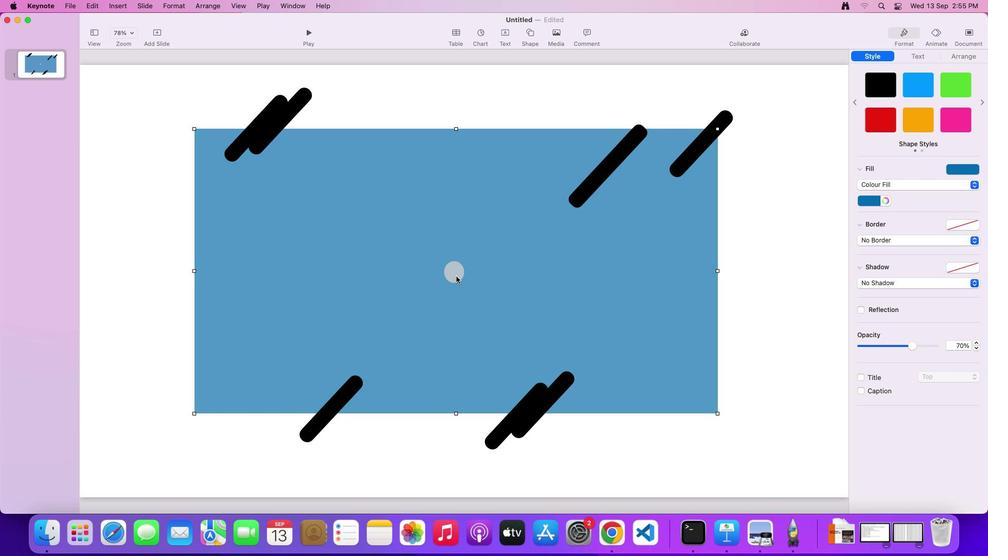 
Action: Mouse pressed left at (459, 279)
Screenshot: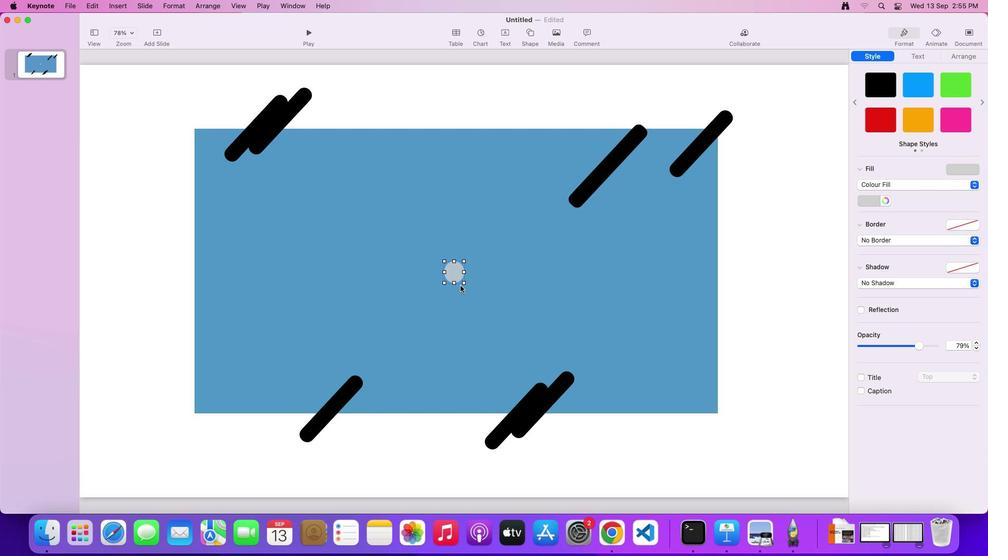 
Action: Mouse moved to (457, 286)
Screenshot: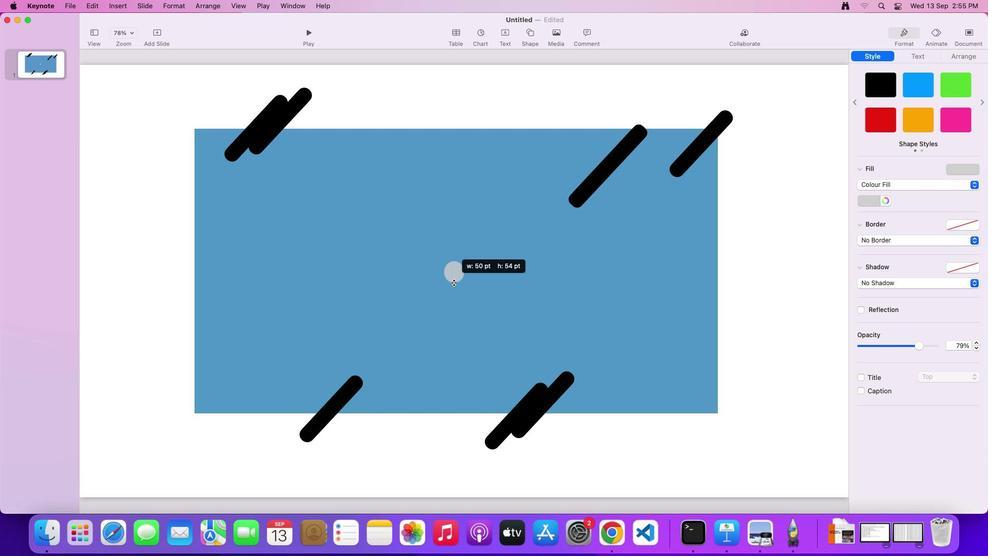 
Action: Mouse pressed left at (457, 286)
Screenshot: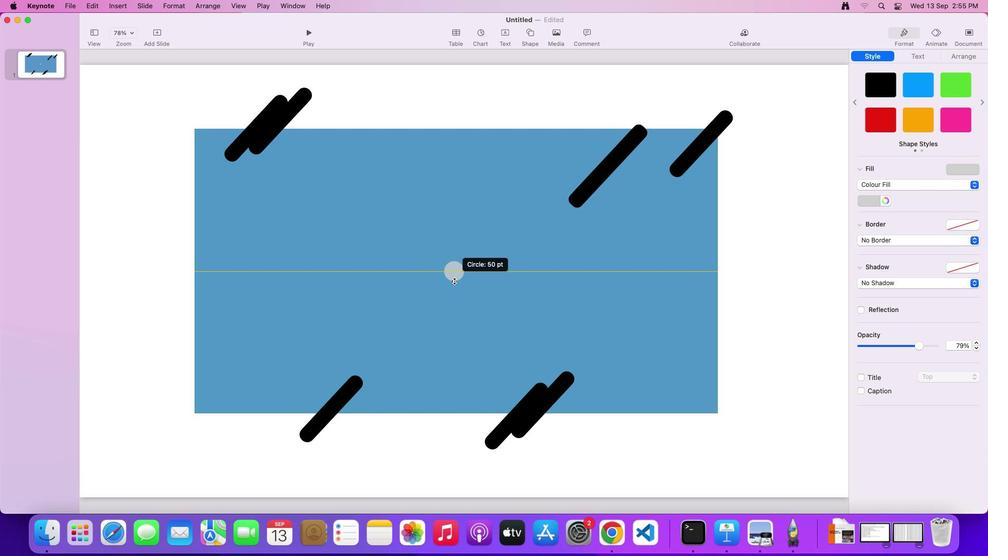
Action: Mouse moved to (455, 276)
Screenshot: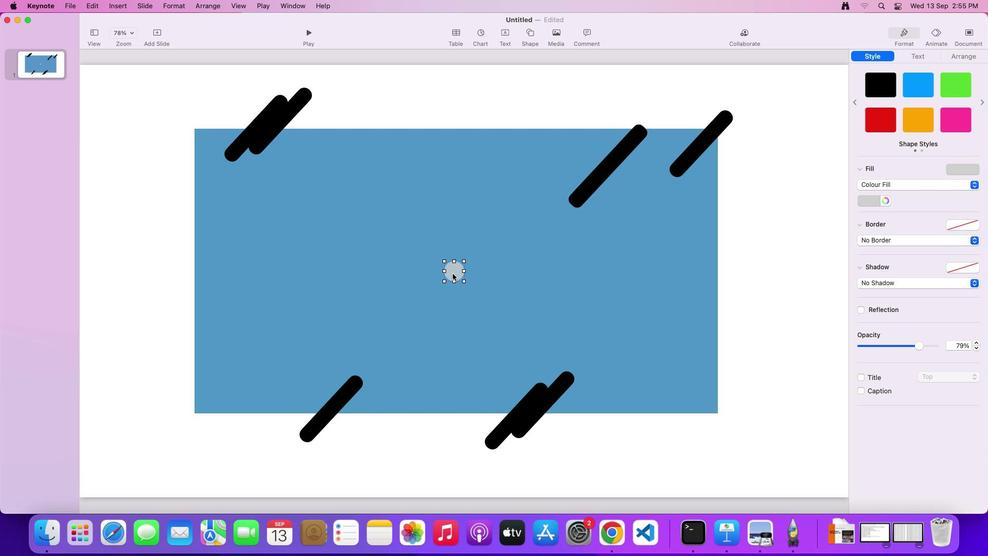 
Action: Key pressed Key.alt
Screenshot: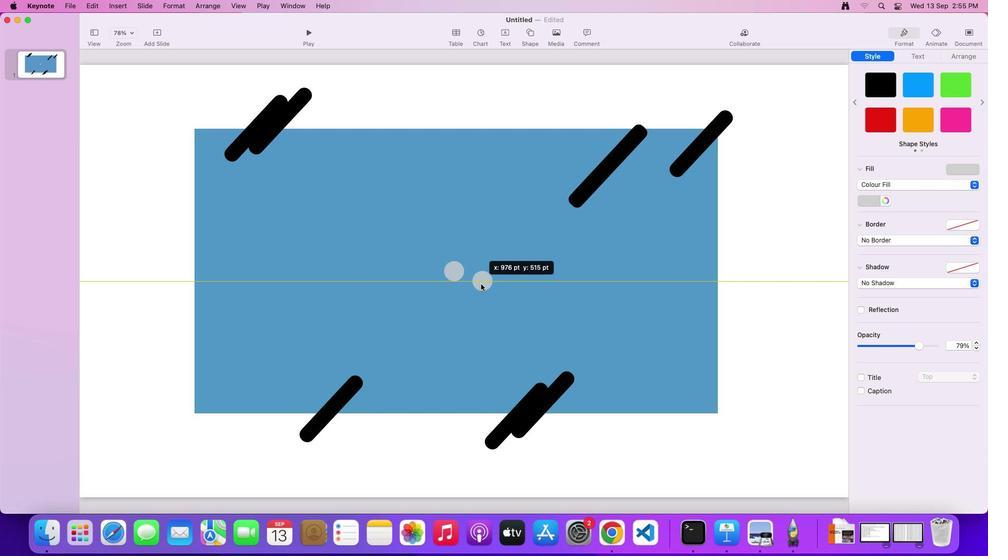 
Action: Mouse moved to (455, 276)
Screenshot: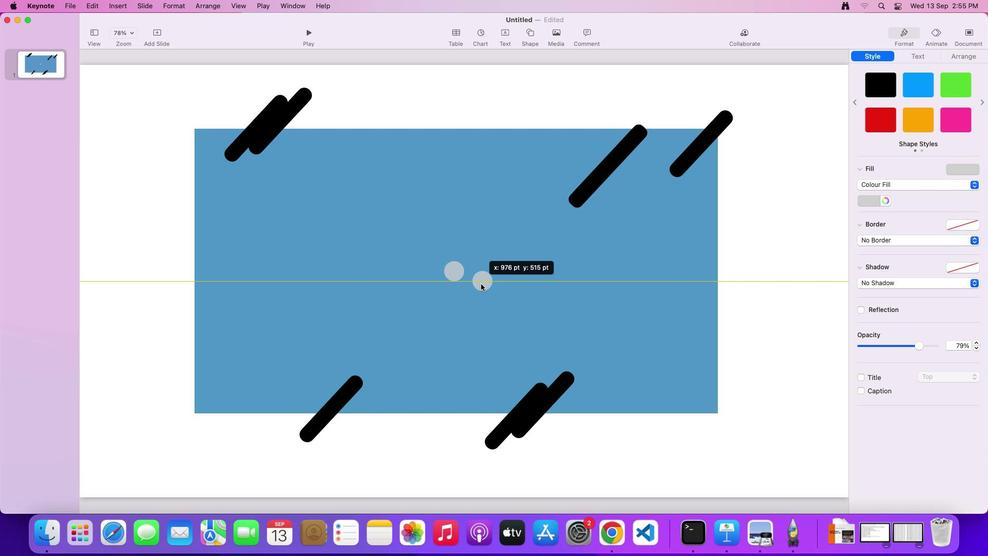 
Action: Mouse pressed left at (455, 276)
Screenshot: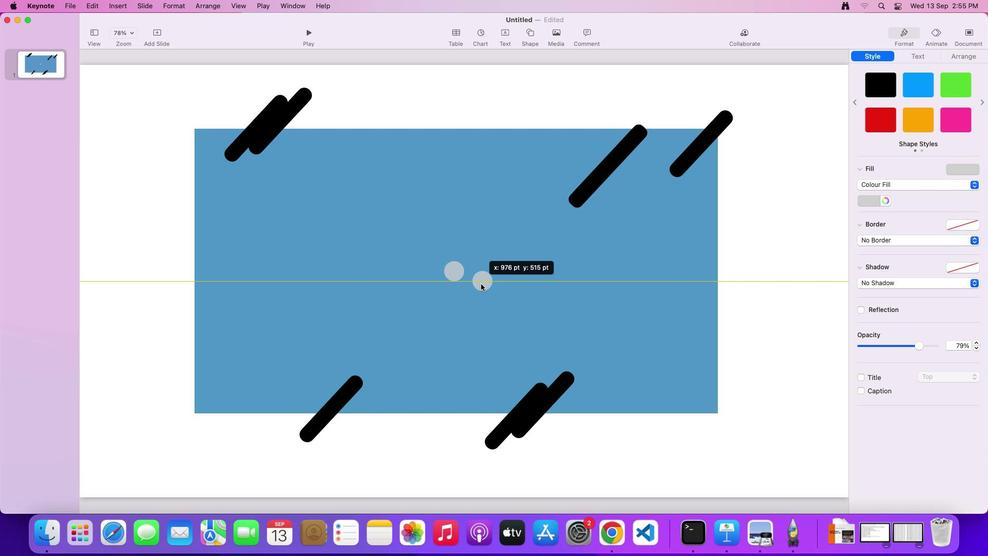 
Action: Mouse moved to (882, 204)
Screenshot: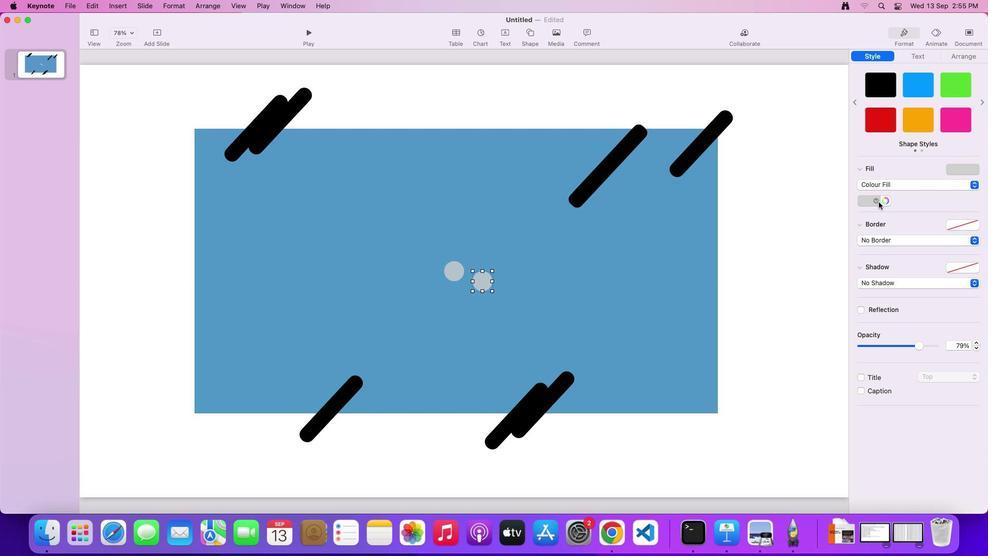 
Action: Mouse pressed left at (882, 204)
Screenshot: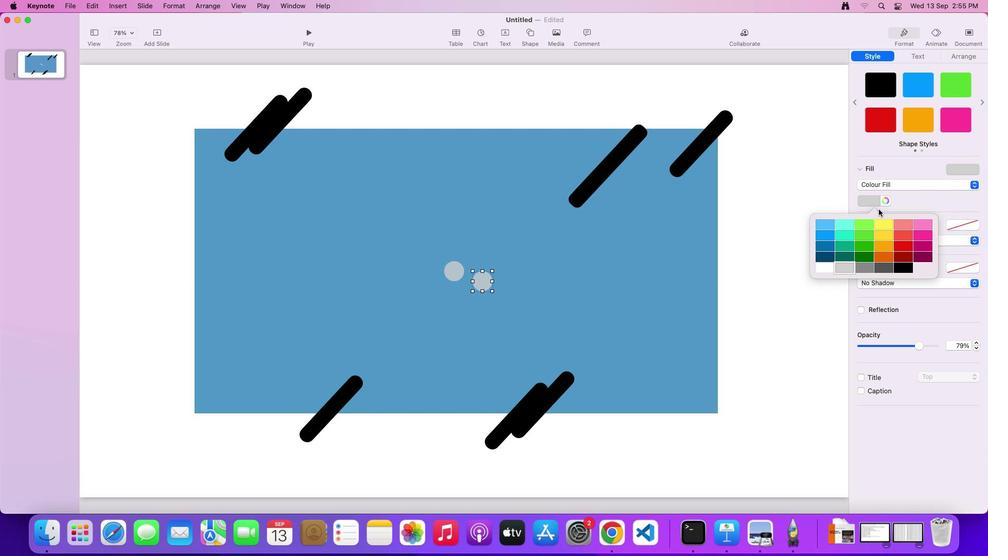 
Action: Mouse moved to (880, 225)
Screenshot: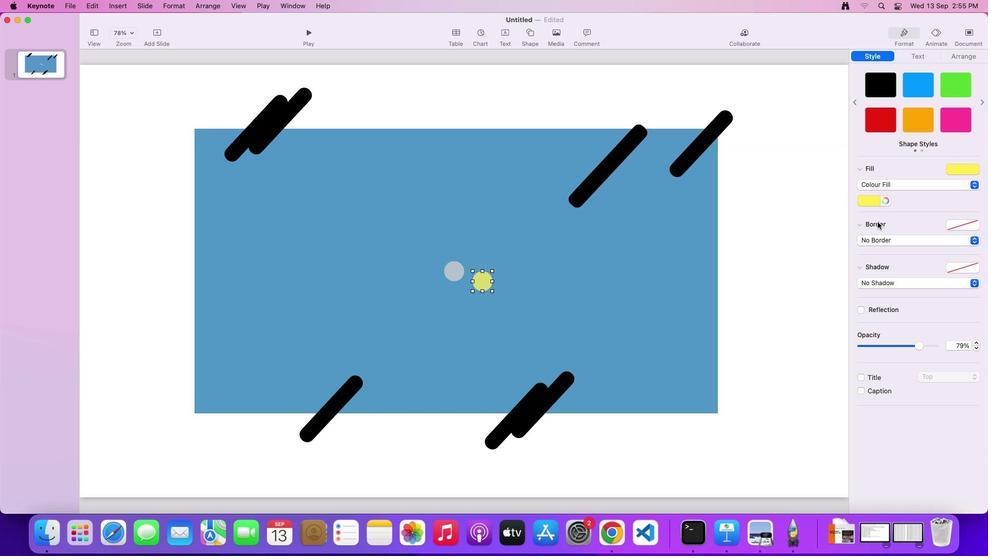 
Action: Mouse pressed left at (880, 225)
Screenshot: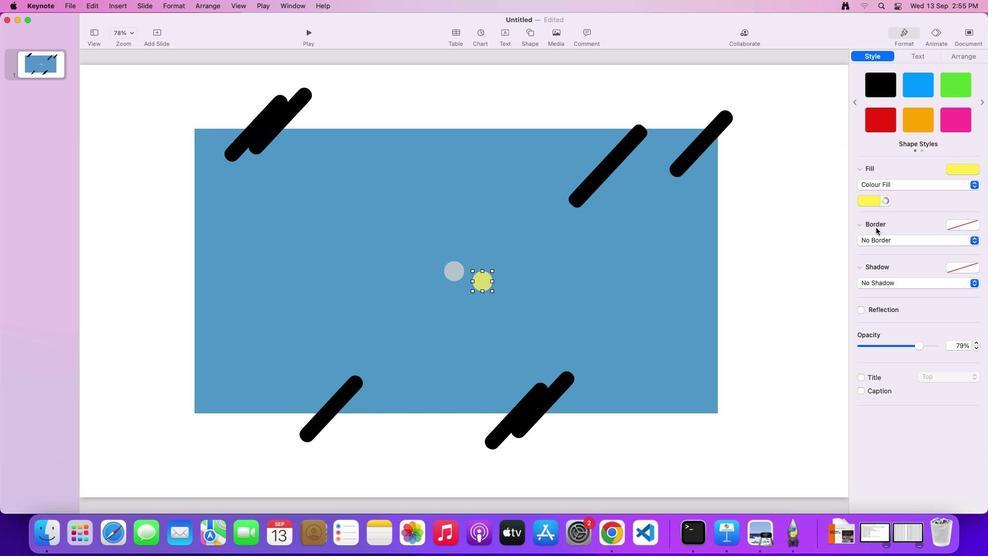 
Action: Mouse moved to (920, 348)
Screenshot: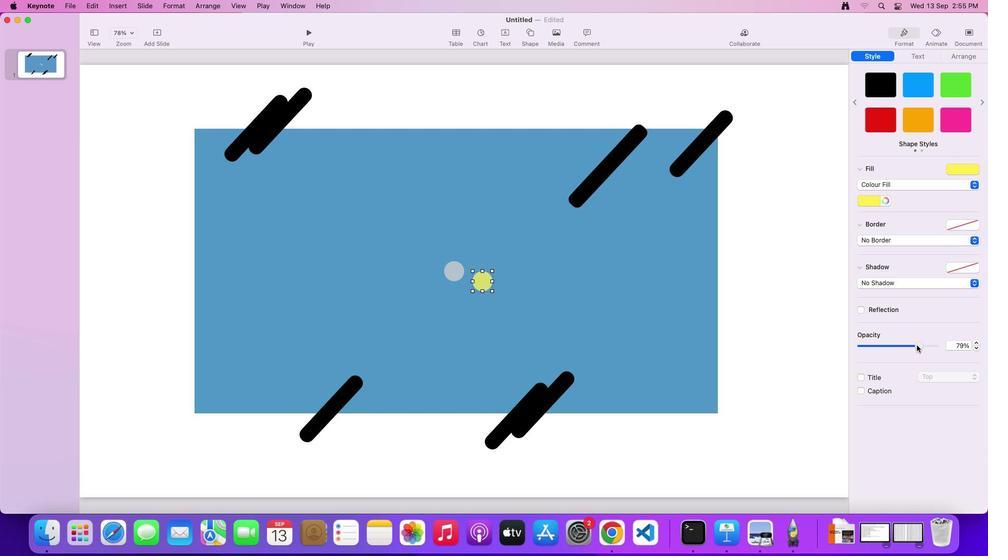 
Action: Mouse pressed left at (920, 348)
Screenshot: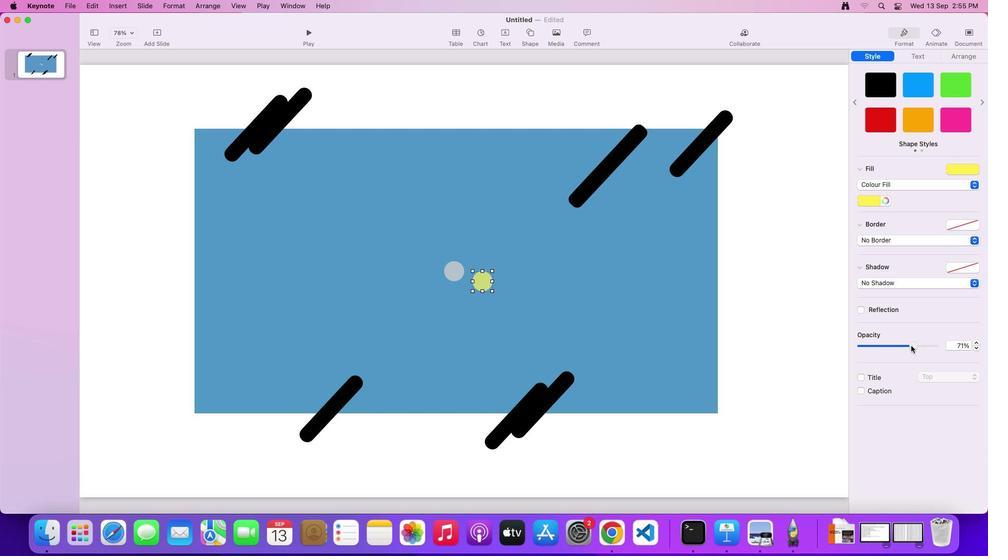 
Action: Mouse moved to (491, 286)
Screenshot: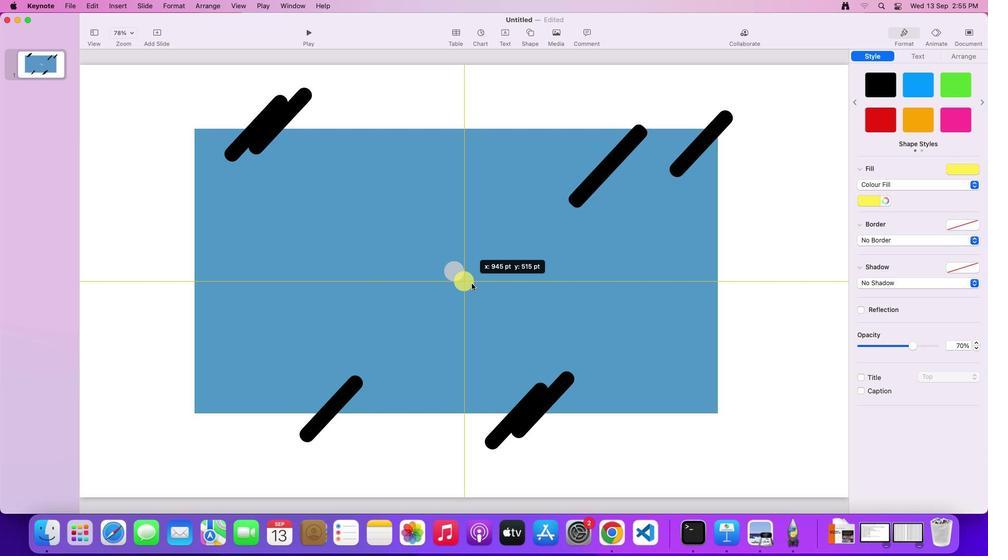 
Action: Mouse pressed left at (491, 286)
Screenshot: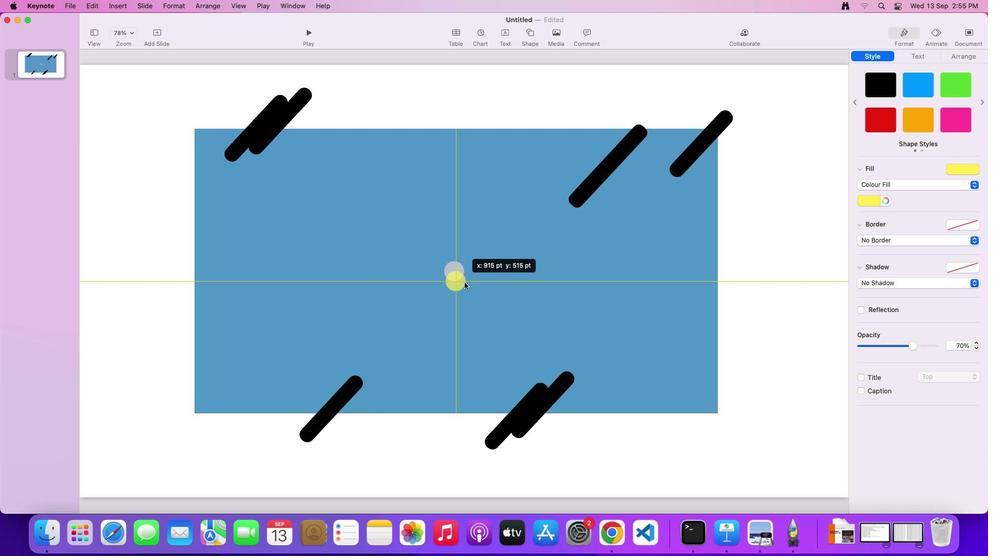 
Action: Mouse moved to (447, 277)
Screenshot: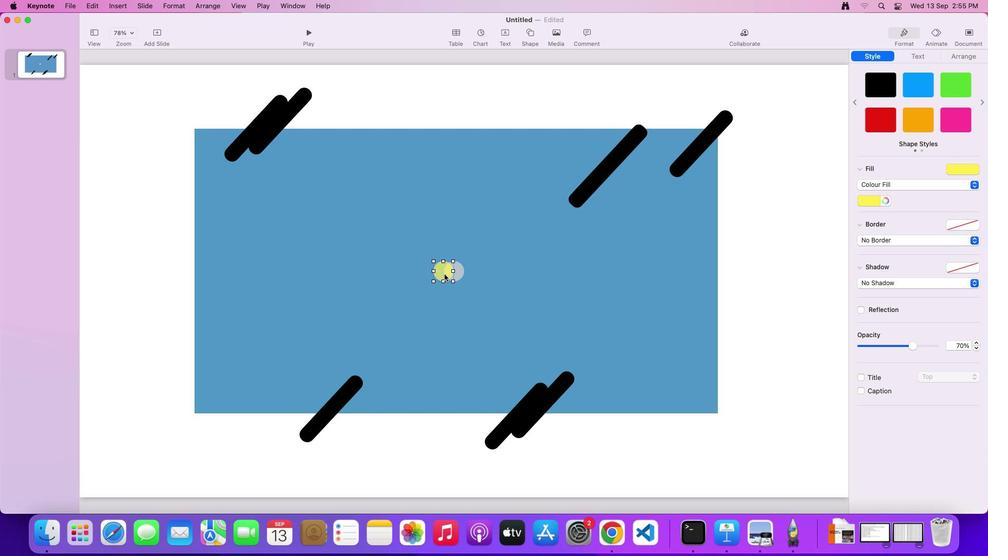 
Action: Mouse pressed left at (447, 277)
Screenshot: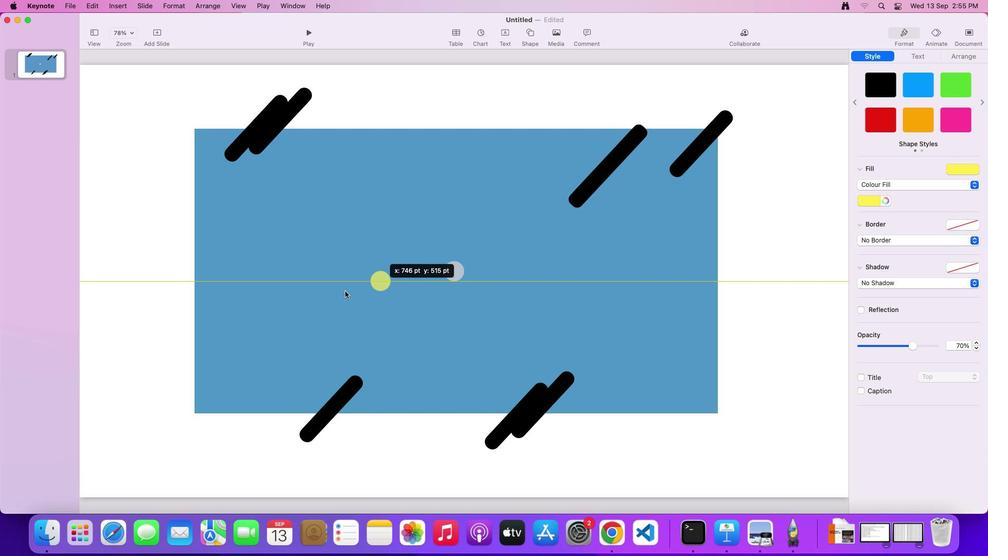
Action: Mouse moved to (460, 269)
Screenshot: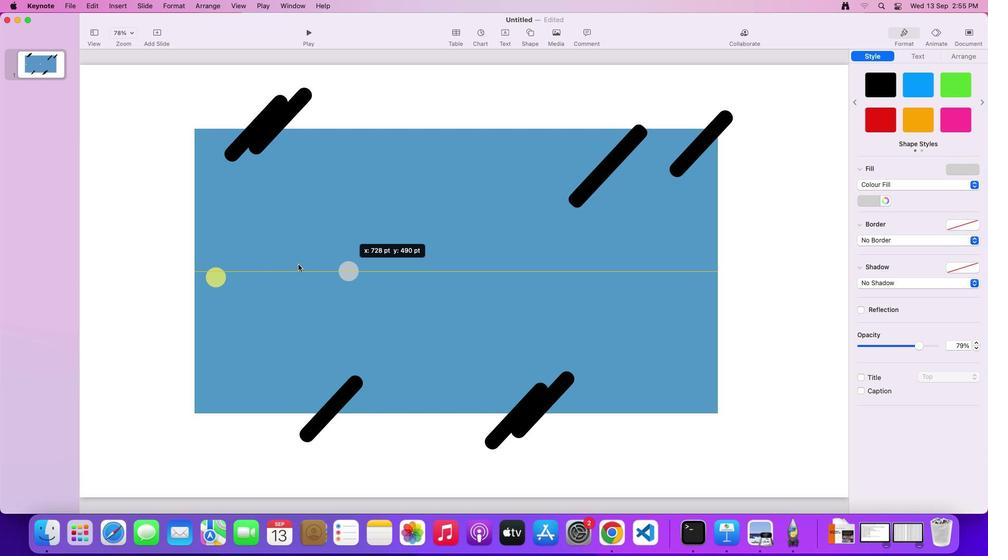 
Action: Mouse pressed left at (460, 269)
Screenshot: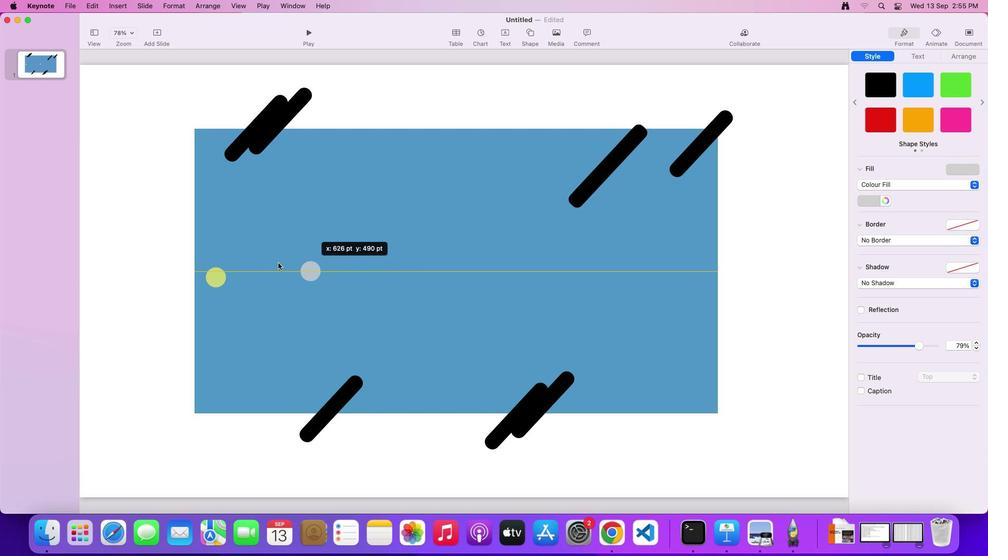 
Action: Mouse moved to (403, 260)
Screenshot: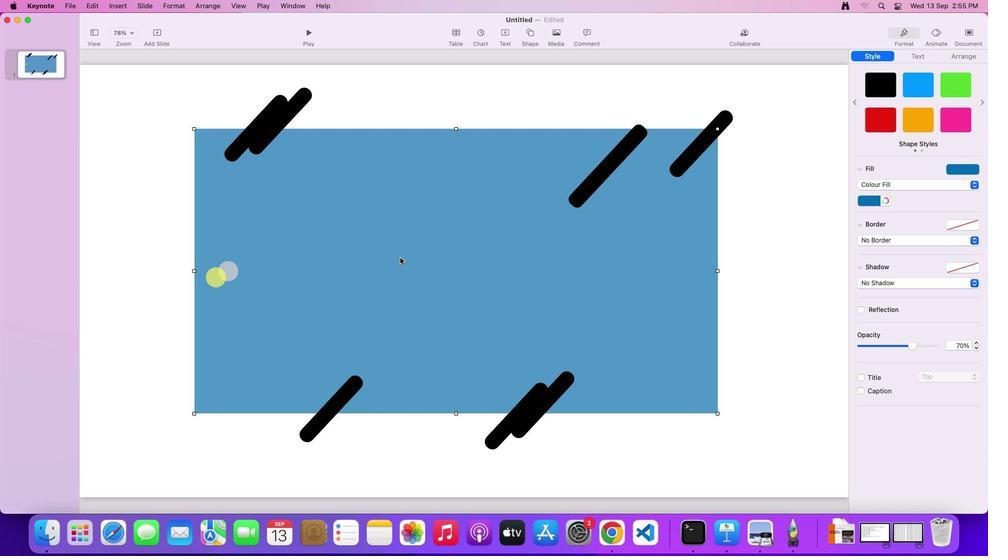 
Action: Mouse pressed left at (403, 260)
Screenshot: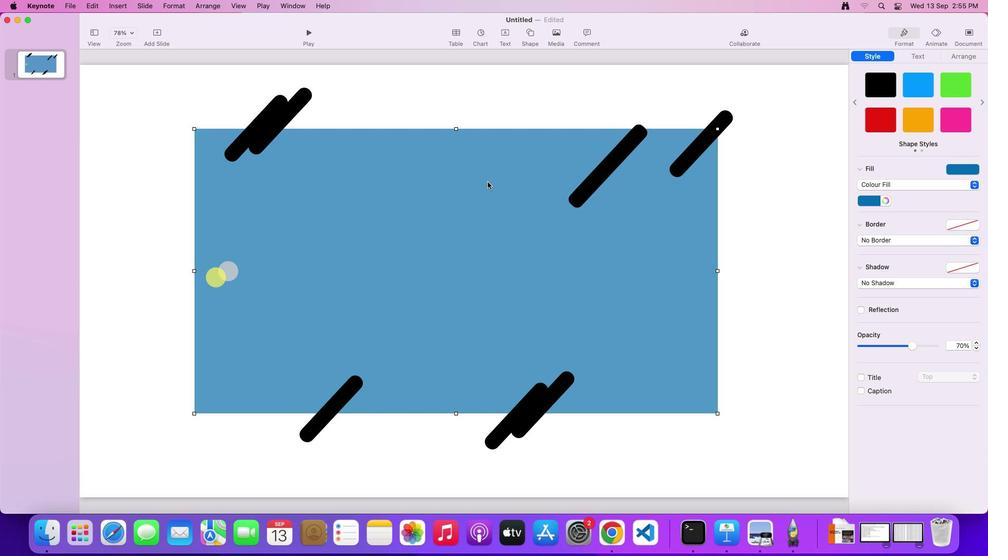 
Action: Mouse moved to (601, 172)
Screenshot: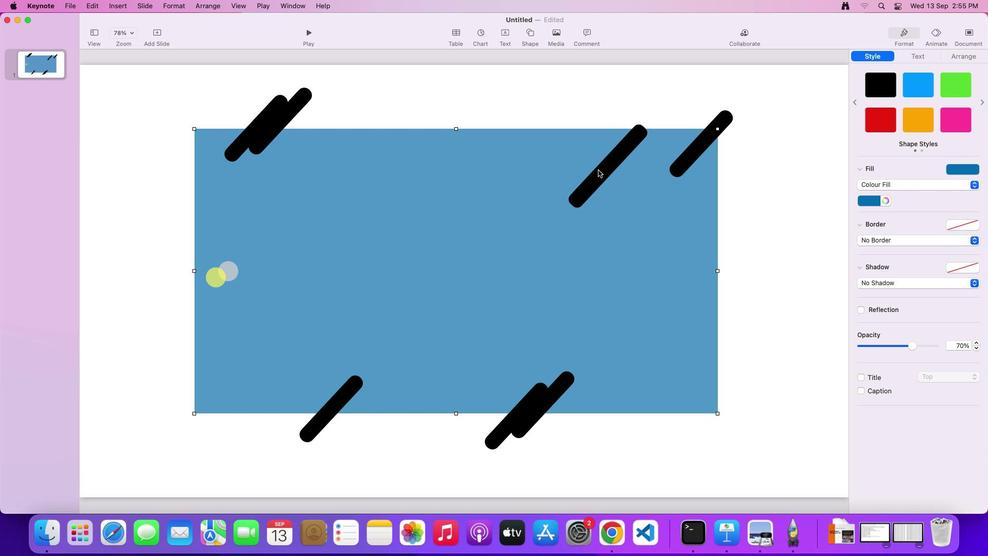 
Action: Mouse pressed left at (601, 172)
Screenshot: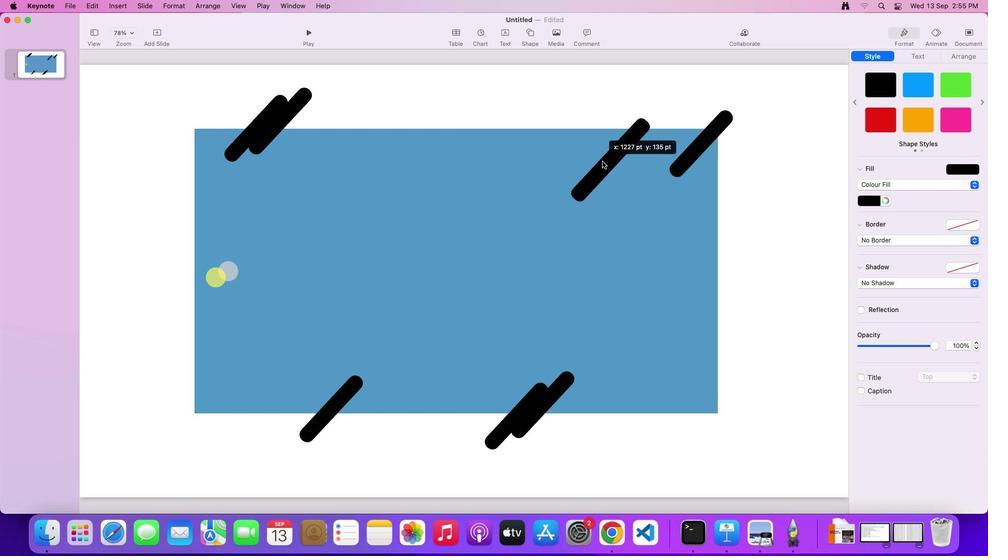 
Action: Mouse moved to (608, 163)
Screenshot: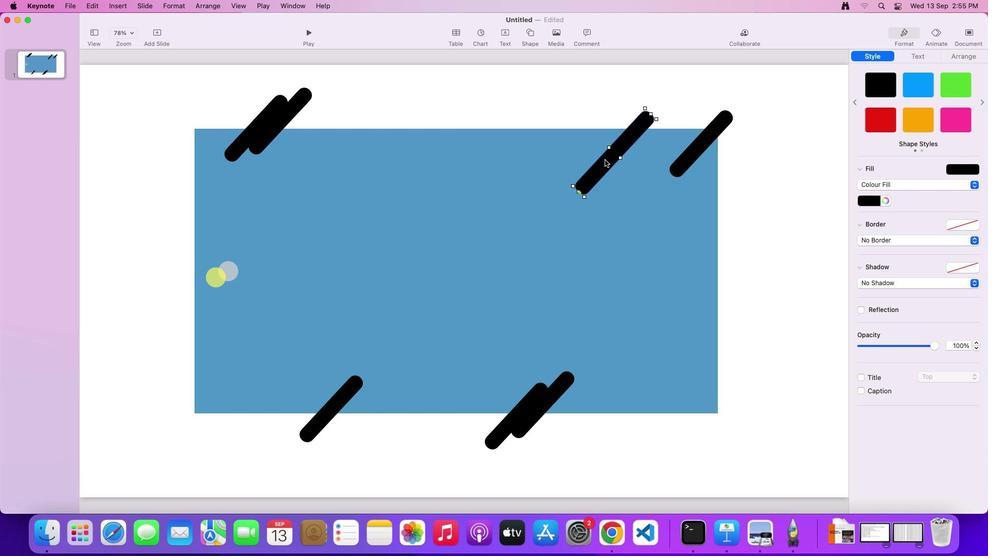
Action: Mouse pressed left at (608, 163)
Screenshot: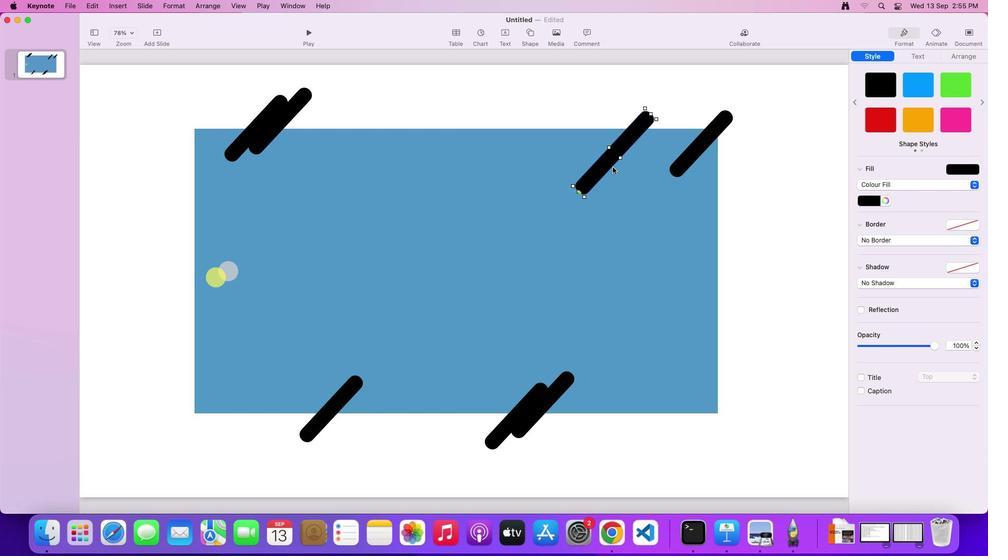
Action: Mouse moved to (880, 204)
Screenshot: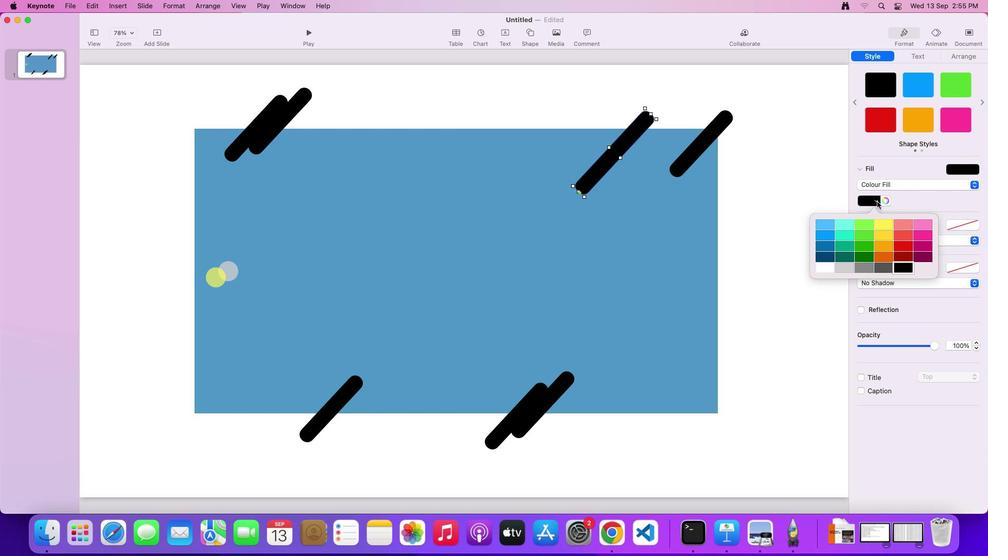 
Action: Mouse pressed left at (880, 204)
Screenshot: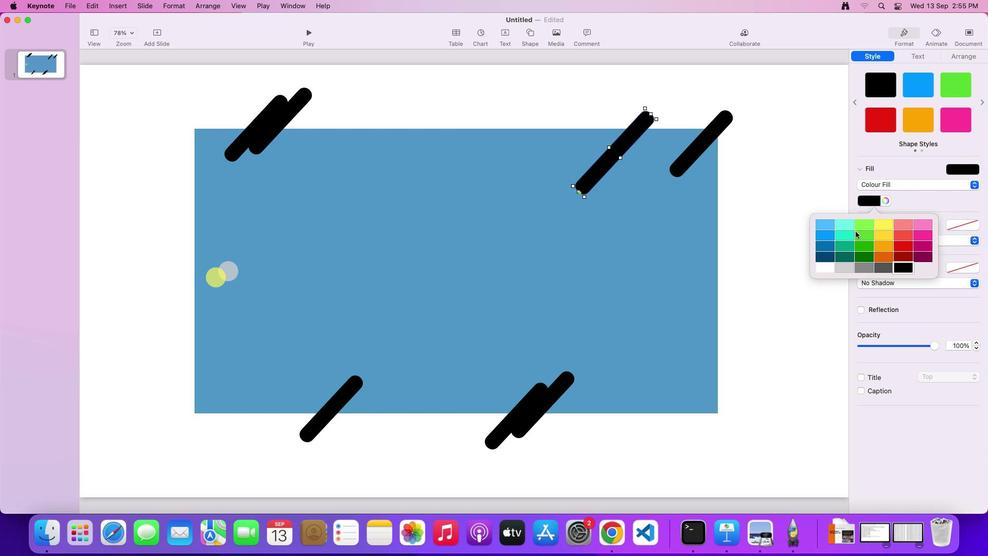 
Action: Mouse moved to (830, 268)
Screenshot: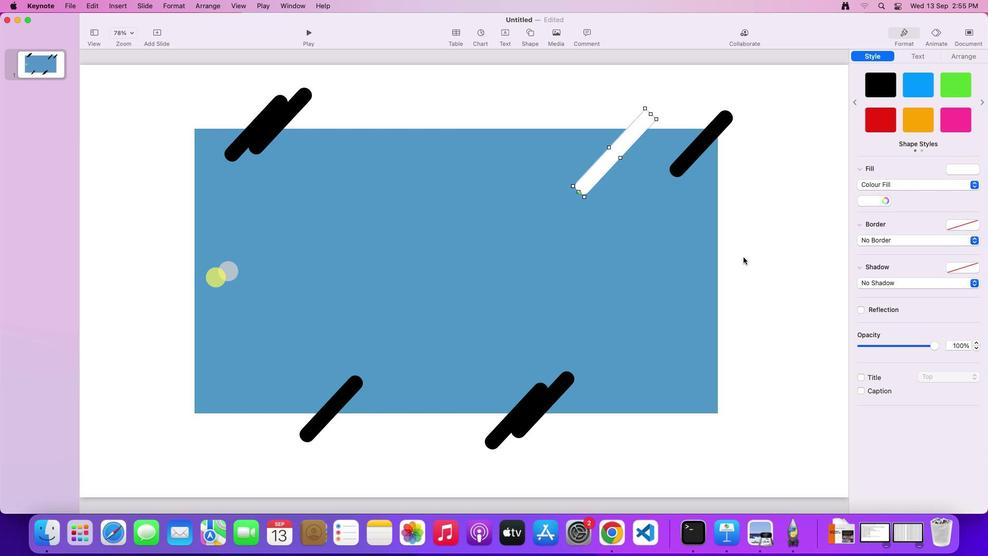 
Action: Mouse pressed left at (830, 268)
Screenshot: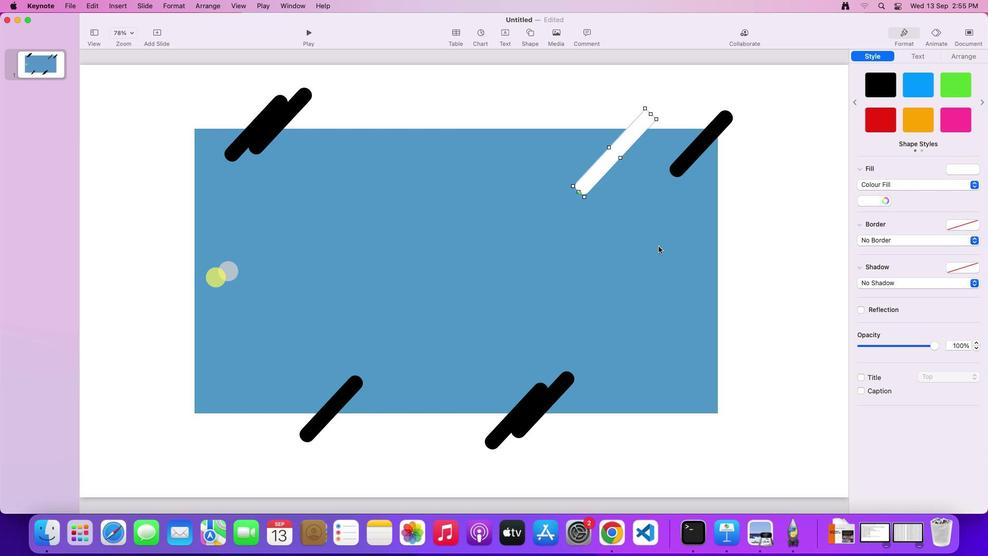 
Action: Mouse moved to (938, 350)
Screenshot: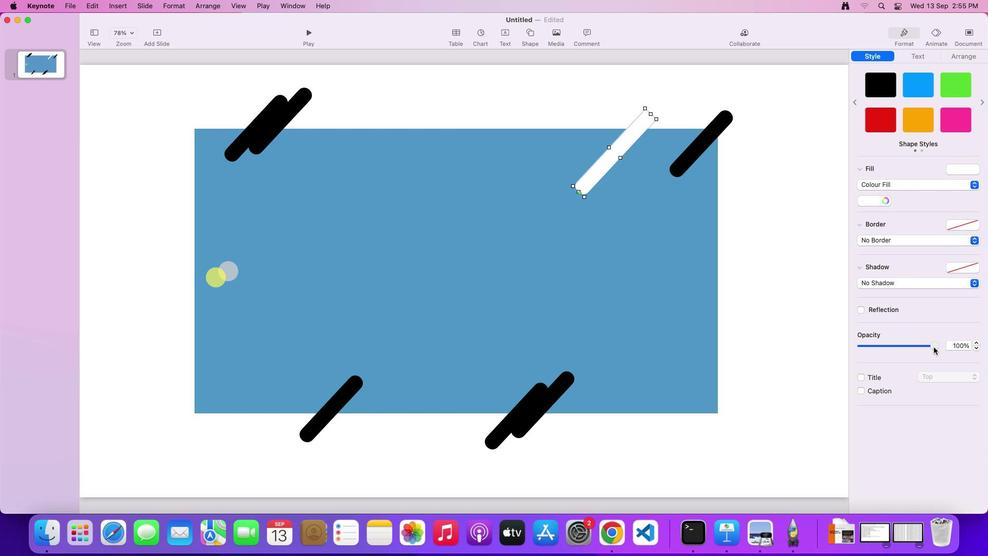 
Action: Mouse pressed left at (938, 350)
Screenshot: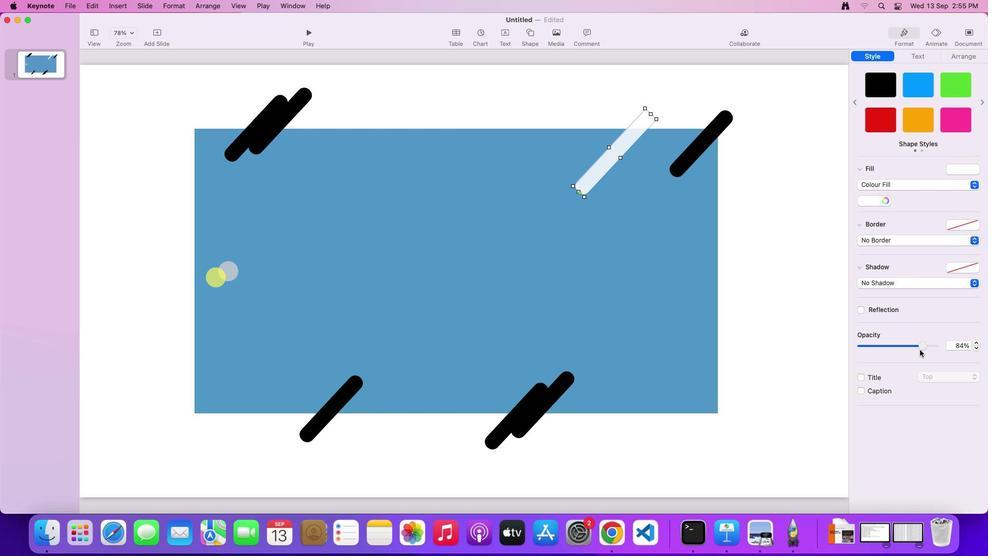 
Action: Mouse moved to (632, 241)
Screenshot: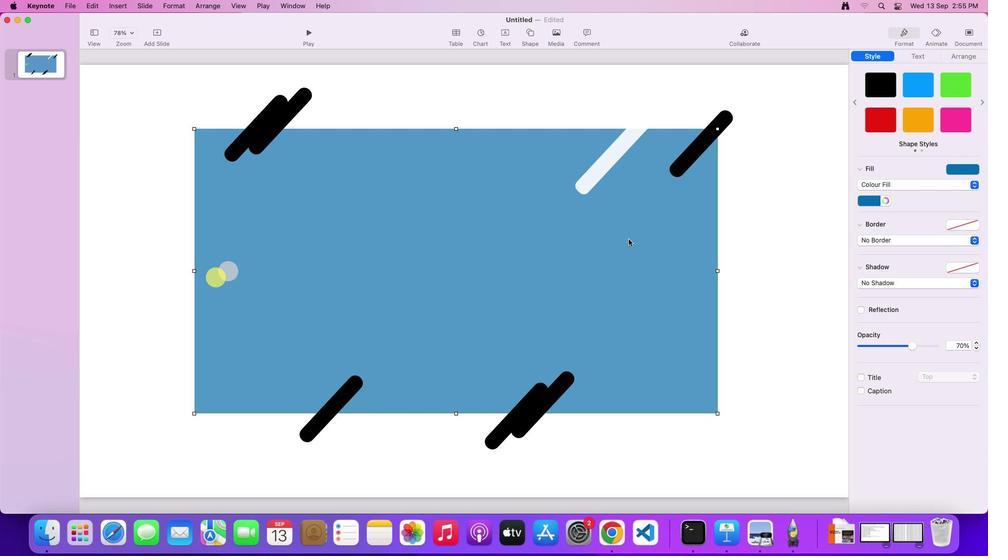 
Action: Mouse pressed left at (632, 241)
Screenshot: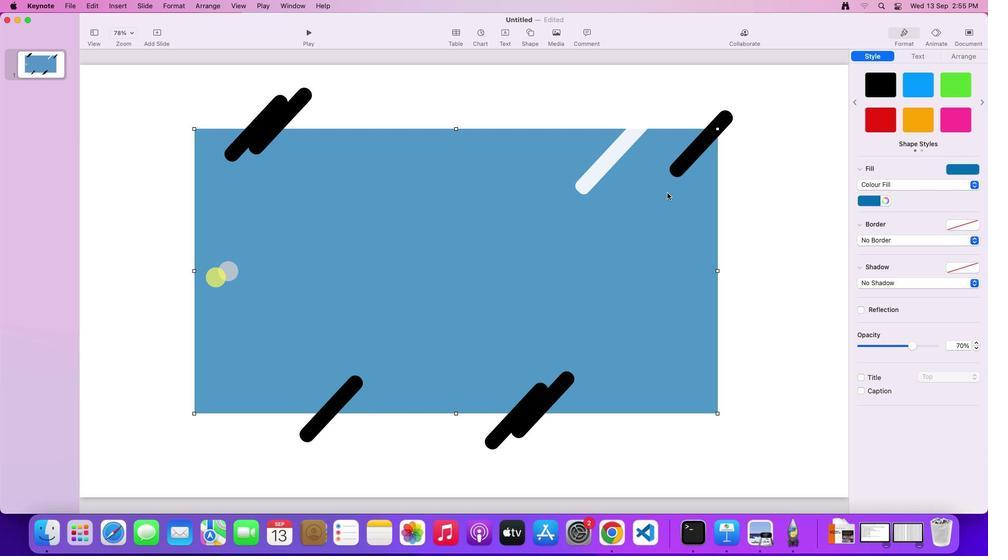 
Action: Mouse moved to (697, 157)
Screenshot: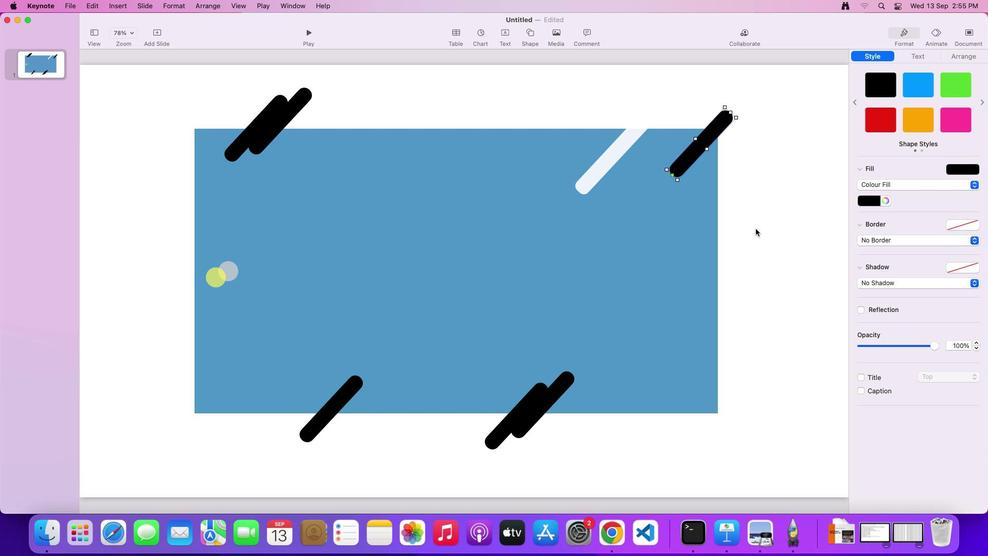 
Action: Mouse pressed left at (697, 157)
Screenshot: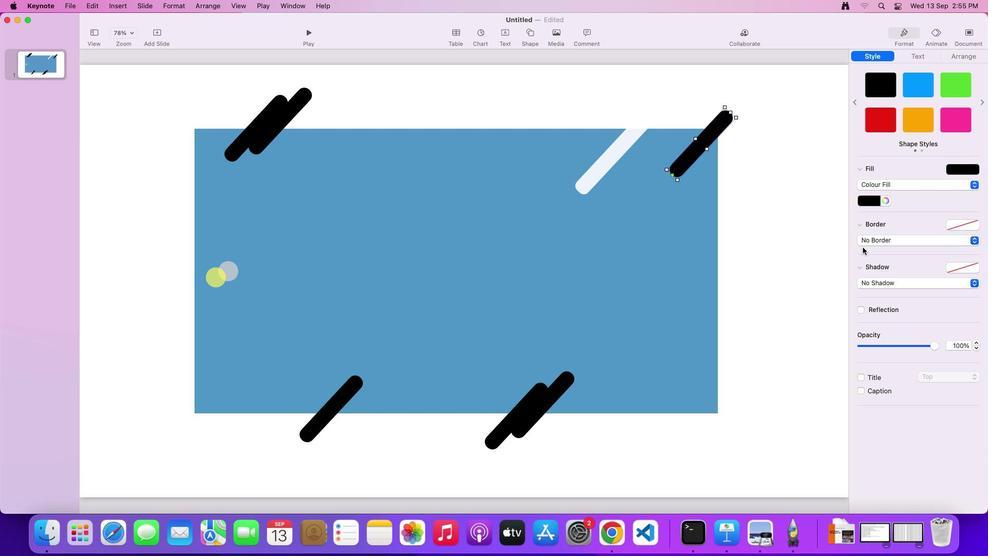 
Action: Mouse moved to (877, 198)
Screenshot: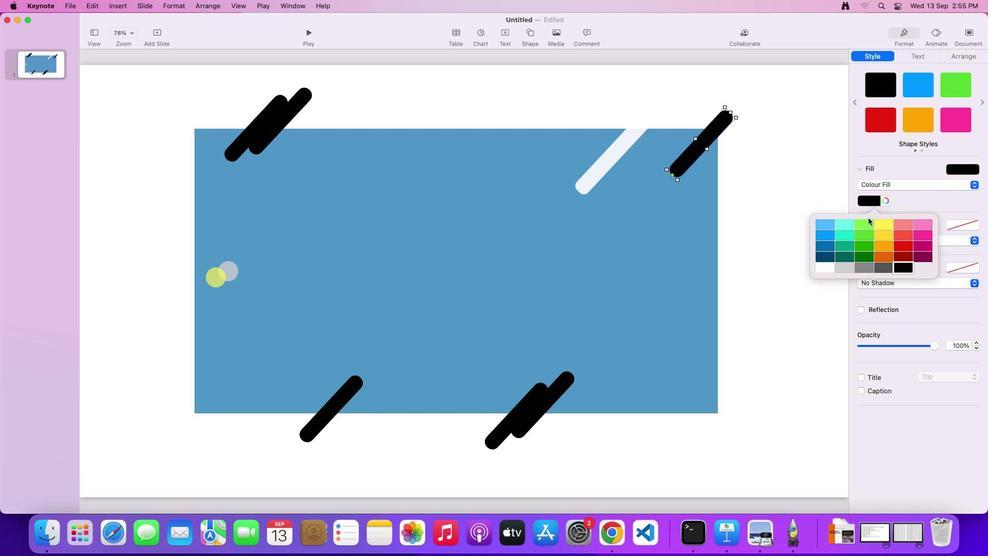 
Action: Mouse pressed left at (877, 198)
Screenshot: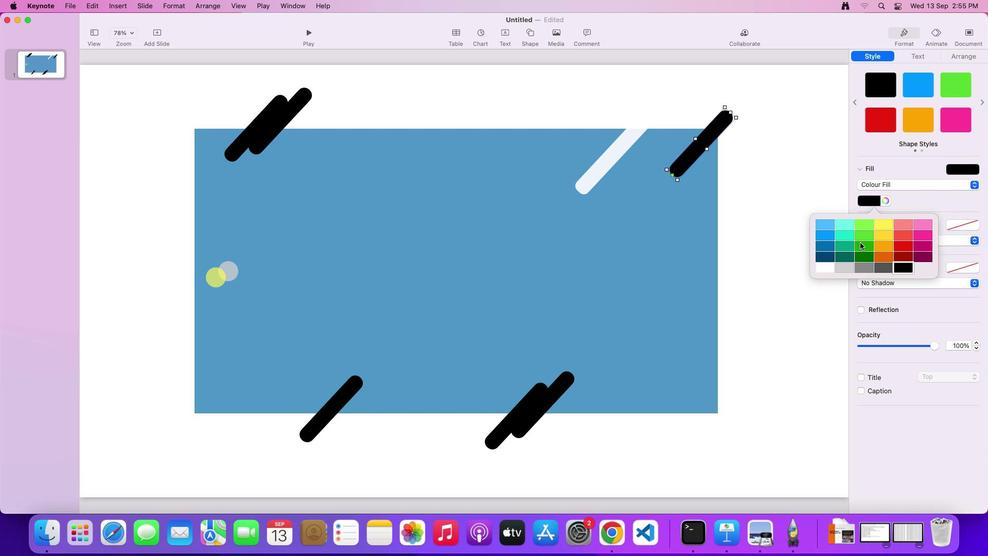 
Action: Mouse moved to (847, 224)
Screenshot: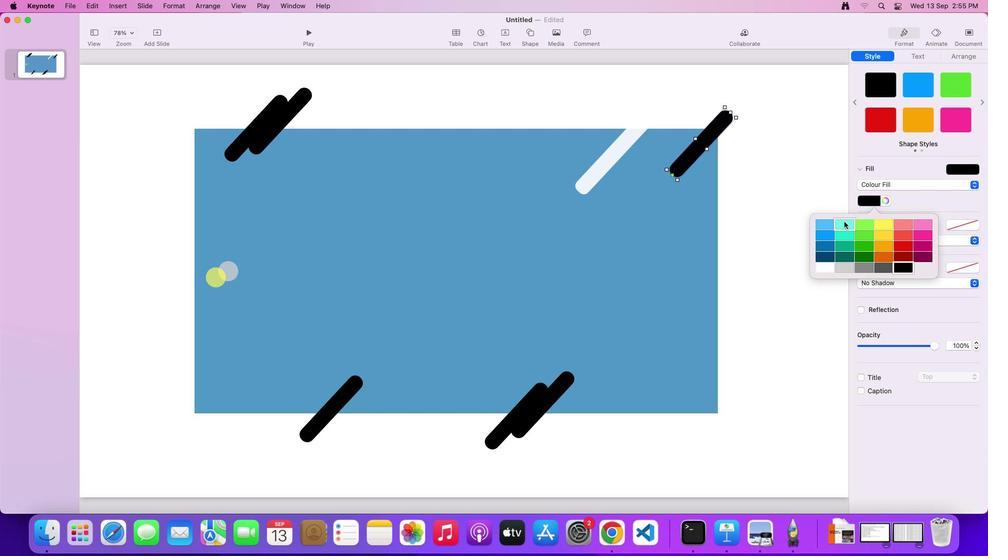 
Action: Mouse pressed left at (847, 224)
Screenshot: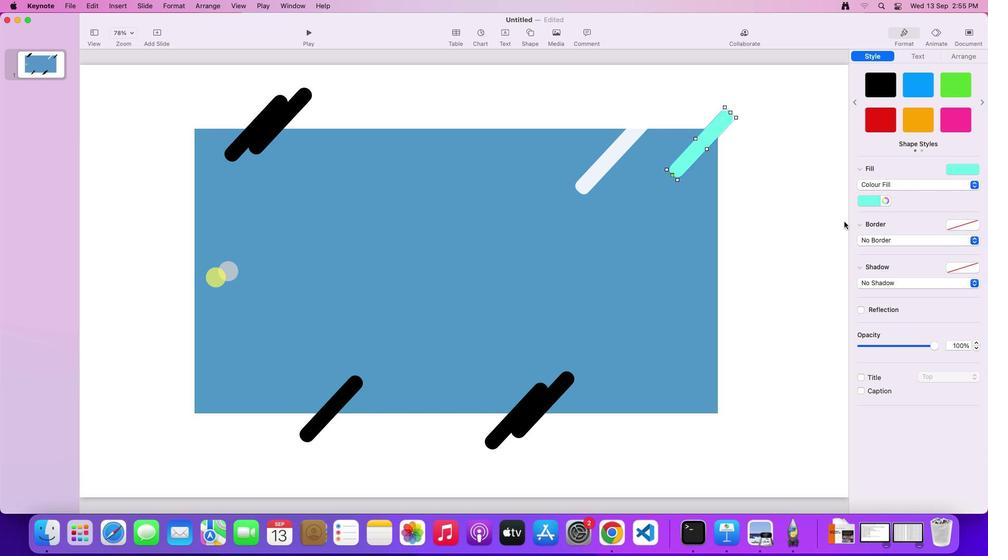 
Action: Mouse moved to (938, 350)
Screenshot: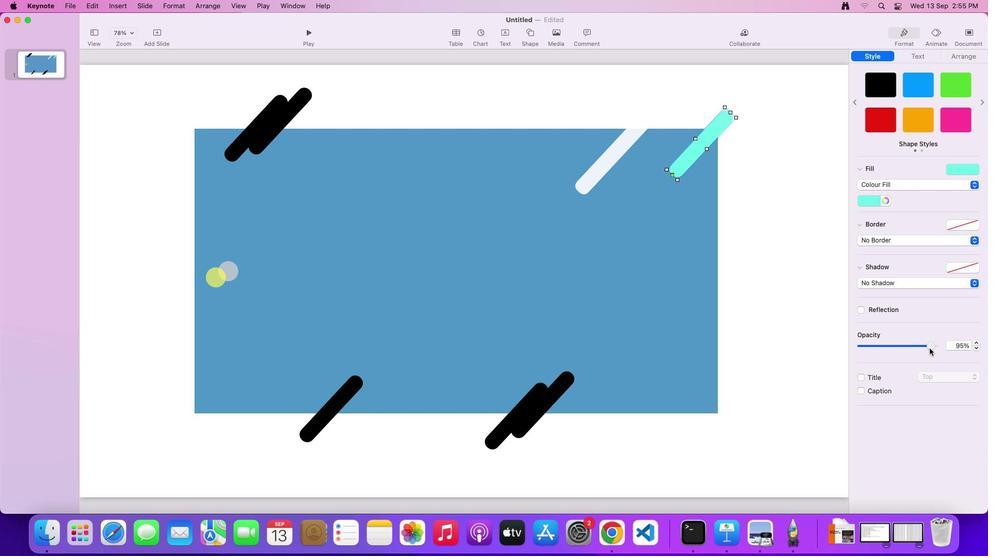 
Action: Mouse pressed left at (938, 350)
Screenshot: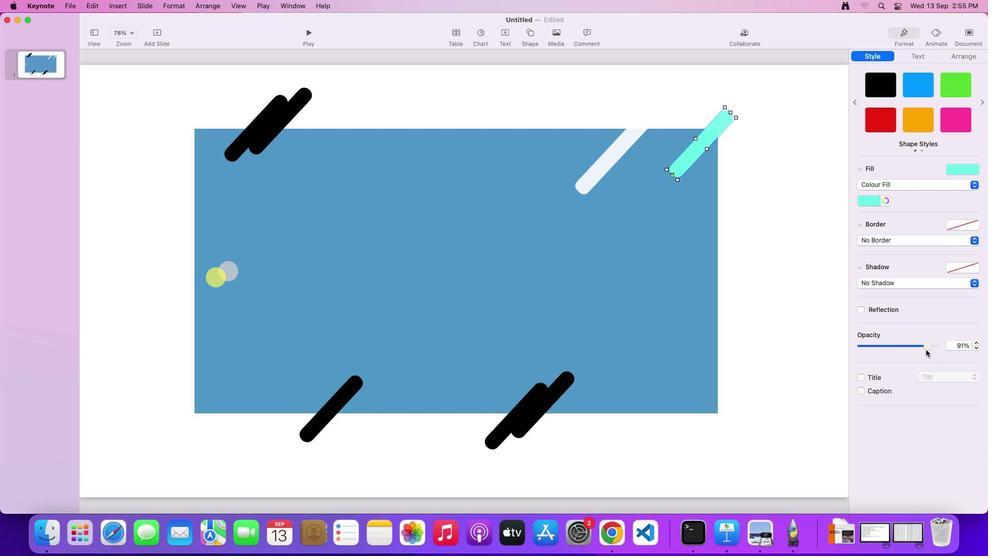 
Action: Mouse moved to (589, 263)
Screenshot: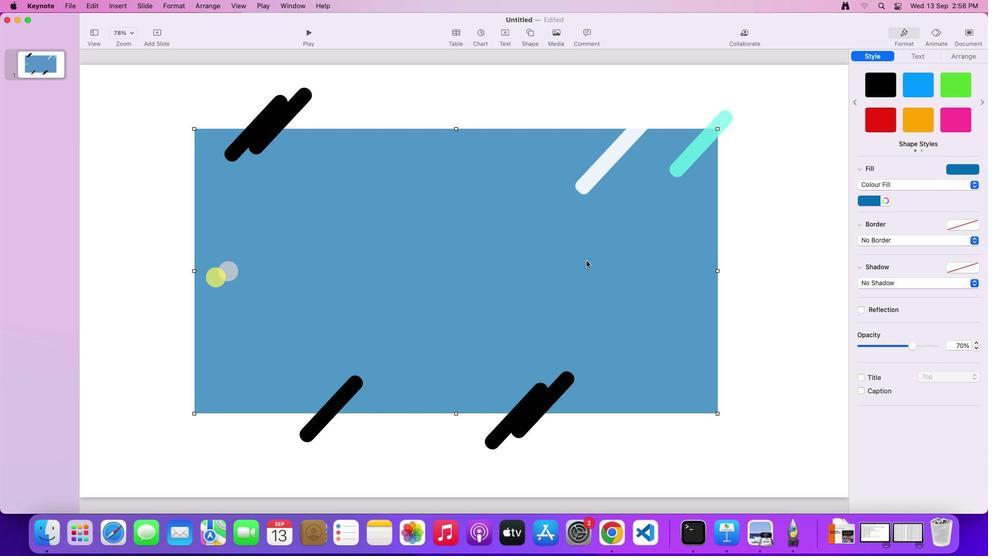 
Action: Mouse pressed left at (589, 263)
Screenshot: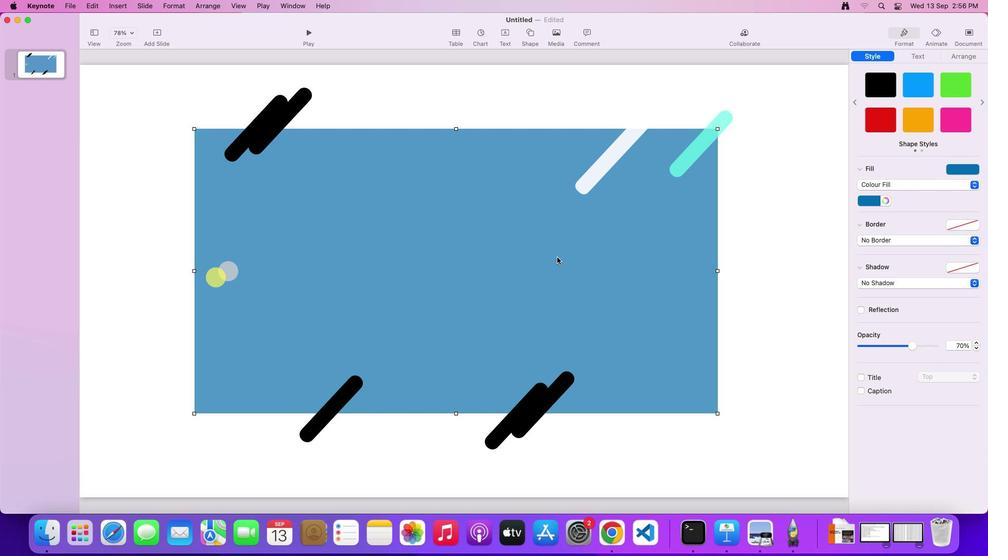 
Action: Mouse moved to (336, 408)
Screenshot: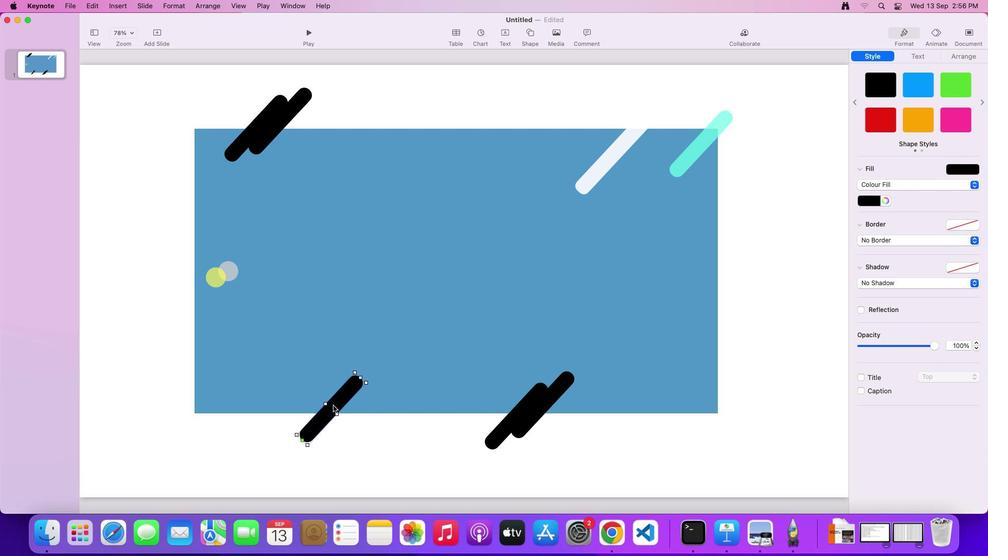
Action: Mouse pressed left at (336, 408)
Screenshot: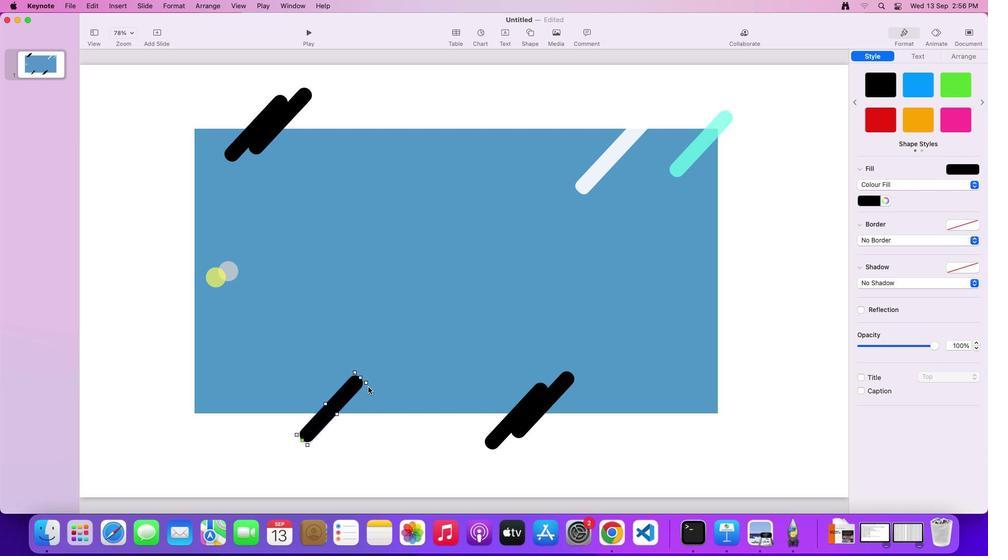 
Action: Mouse moved to (880, 199)
Screenshot: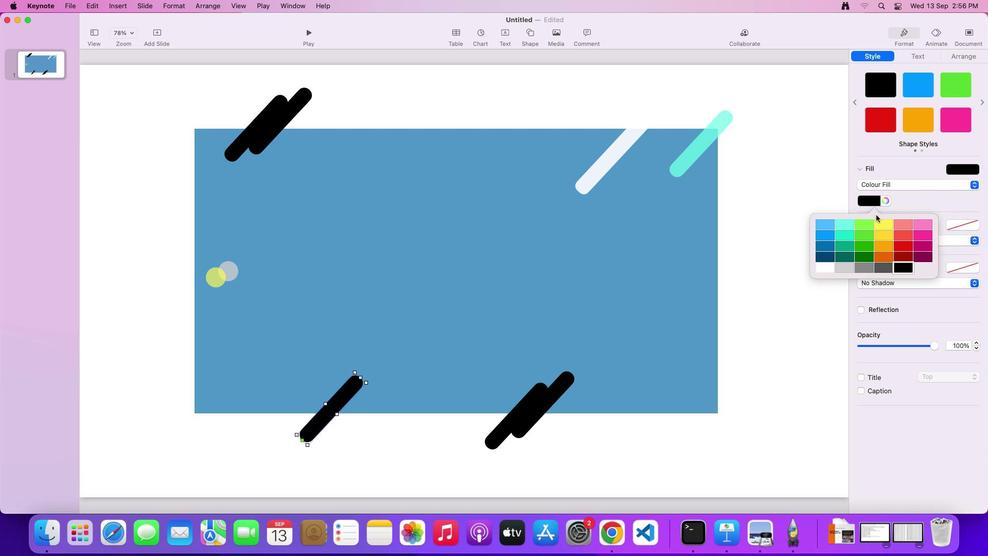 
Action: Mouse pressed left at (880, 199)
Screenshot: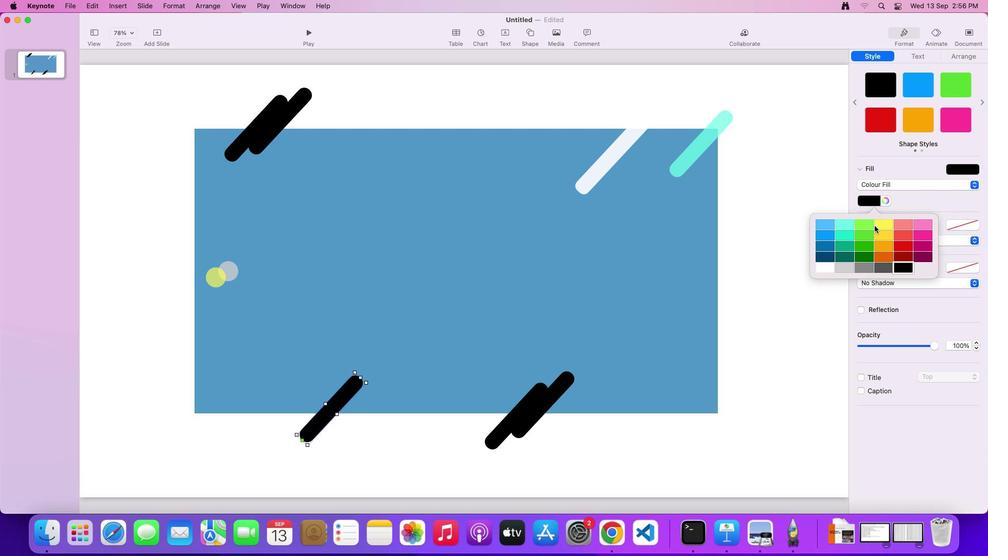 
Action: Mouse moved to (887, 257)
Screenshot: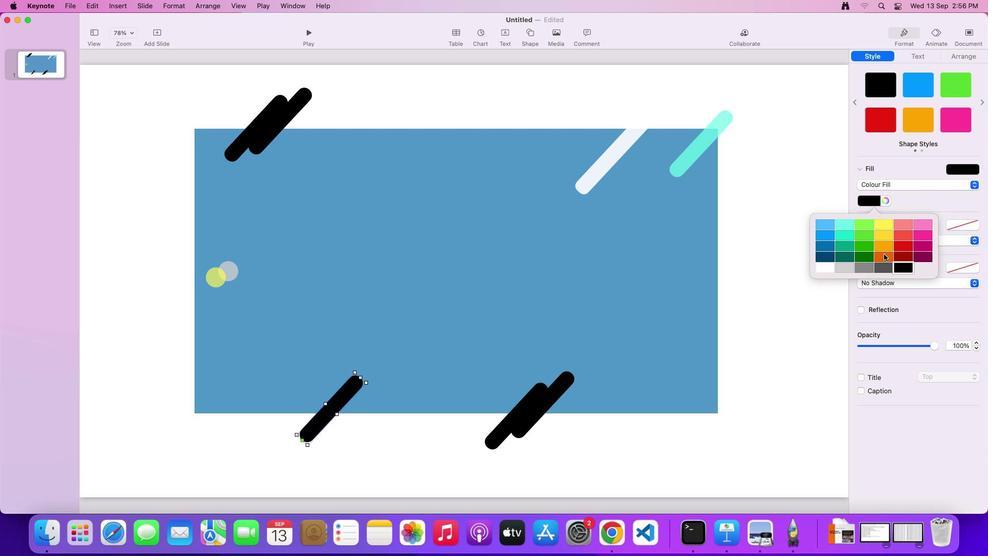 
Action: Mouse pressed left at (887, 257)
Screenshot: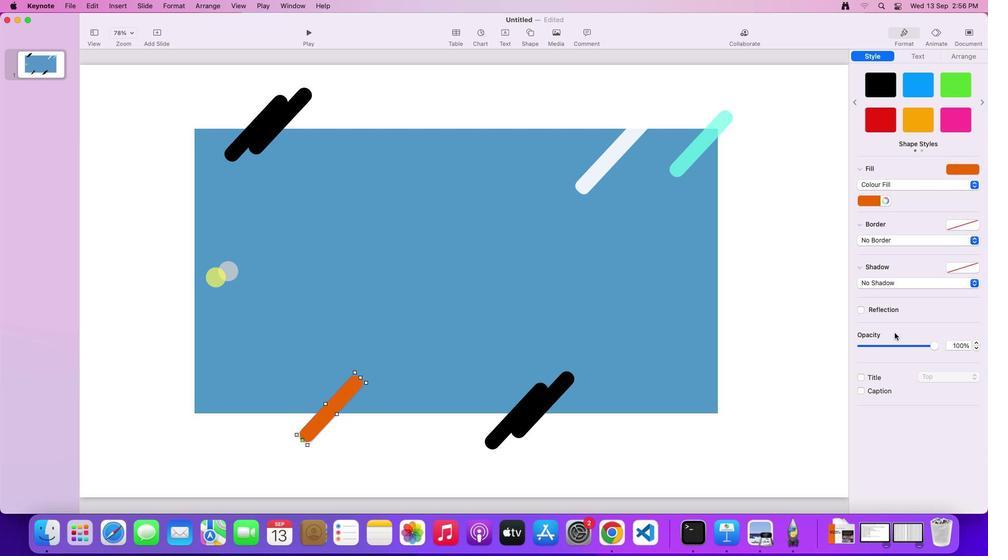 
Action: Mouse moved to (935, 346)
Screenshot: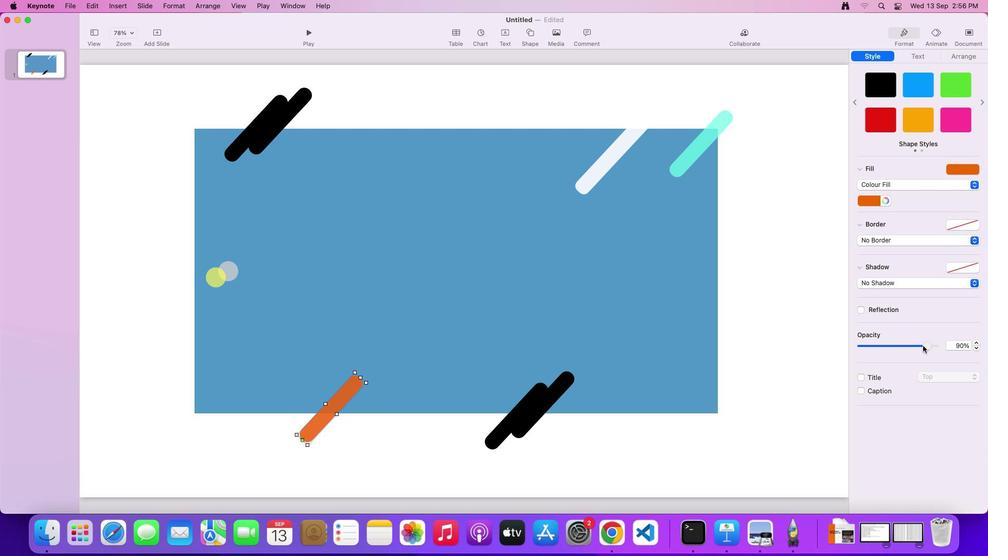 
Action: Mouse pressed left at (935, 346)
Screenshot: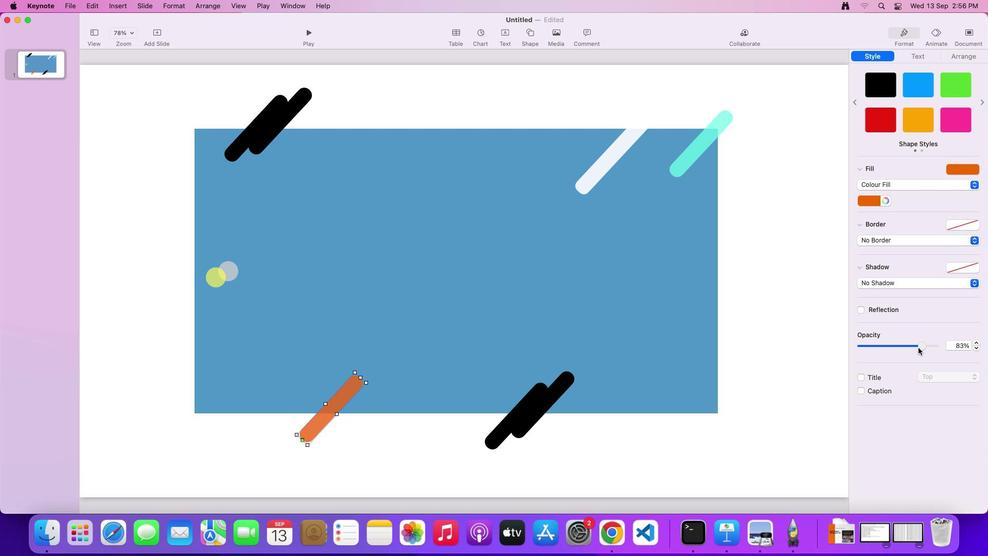 
Action: Mouse moved to (609, 283)
Screenshot: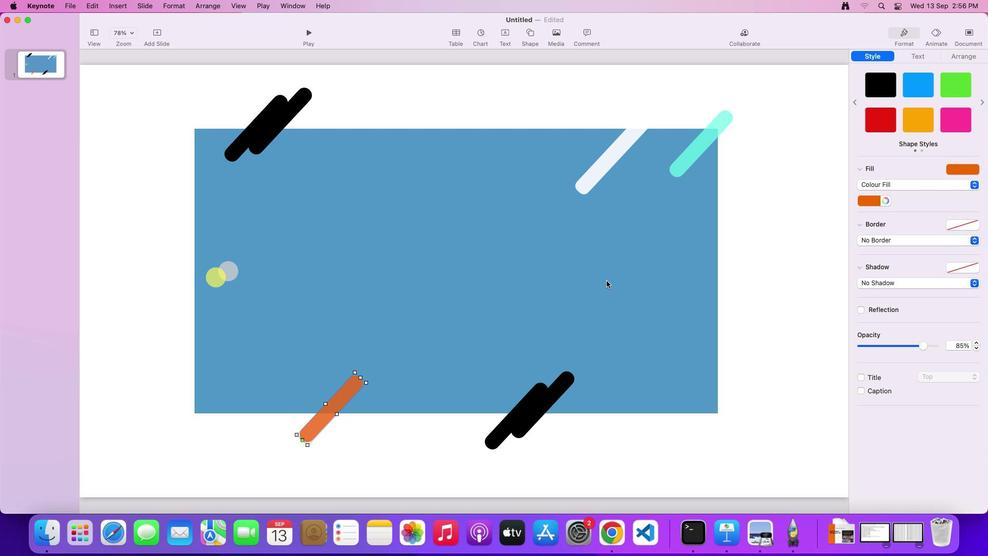 
Action: Mouse pressed left at (609, 283)
Screenshot: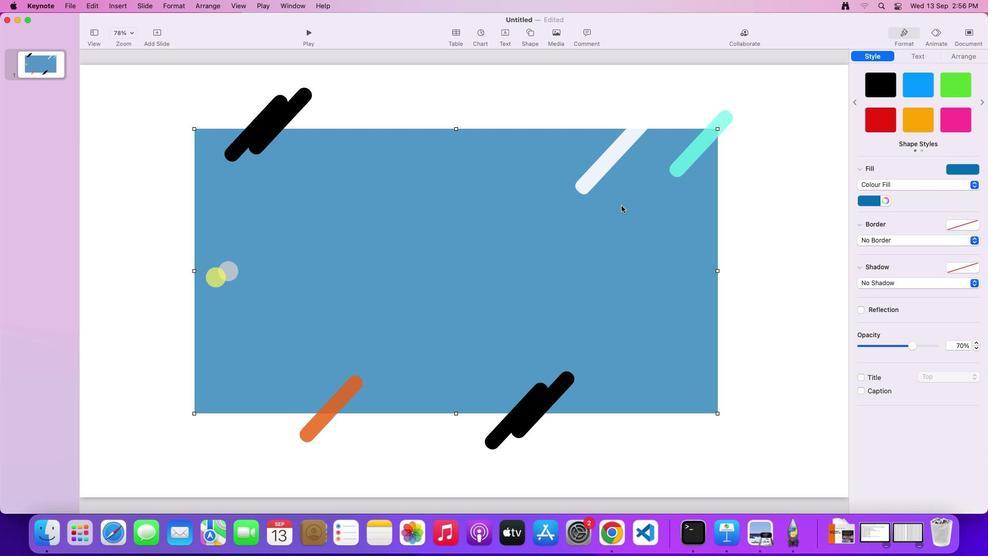 
Action: Mouse moved to (534, 402)
Screenshot: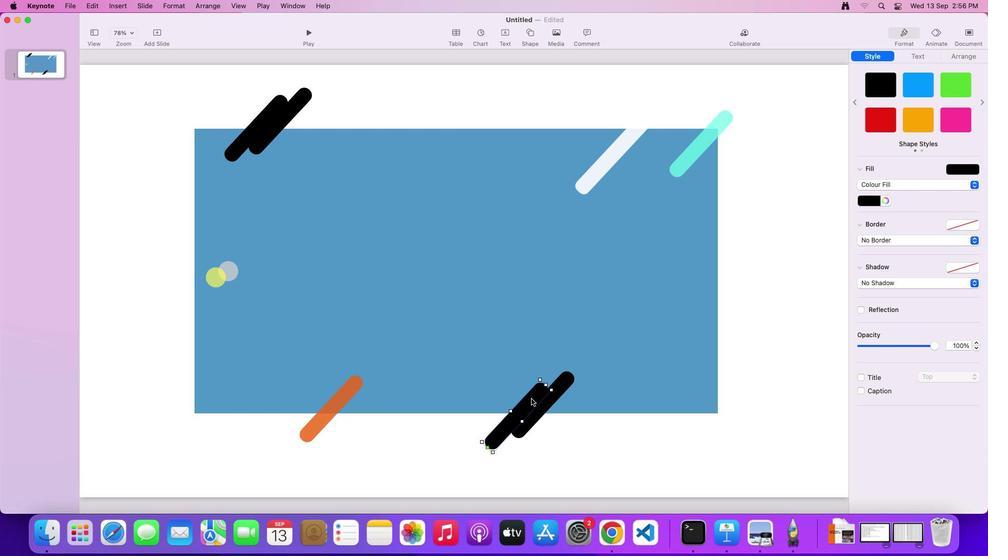 
Action: Mouse pressed left at (534, 402)
Screenshot: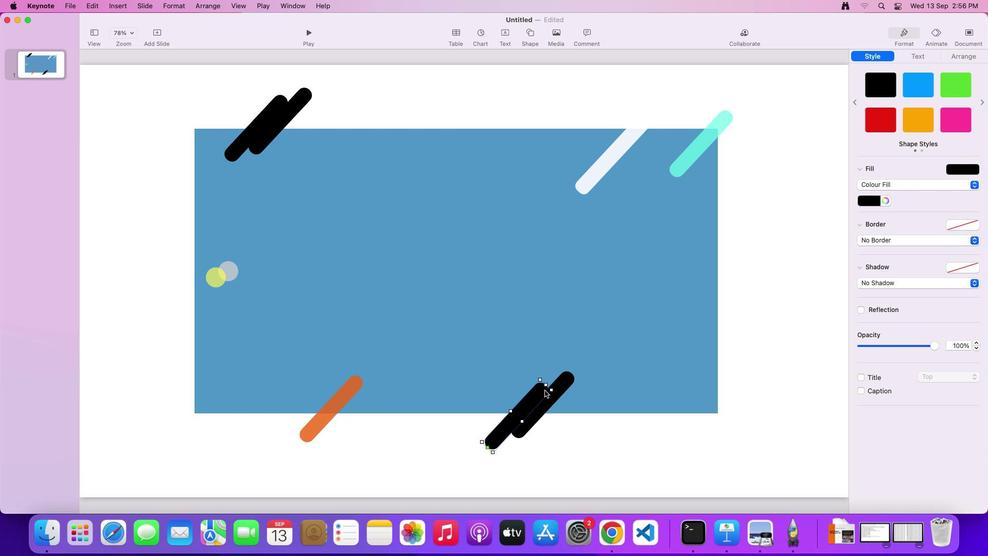 
Action: Mouse moved to (862, 313)
Screenshot: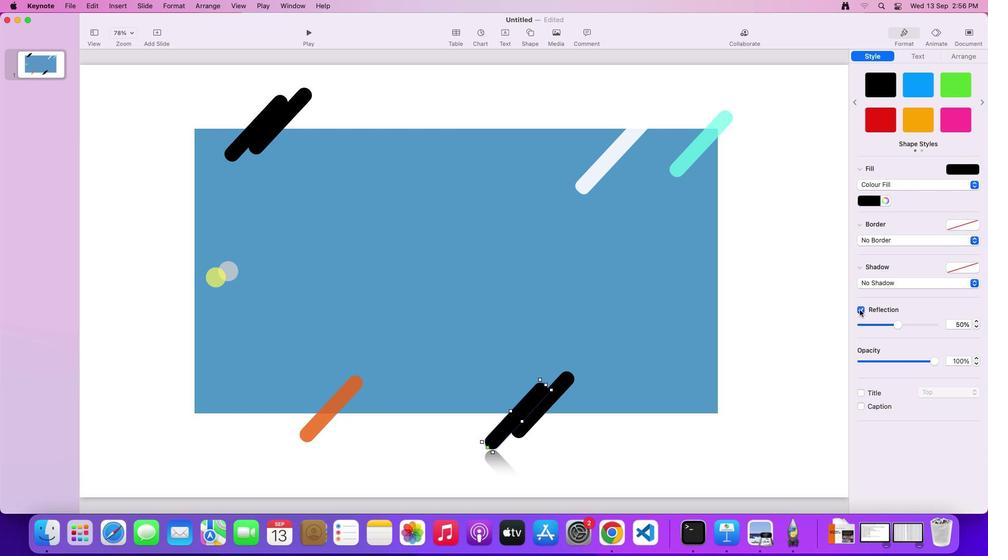 
Action: Mouse pressed left at (862, 313)
Screenshot: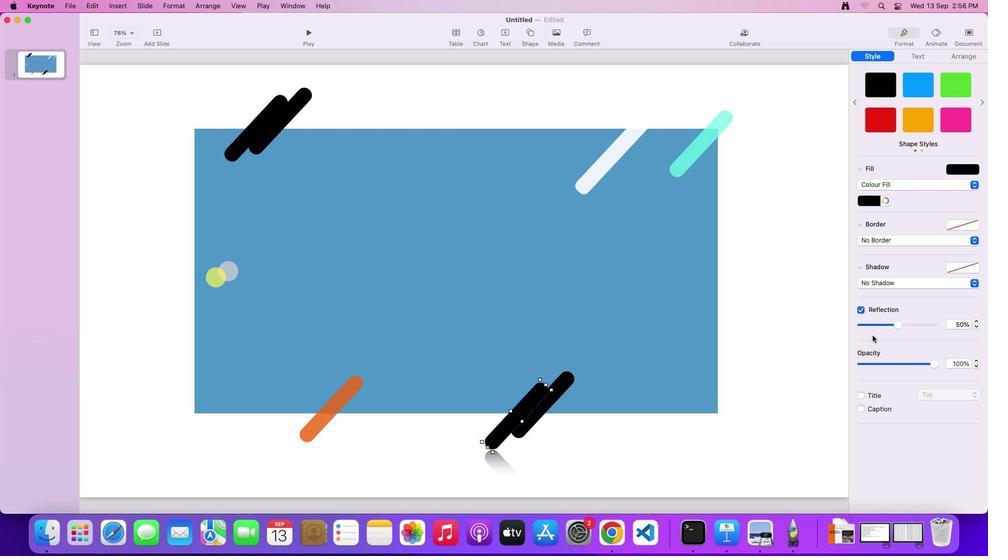 
Action: Mouse moved to (865, 312)
Screenshot: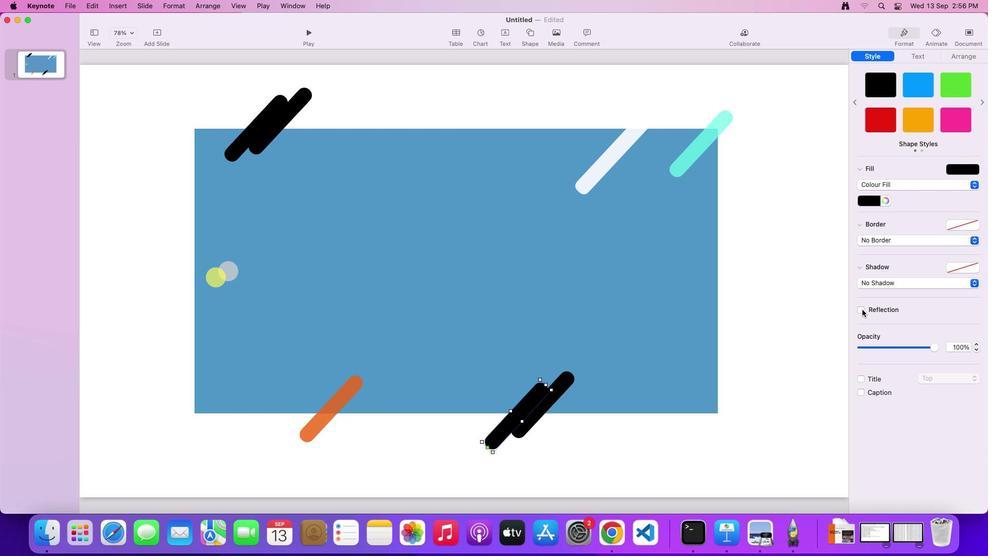 
Action: Mouse pressed left at (865, 312)
Screenshot: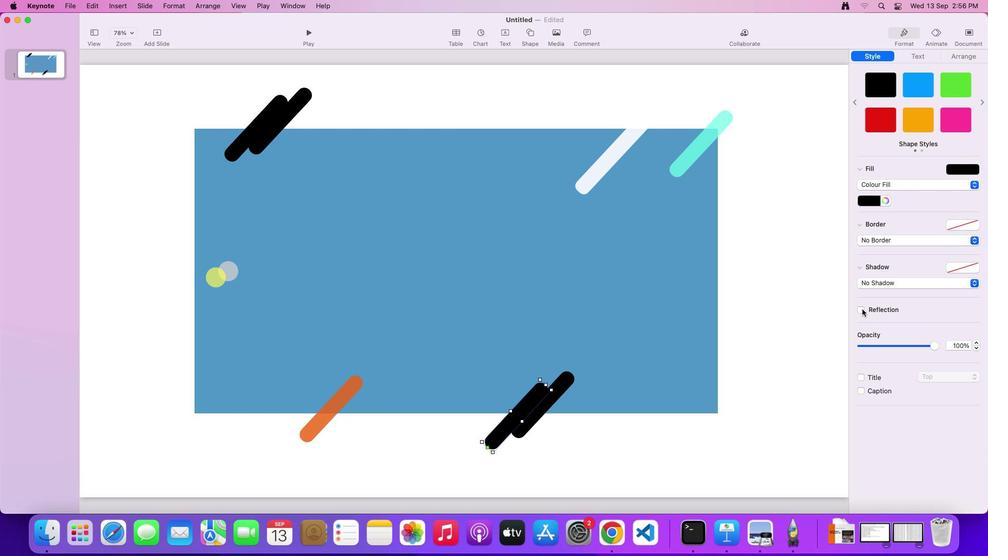 
Action: Mouse moved to (880, 204)
Screenshot: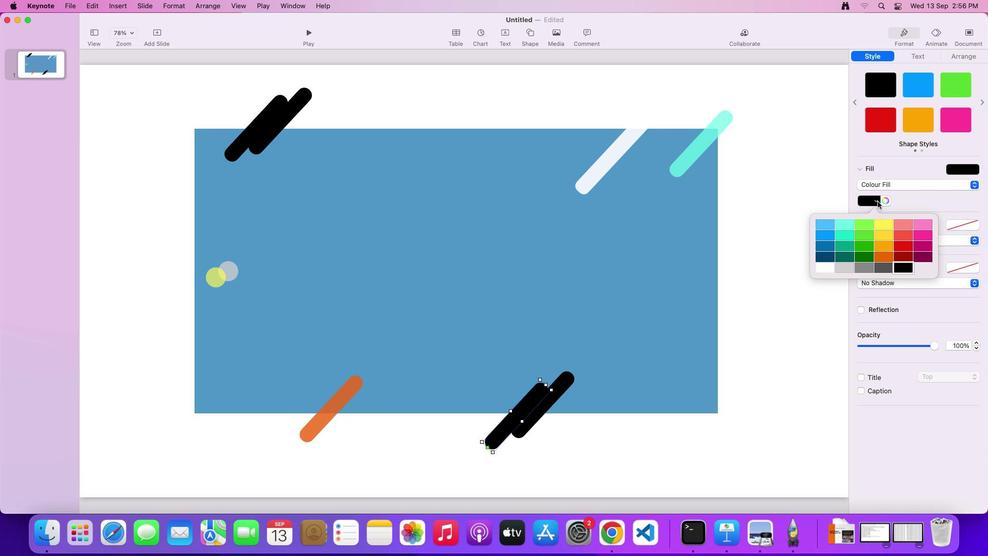 
Action: Mouse pressed left at (880, 204)
Screenshot: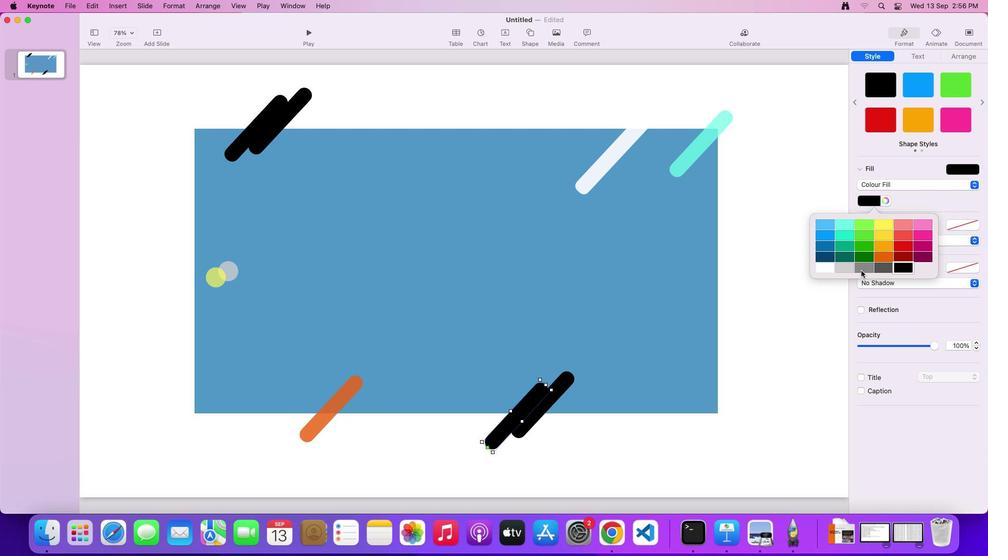 
Action: Mouse moved to (831, 269)
Screenshot: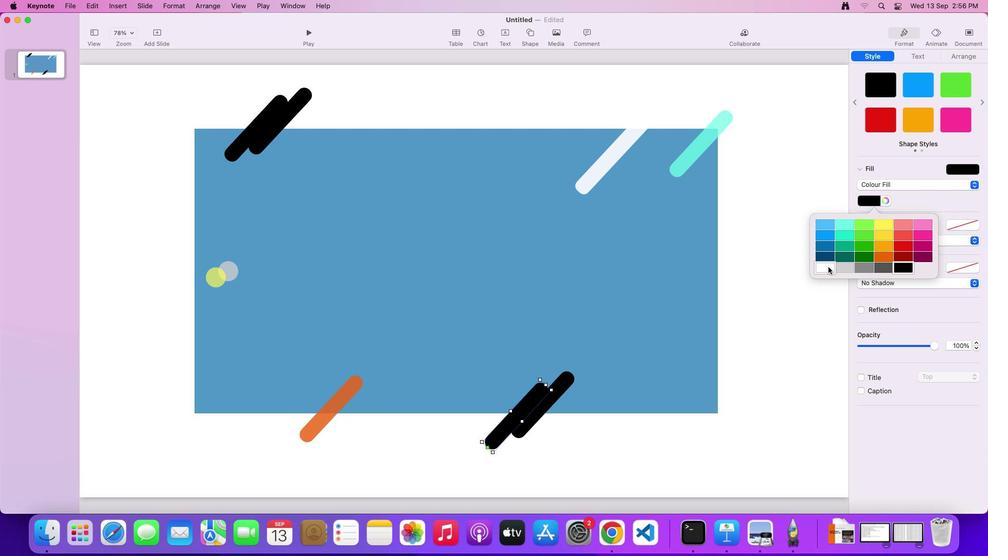 
Action: Mouse pressed left at (831, 269)
Screenshot: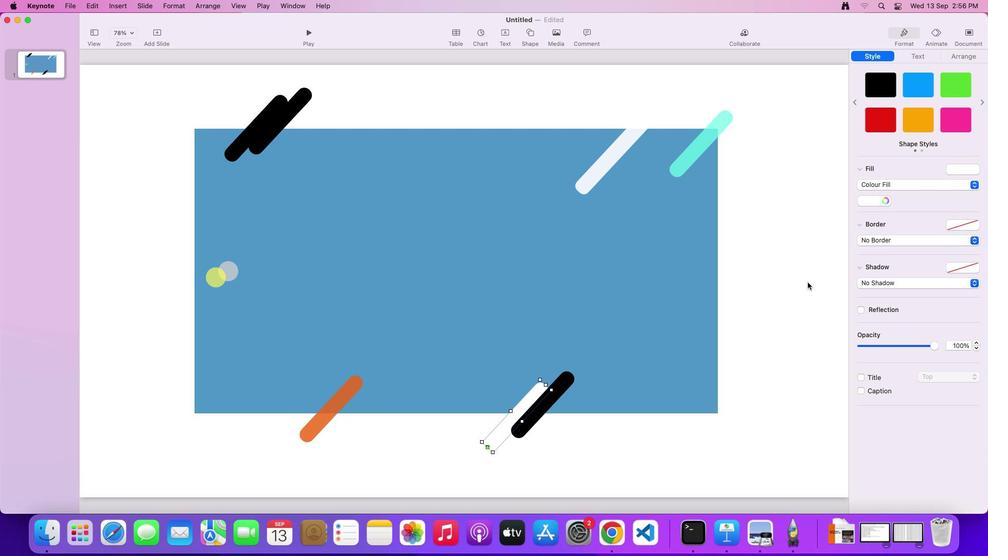
Action: Mouse moved to (551, 403)
Screenshot: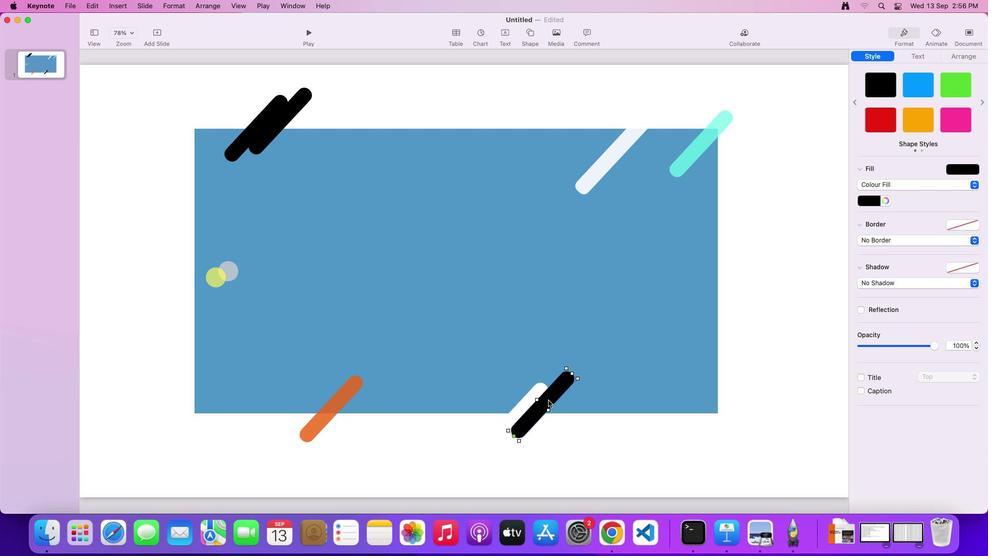 
Action: Mouse pressed left at (551, 403)
Screenshot: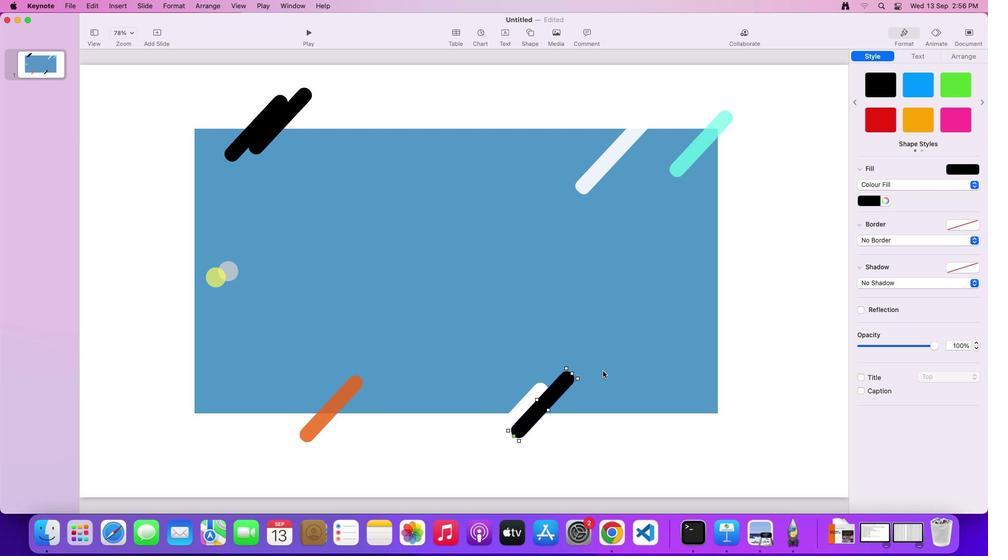 
Action: Mouse moved to (880, 201)
Screenshot: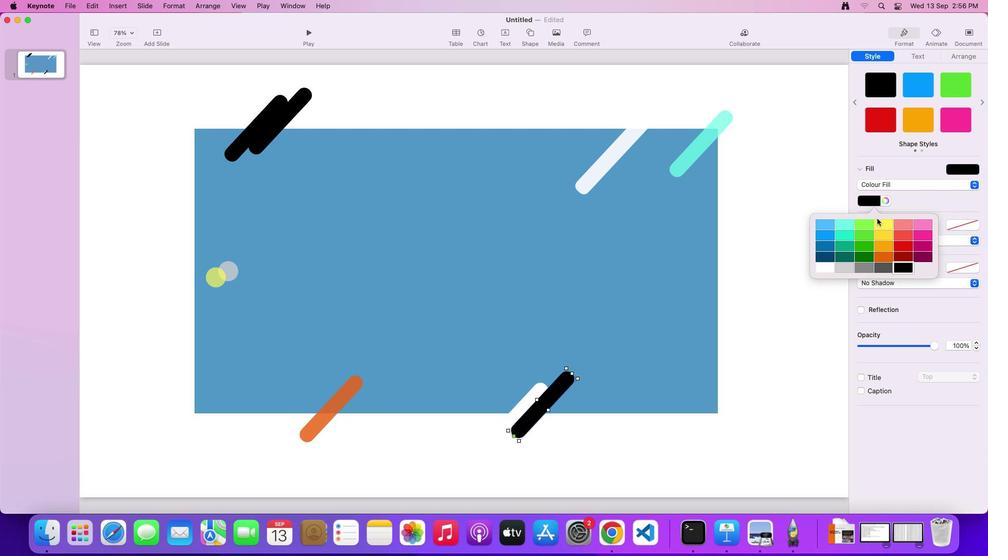 
Action: Mouse pressed left at (880, 201)
Screenshot: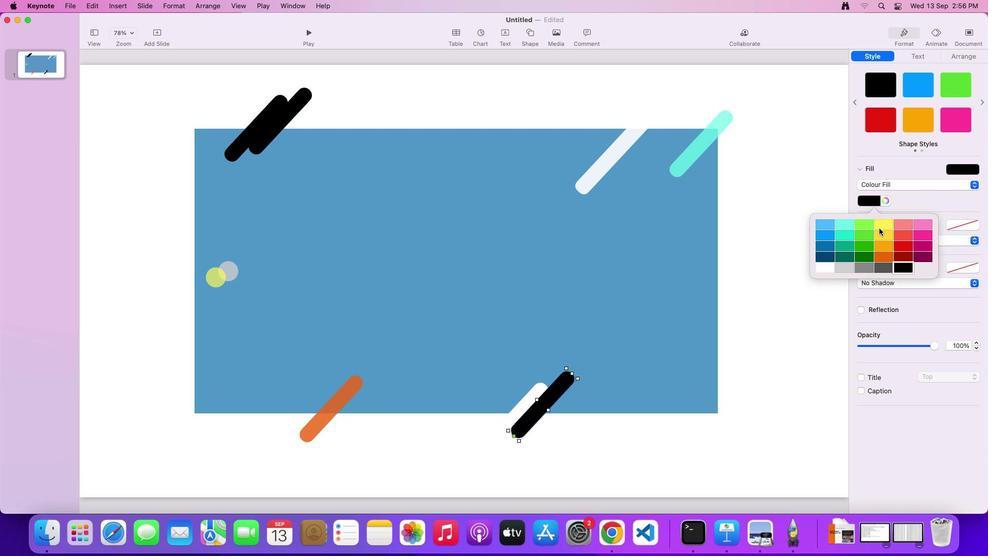 
Action: Mouse moved to (888, 249)
Screenshot: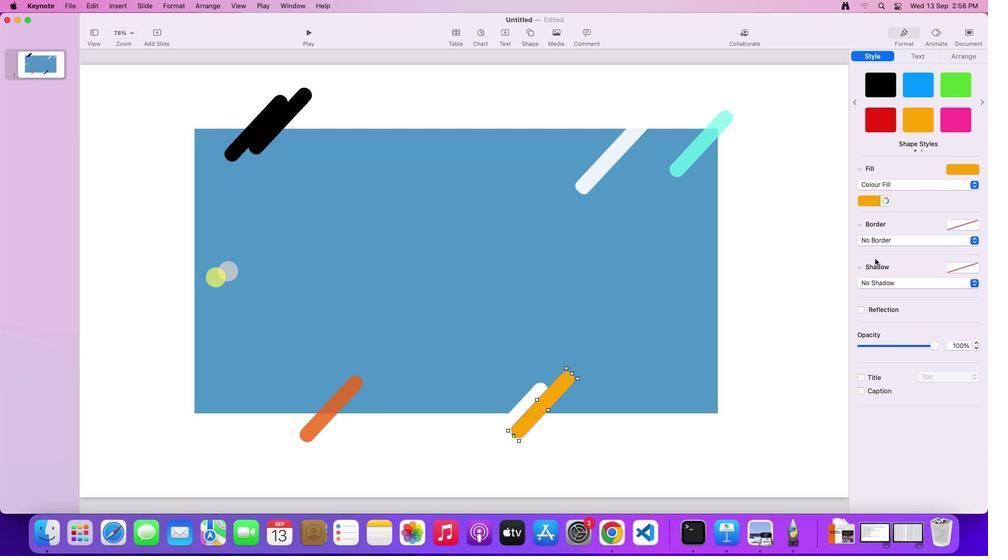 
Action: Mouse pressed left at (888, 249)
Screenshot: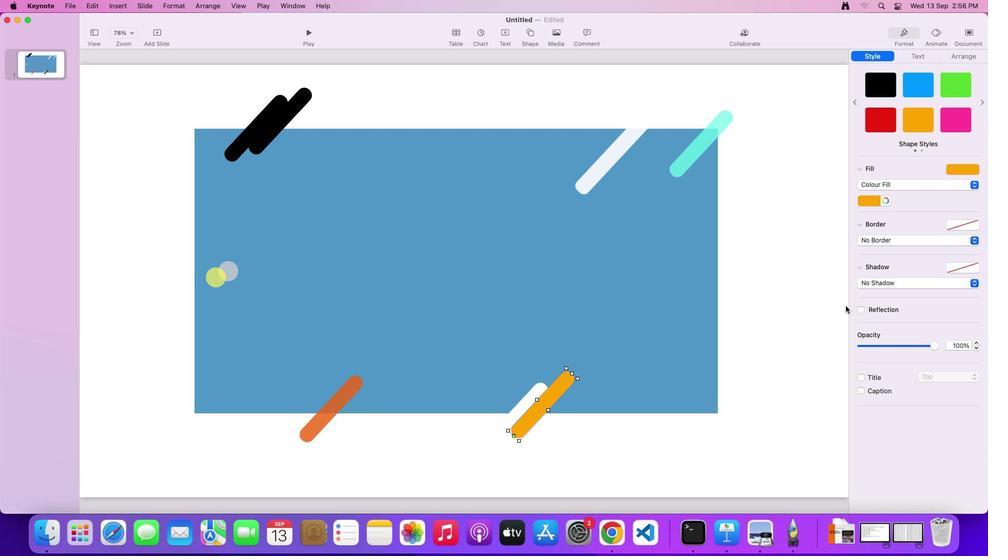 
Action: Mouse moved to (939, 349)
Screenshot: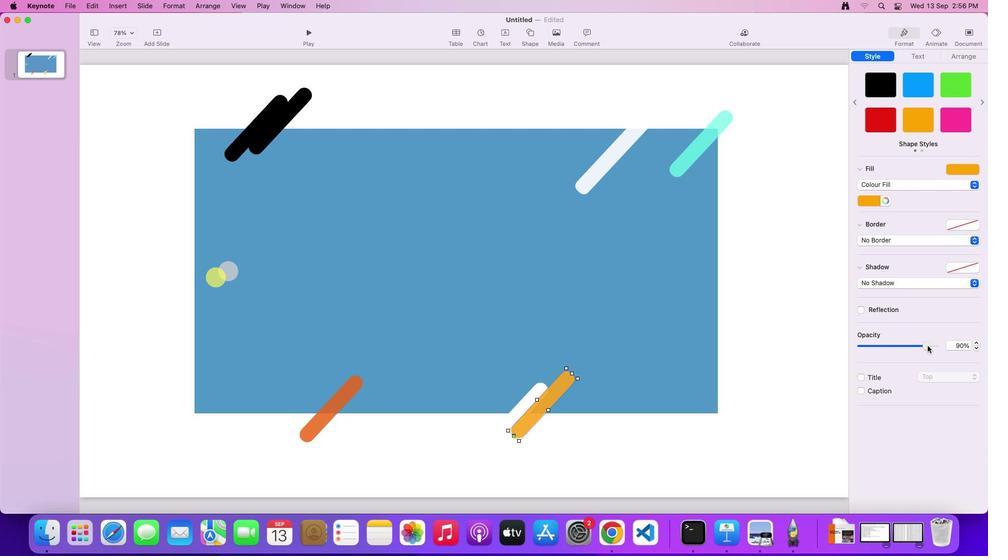 
Action: Mouse pressed left at (939, 349)
Screenshot: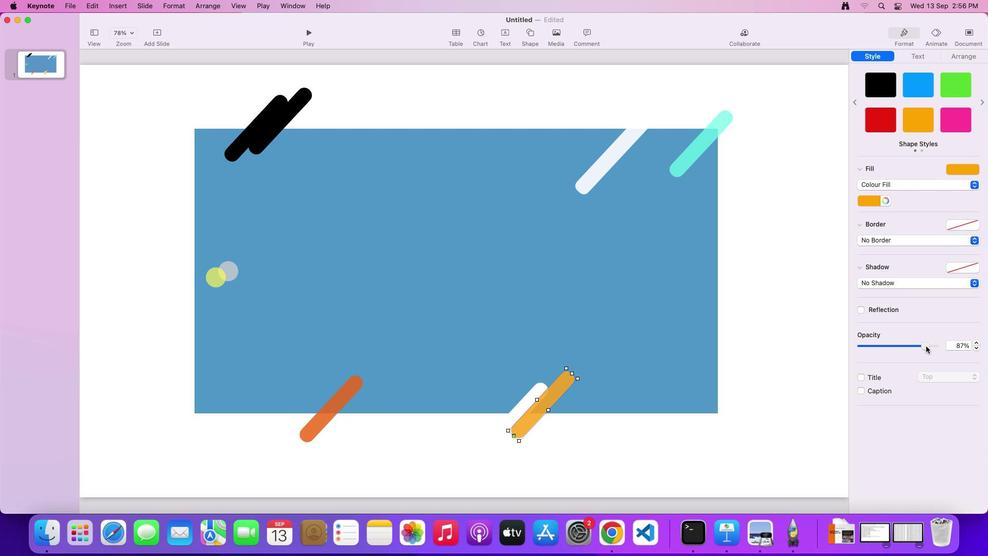 
Action: Mouse moved to (525, 406)
Screenshot: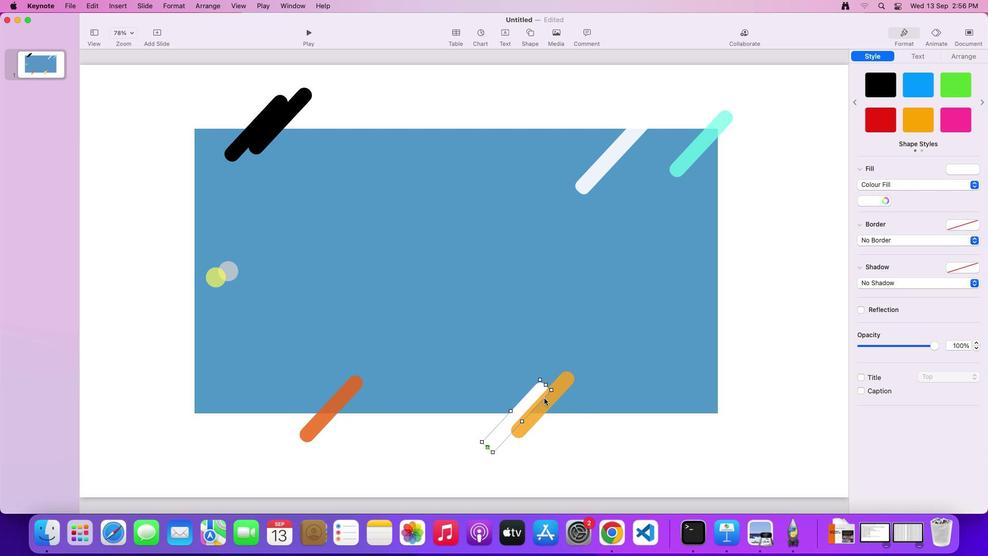 
Action: Mouse pressed left at (525, 406)
Screenshot: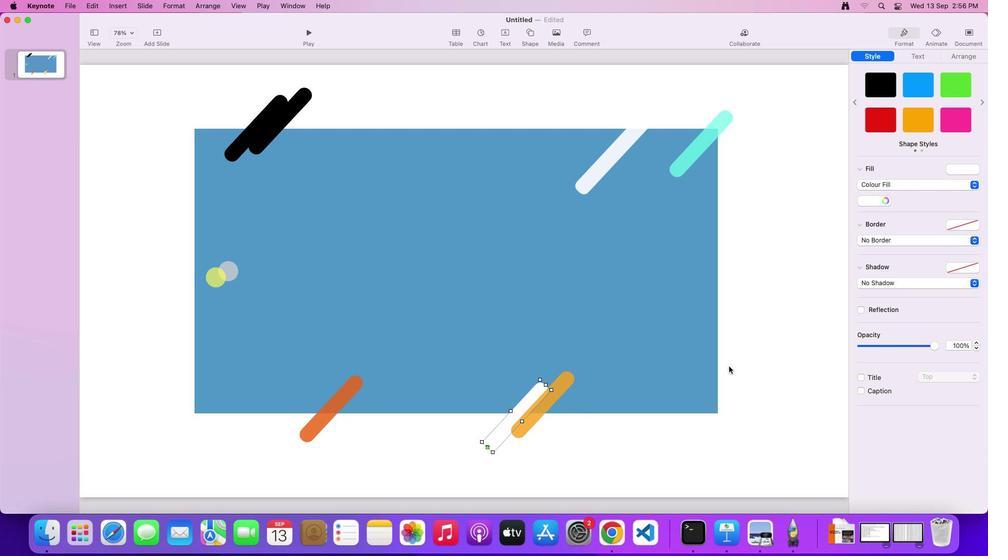 
Action: Mouse moved to (937, 350)
Screenshot: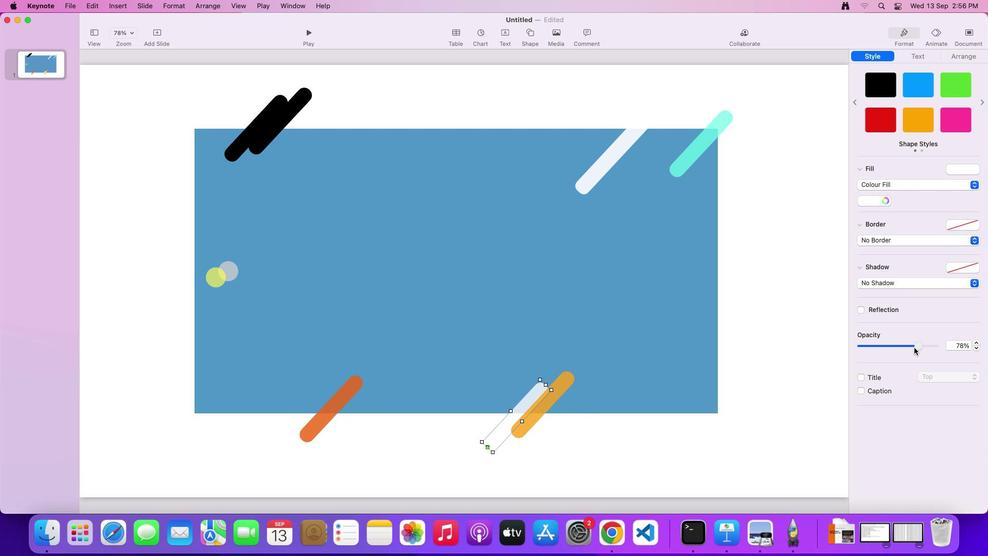 
Action: Mouse pressed left at (937, 350)
Screenshot: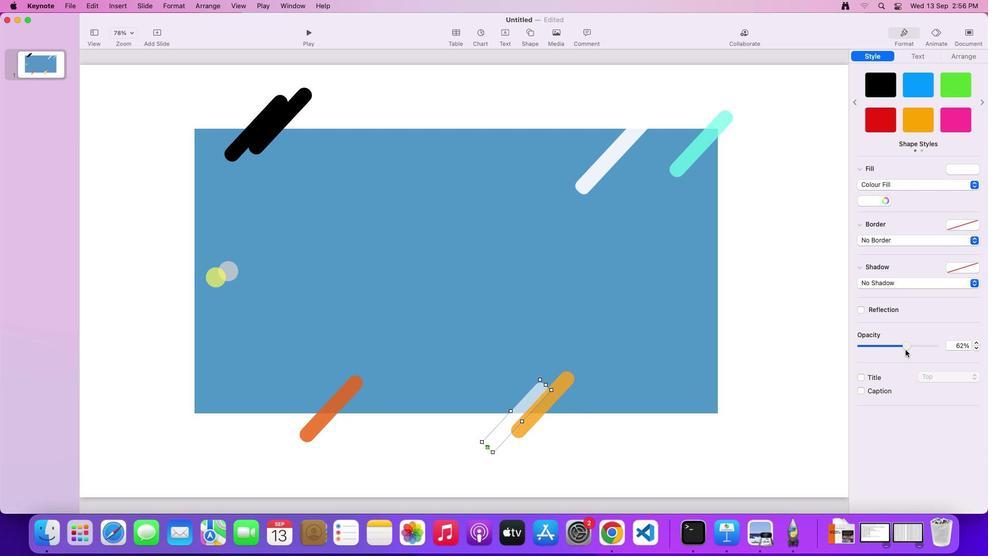 
Action: Mouse moved to (594, 303)
Screenshot: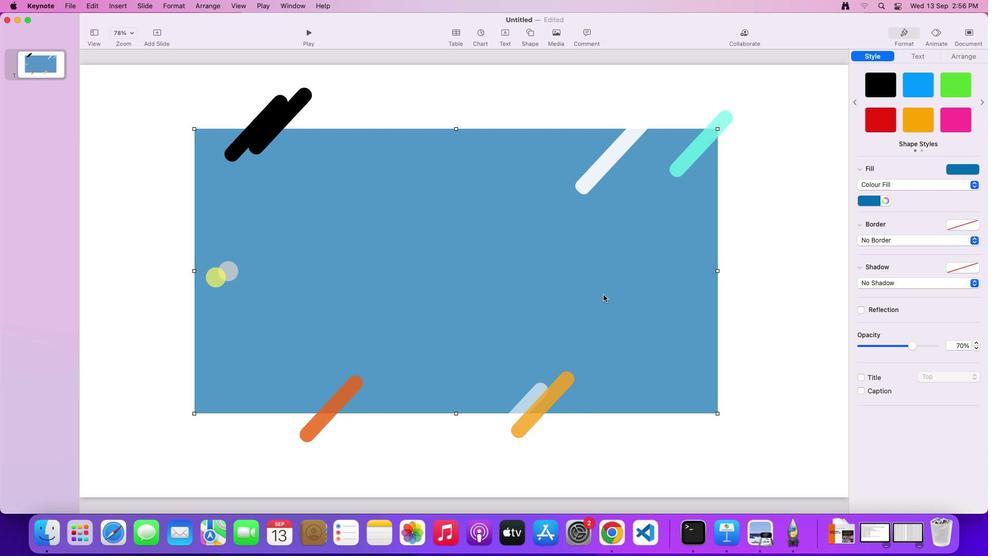 
Action: Mouse pressed left at (594, 303)
Screenshot: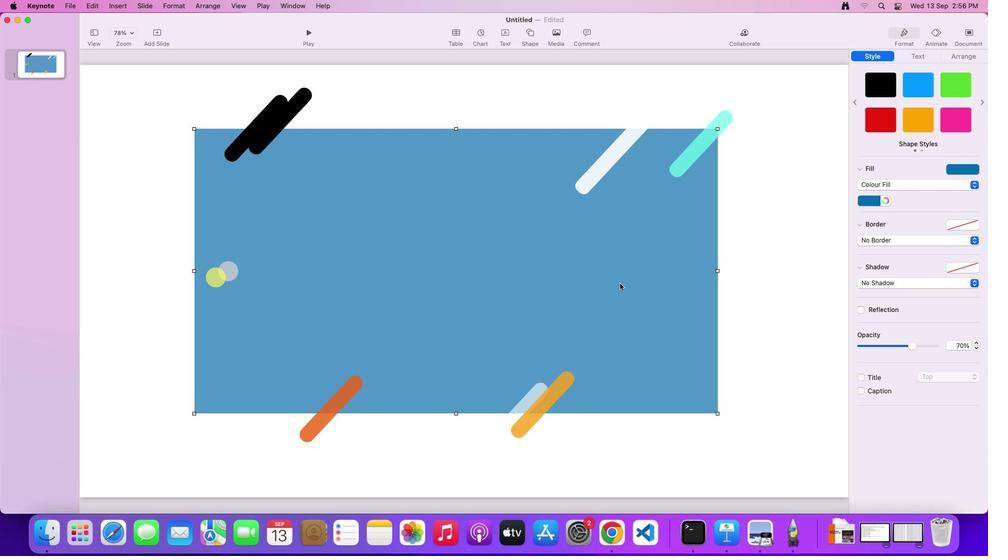 
Action: Mouse moved to (271, 138)
Screenshot: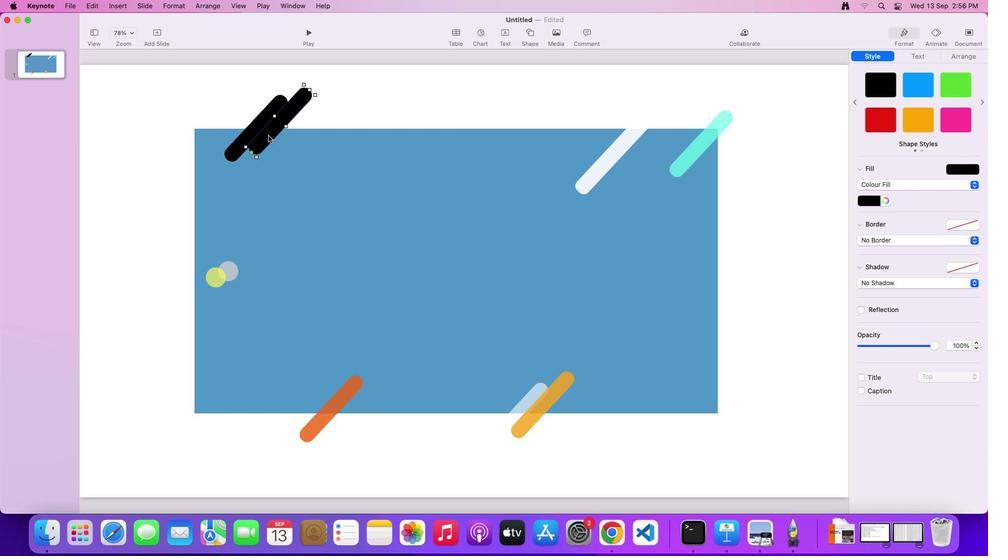 
Action: Mouse pressed left at (271, 138)
Screenshot: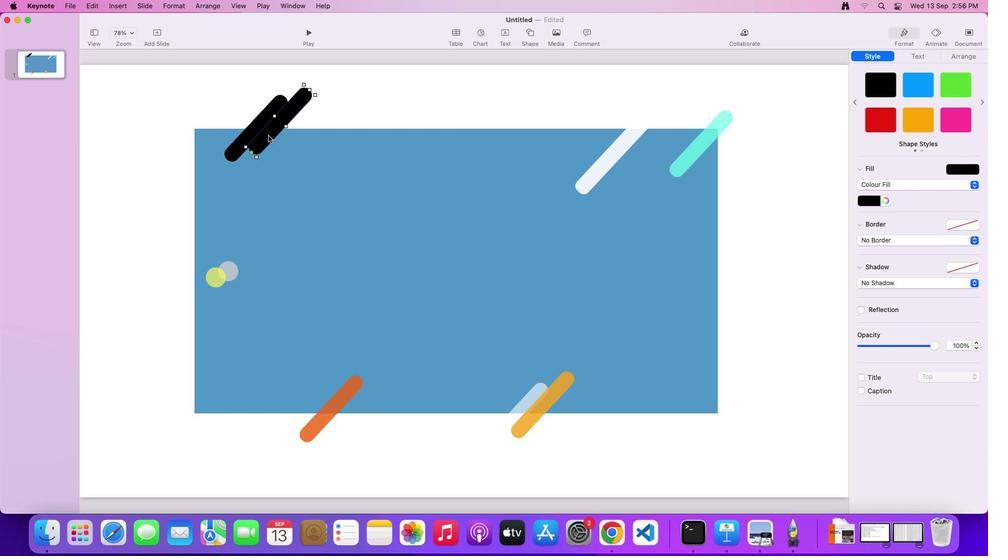 
Action: Key pressed Key.delete
Screenshot: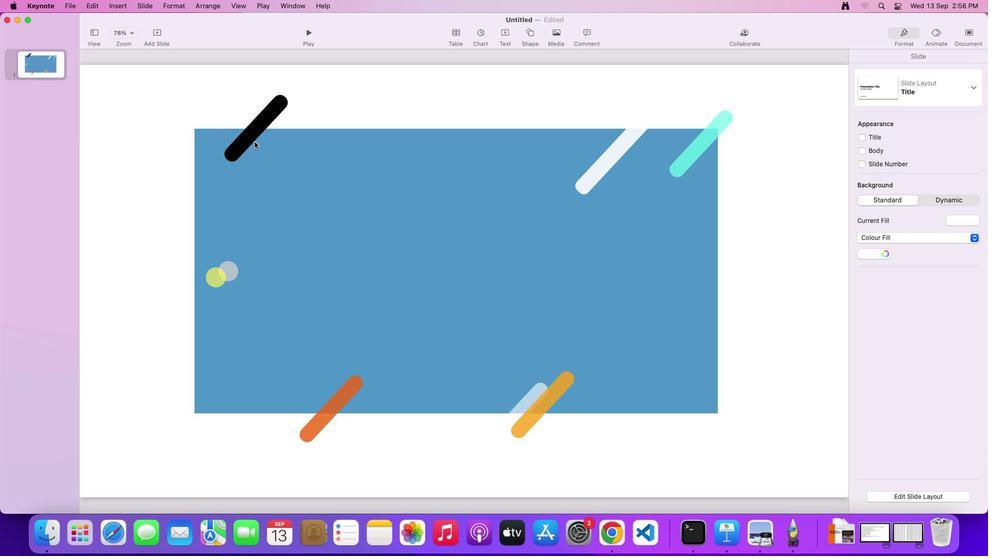 
Action: Mouse moved to (254, 143)
Screenshot: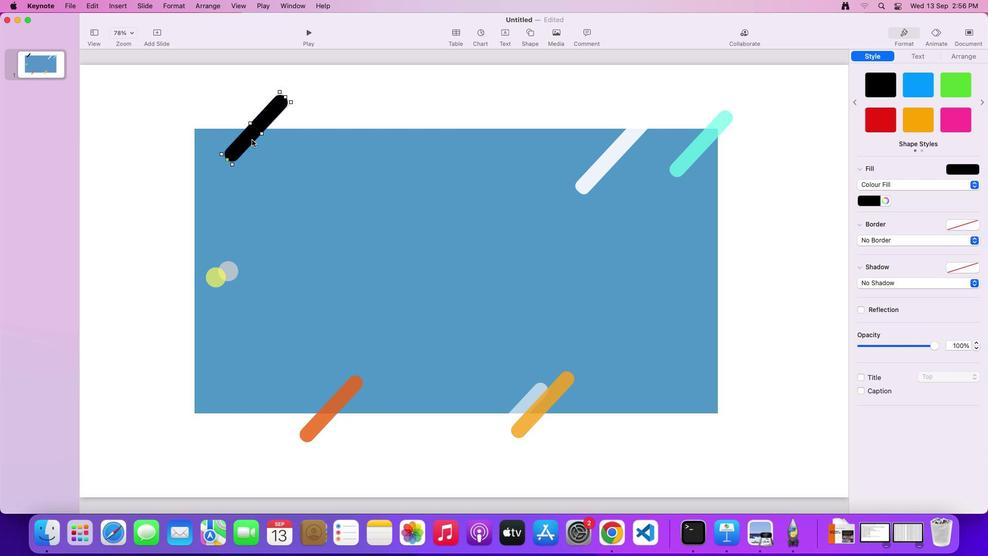 
Action: Mouse pressed left at (254, 143)
Screenshot: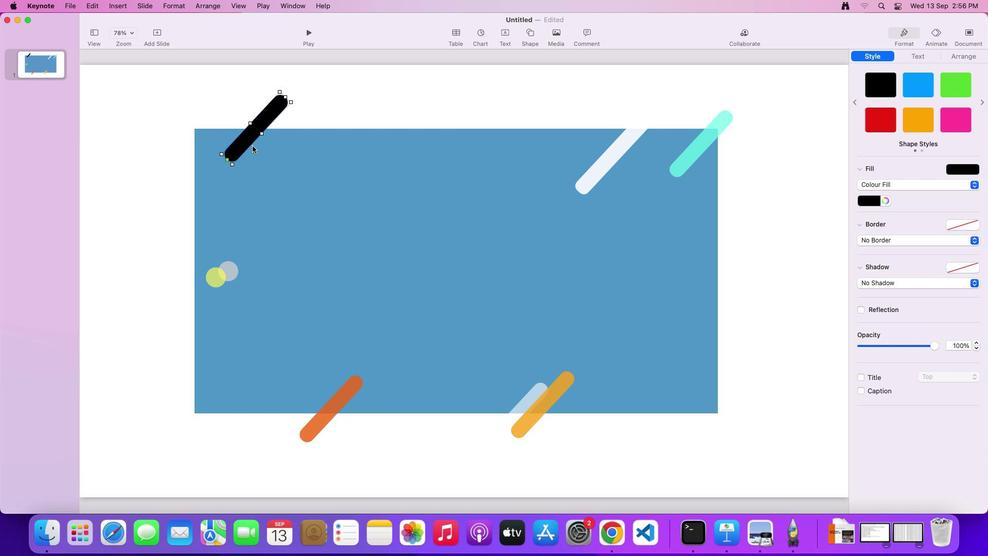 
Action: Key pressed Key.delete
Screenshot: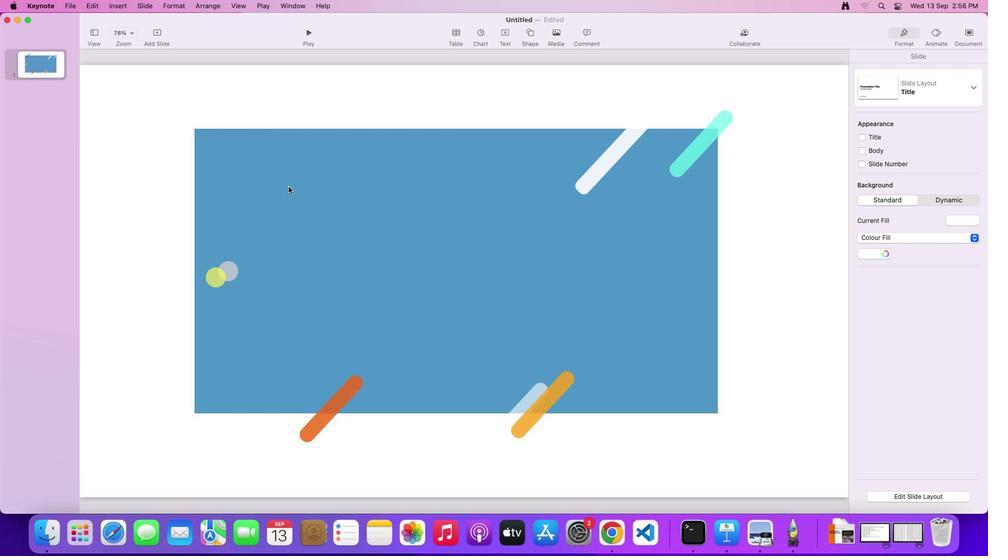 
Action: Mouse moved to (540, 396)
Screenshot: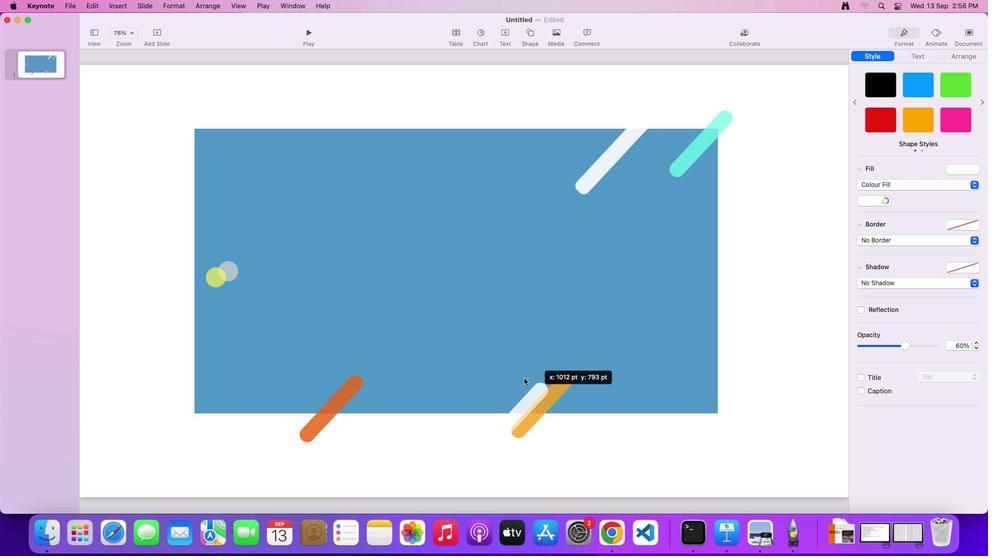 
Action: Key pressed Key.alt
Screenshot: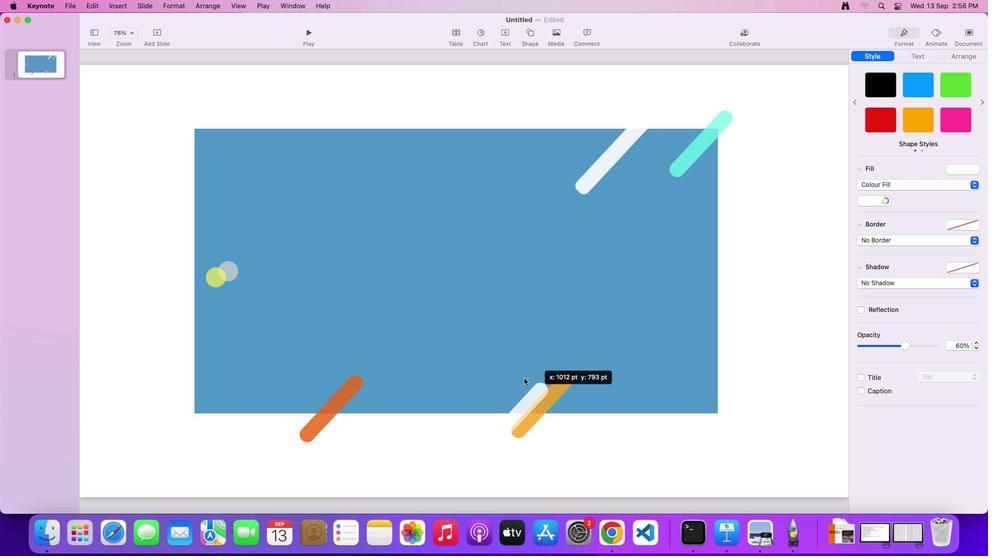 
Action: Mouse moved to (540, 396)
Screenshot: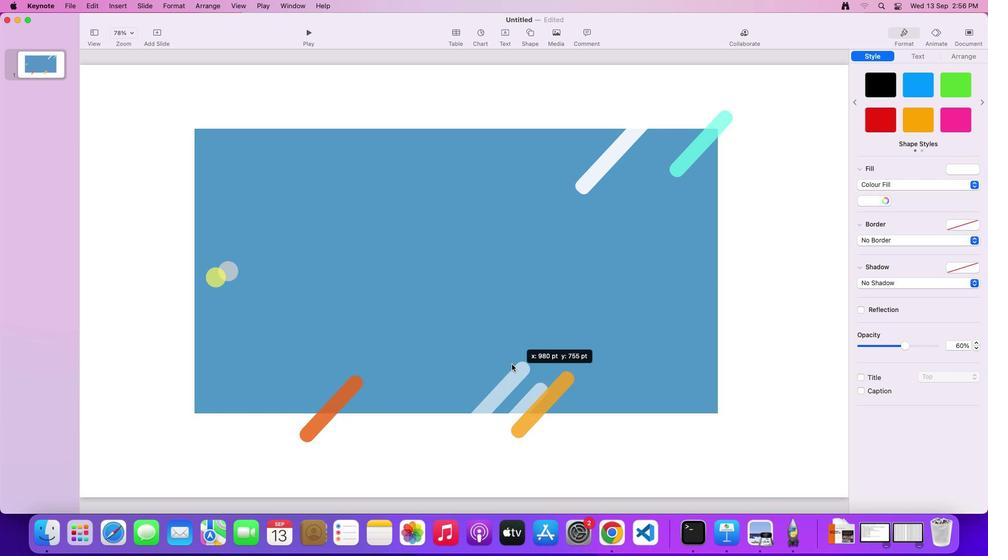 
Action: Mouse pressed left at (540, 396)
Screenshot: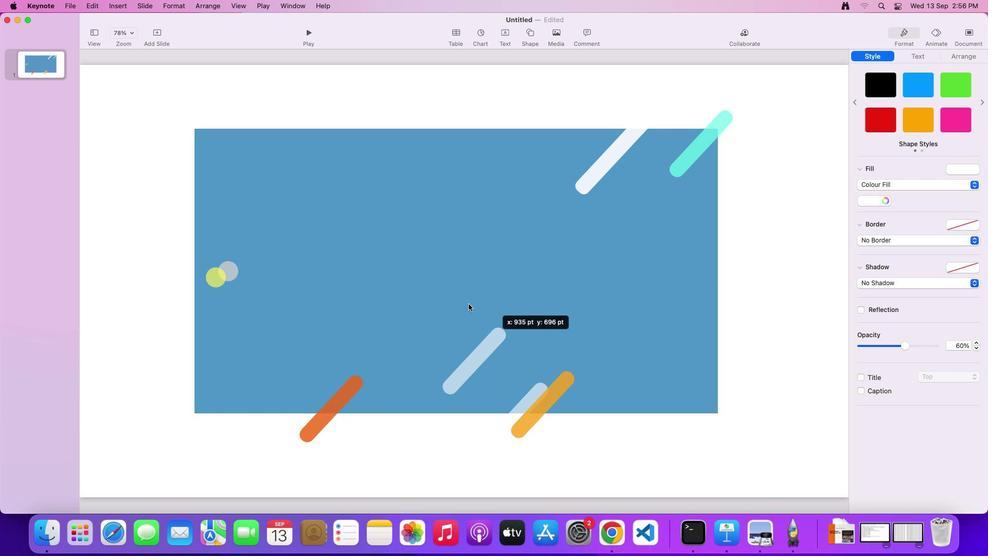 
Action: Mouse moved to (682, 167)
Screenshot: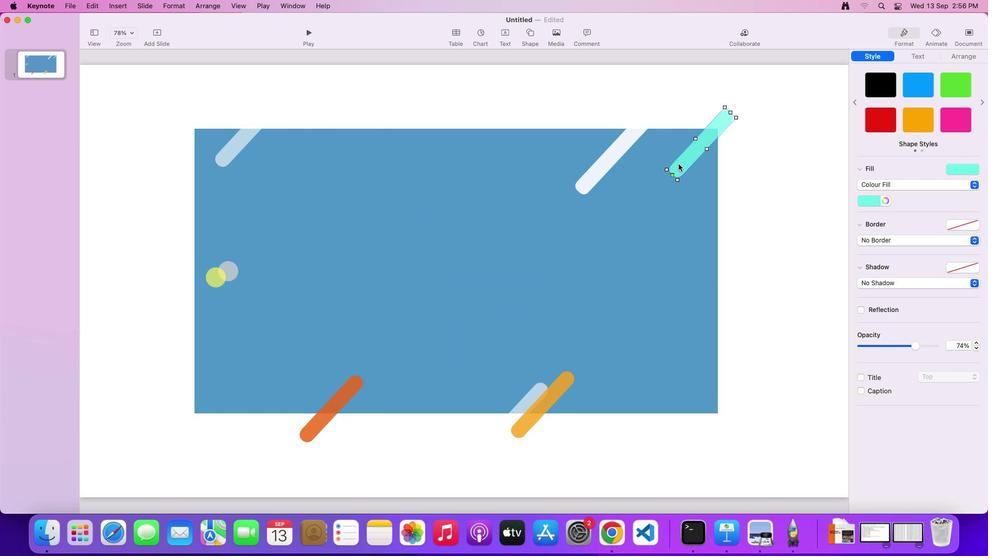 
Action: Mouse pressed left at (682, 167)
Screenshot: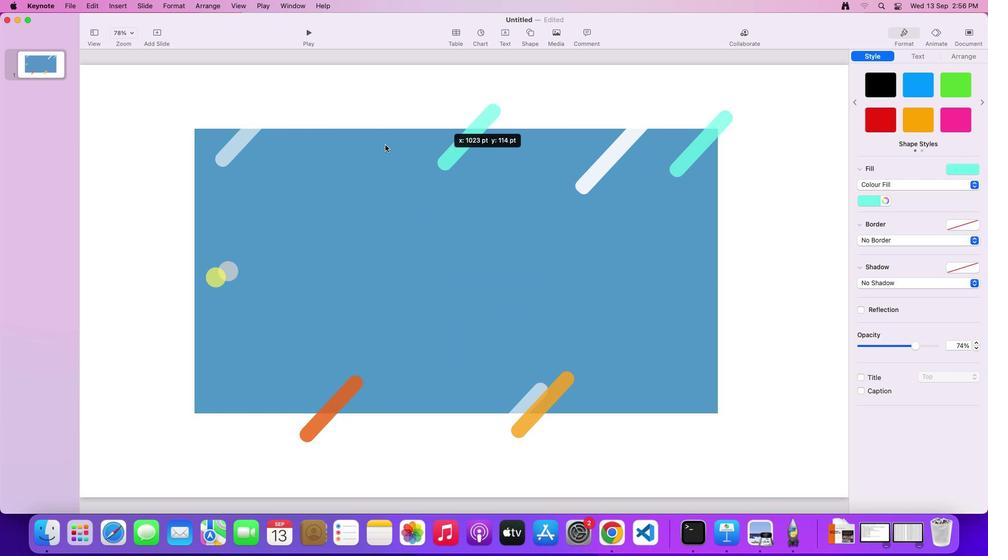 
Action: Mouse moved to (313, 177)
Screenshot: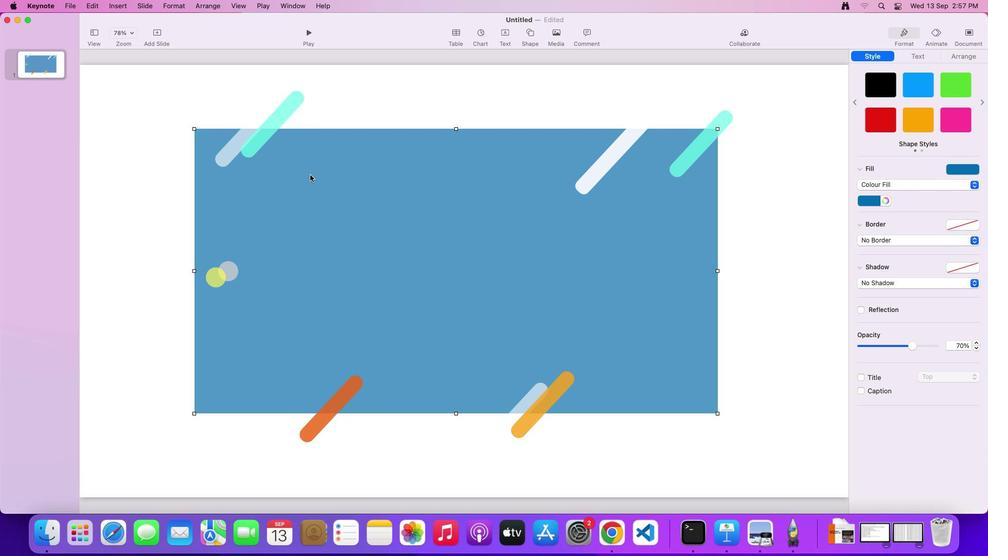 
Action: Mouse pressed left at (313, 177)
Screenshot: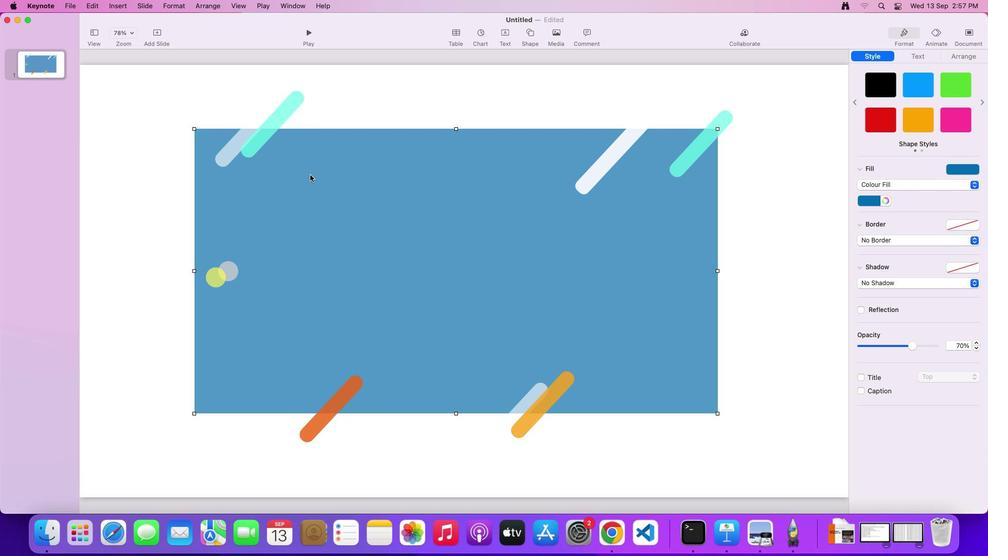 
Action: Mouse moved to (231, 155)
Screenshot: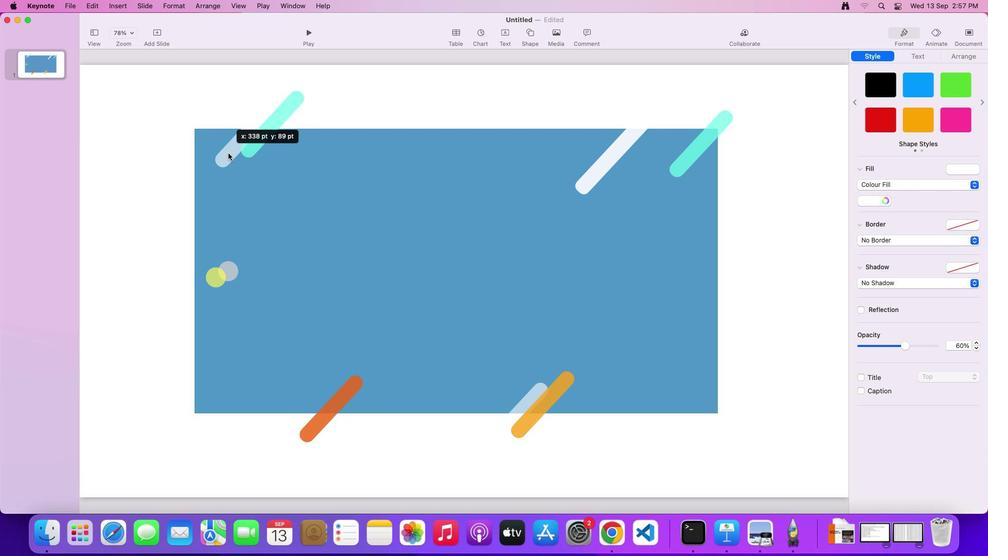 
Action: Mouse pressed left at (231, 155)
Screenshot: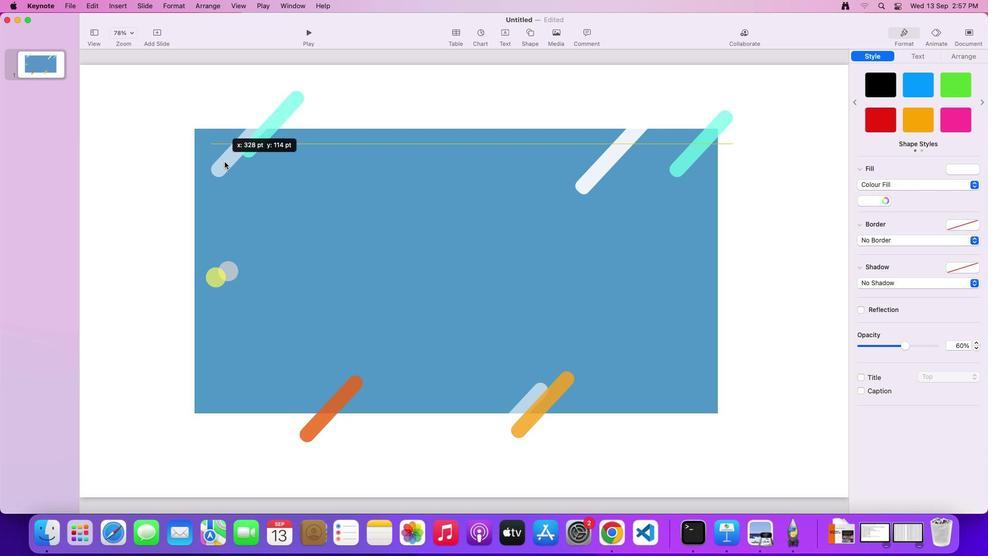 
Action: Mouse moved to (265, 140)
Screenshot: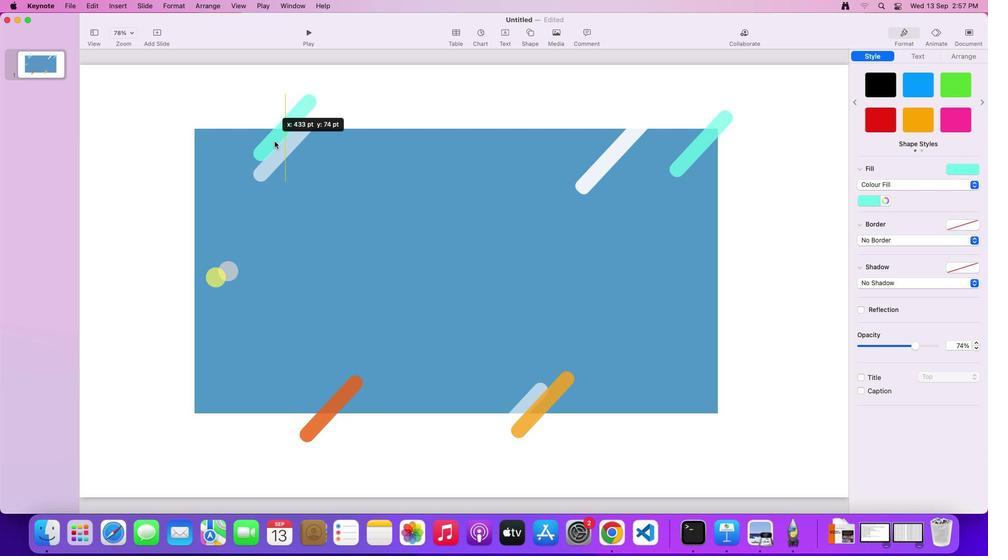 
Action: Mouse pressed left at (265, 140)
Screenshot: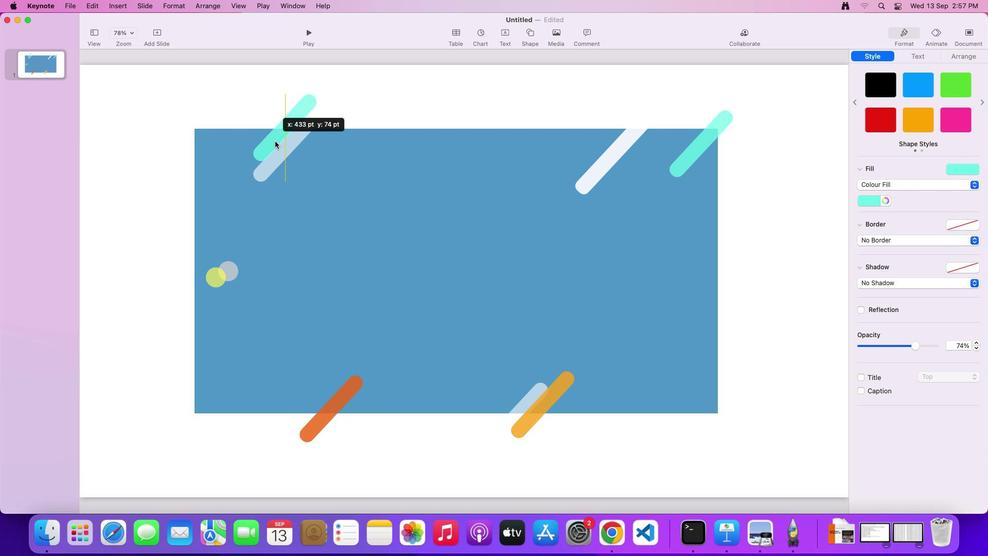 
Action: Mouse moved to (357, 187)
Screenshot: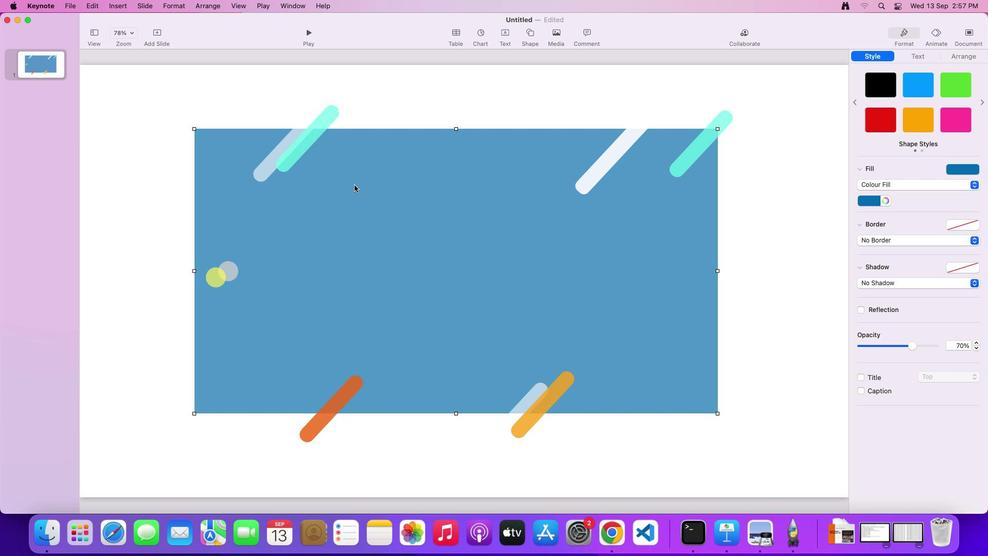 
Action: Mouse pressed left at (357, 187)
Screenshot: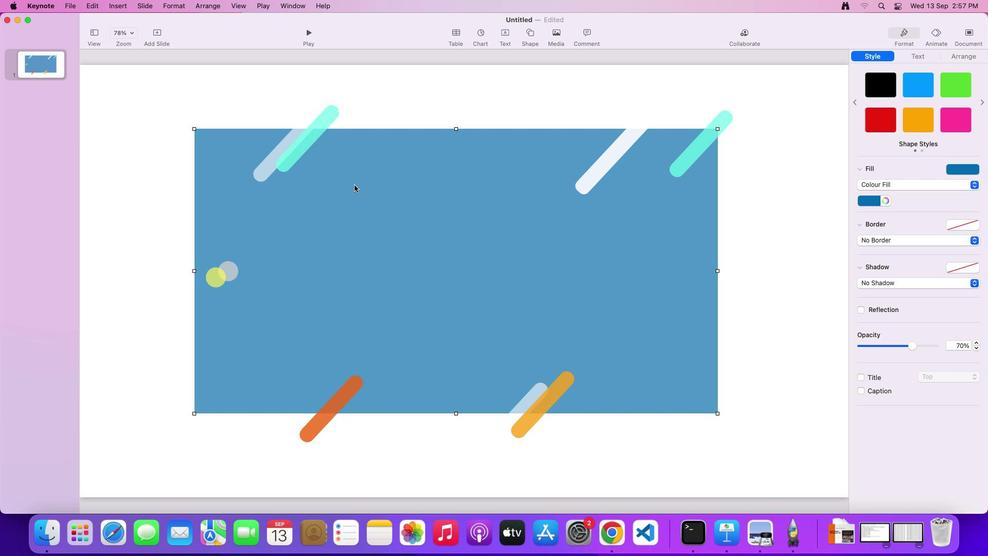 
Action: Mouse moved to (418, 280)
Screenshot: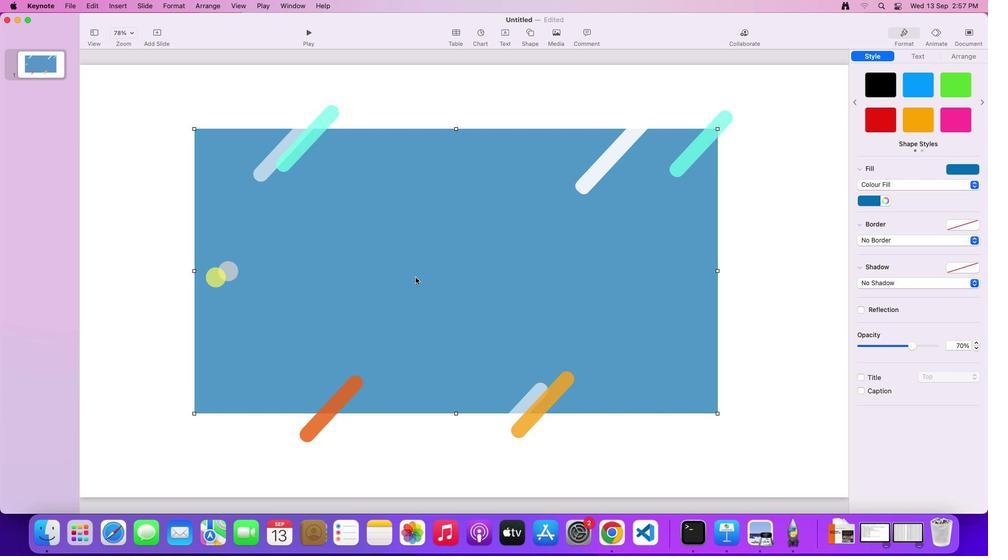 
Action: Mouse pressed left at (418, 280)
Screenshot: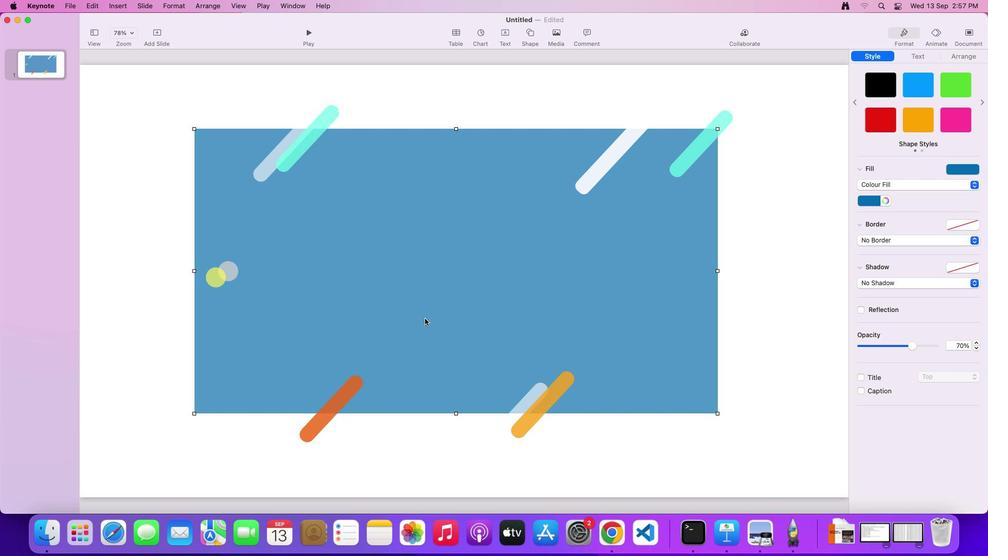 
Action: Mouse moved to (536, 38)
Screenshot: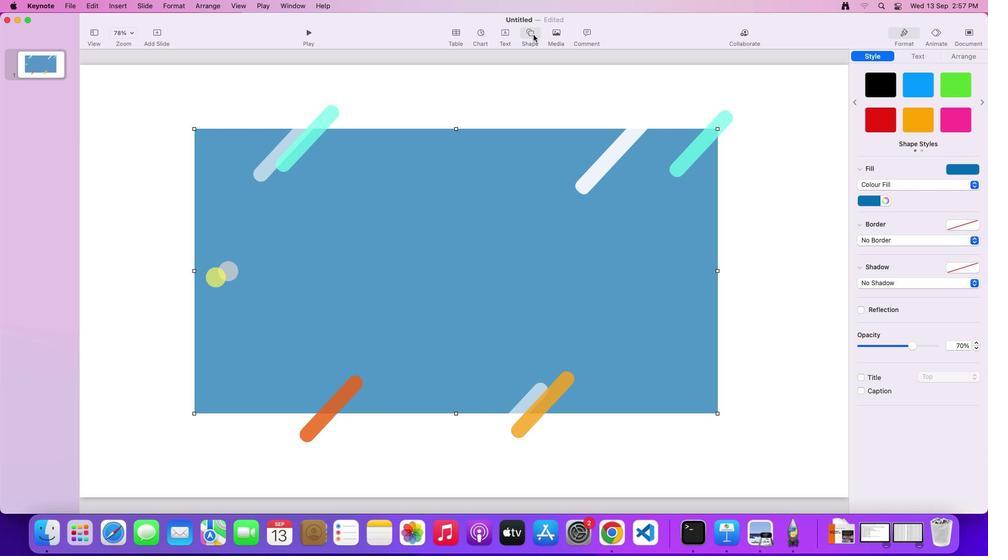 
Action: Mouse pressed left at (536, 38)
Screenshot: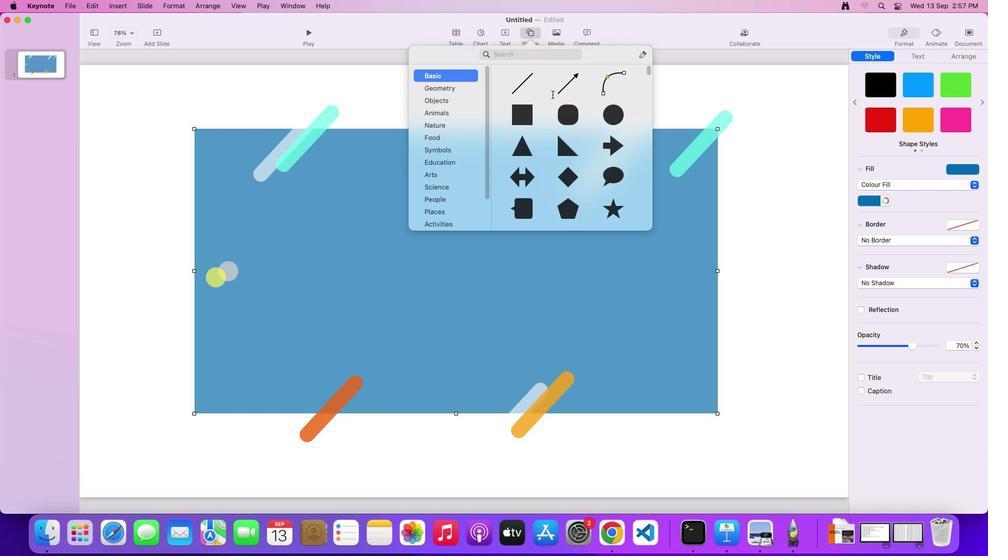 
Action: Mouse moved to (610, 116)
Screenshot: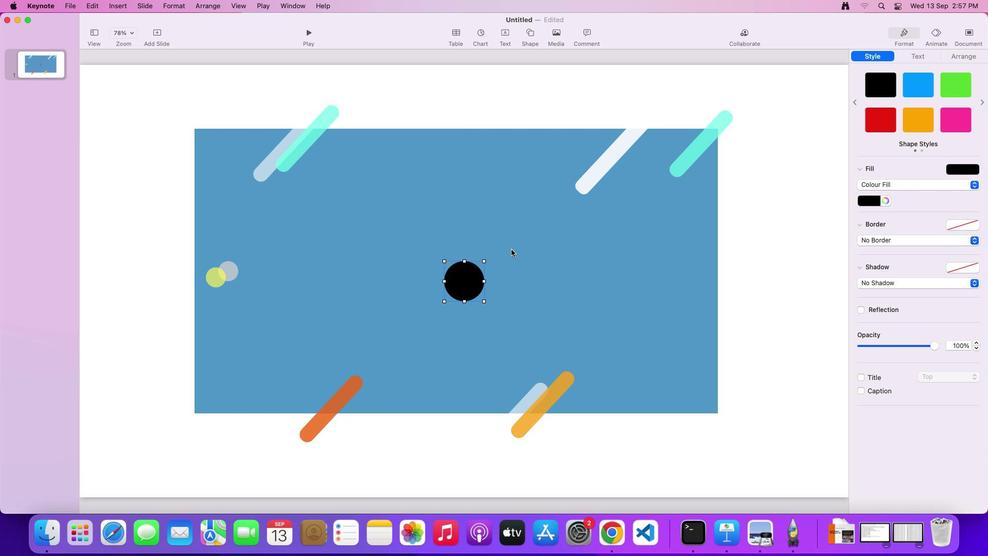
Action: Mouse pressed left at (610, 116)
Screenshot: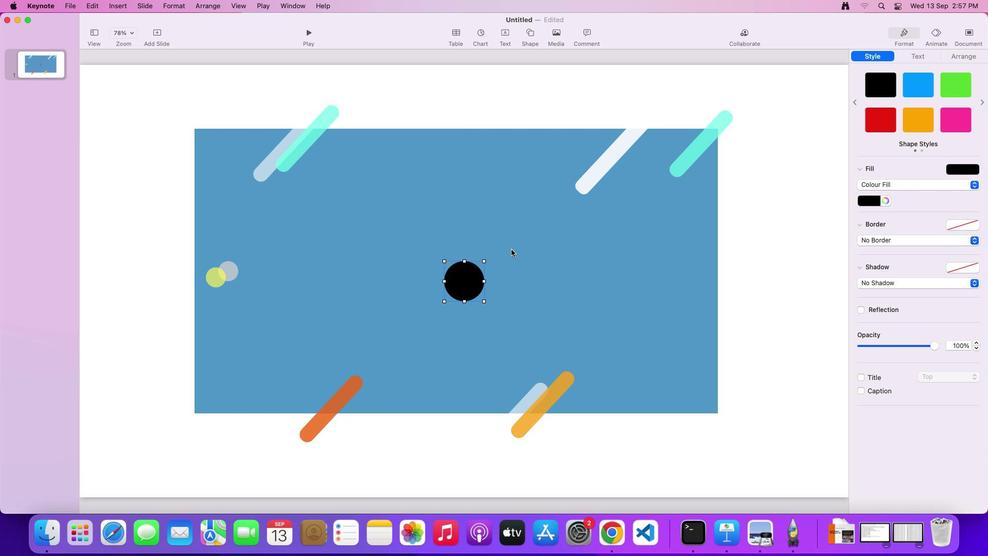 
Action: Mouse moved to (448, 264)
Screenshot: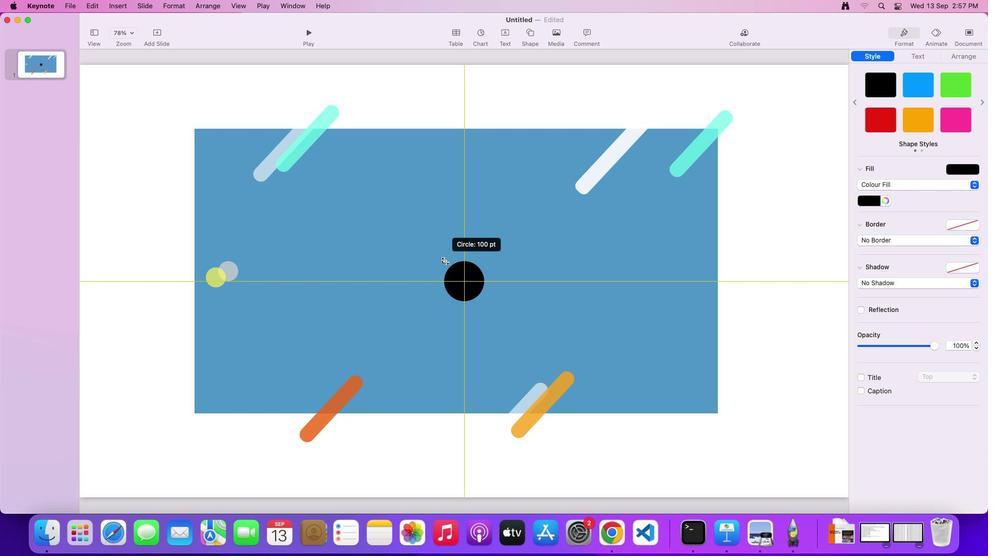 
Action: Mouse pressed left at (448, 264)
Screenshot: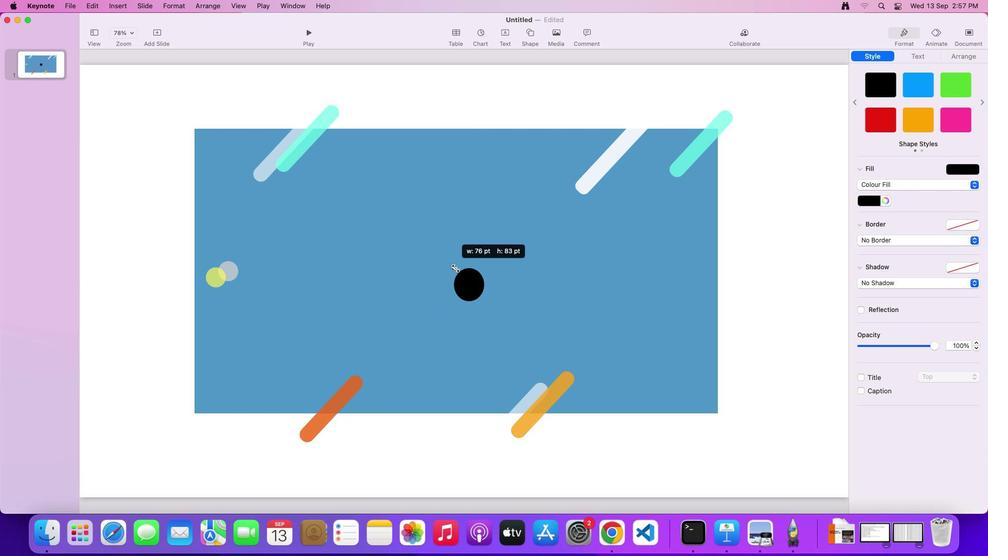 
Action: Mouse moved to (878, 204)
Screenshot: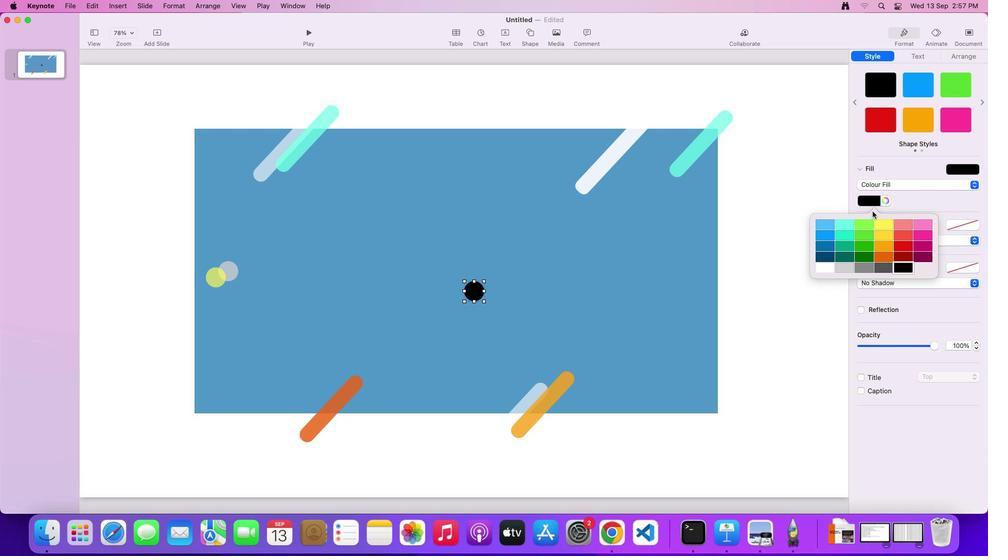 
Action: Mouse pressed left at (878, 204)
Screenshot: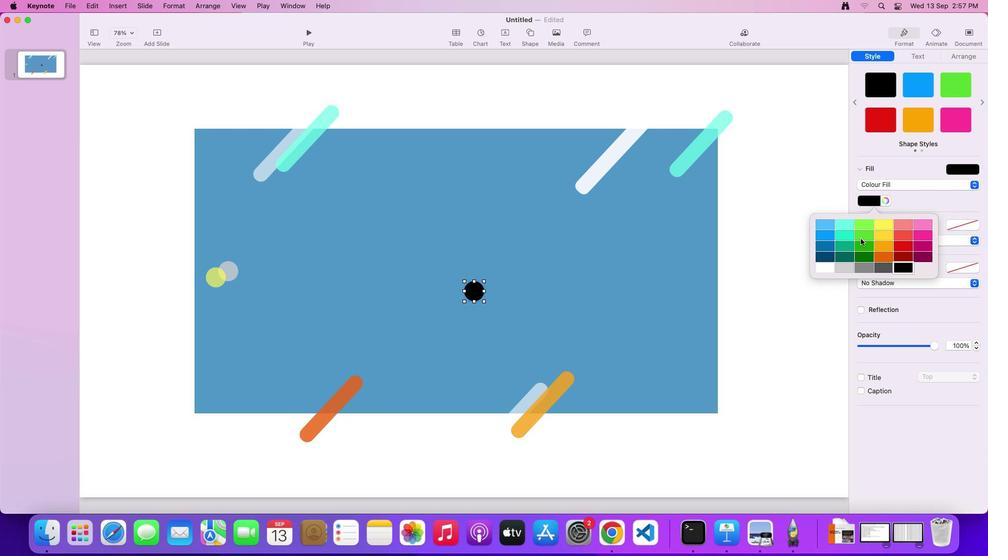 
Action: Mouse moved to (851, 229)
Screenshot: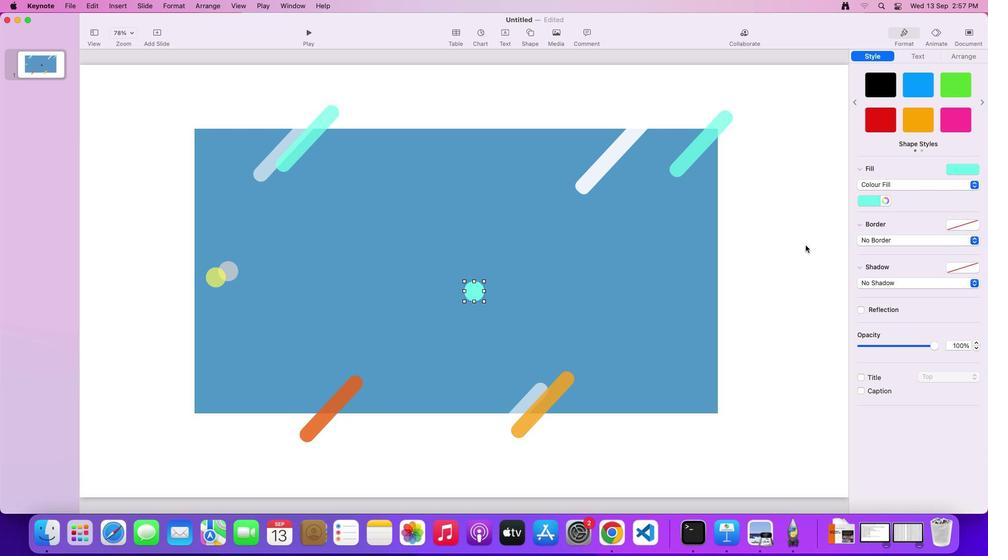 
Action: Mouse pressed left at (851, 229)
Screenshot: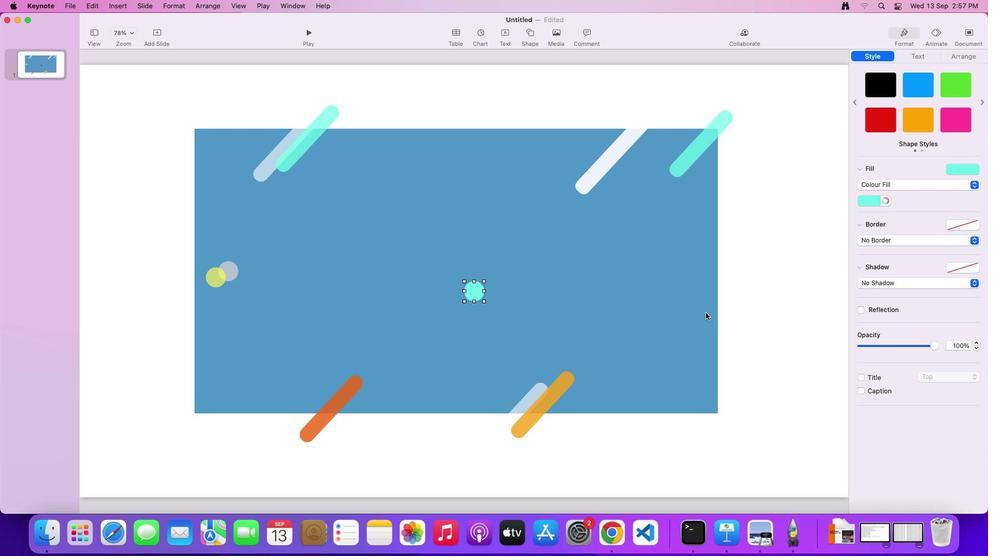 
Action: Mouse moved to (936, 349)
Screenshot: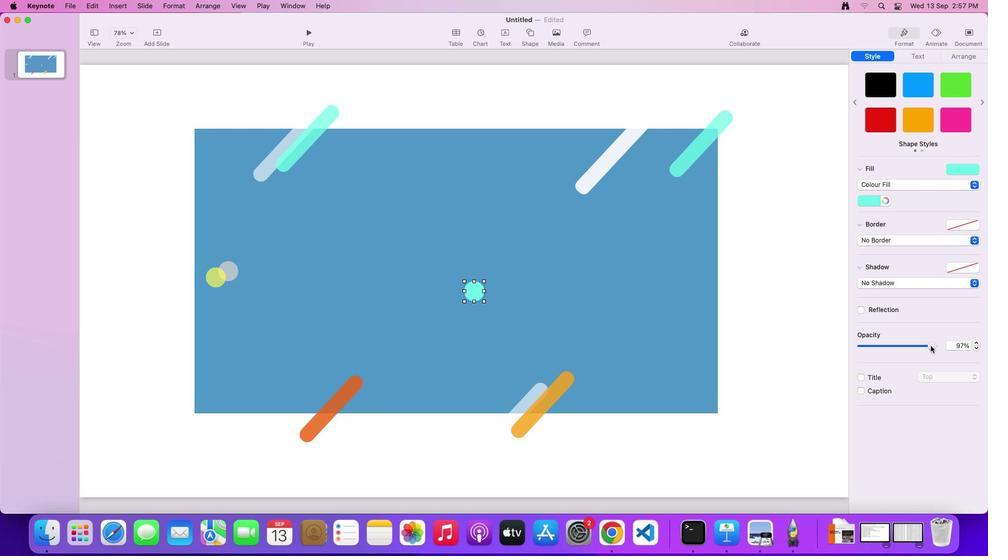 
Action: Mouse pressed left at (936, 349)
Screenshot: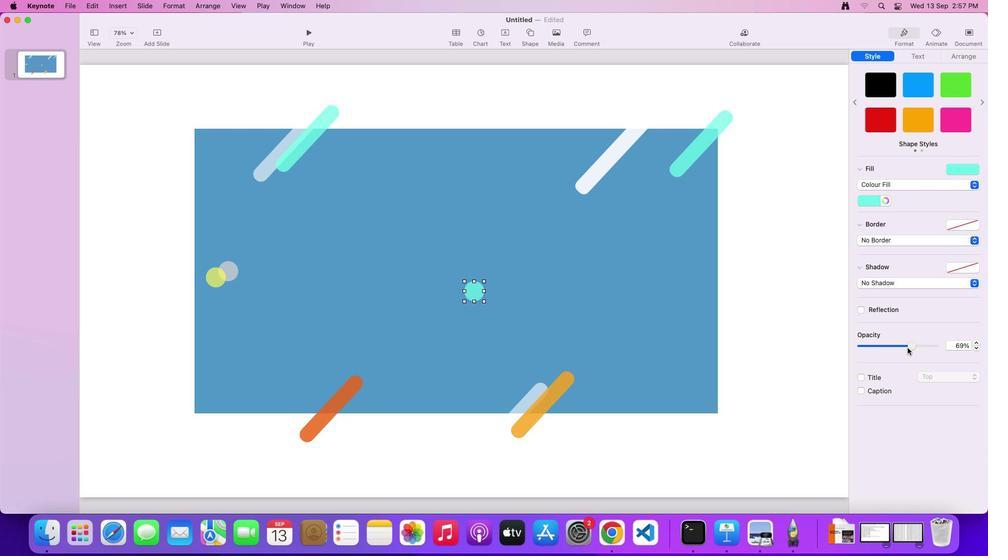 
Action: Mouse moved to (473, 290)
Screenshot: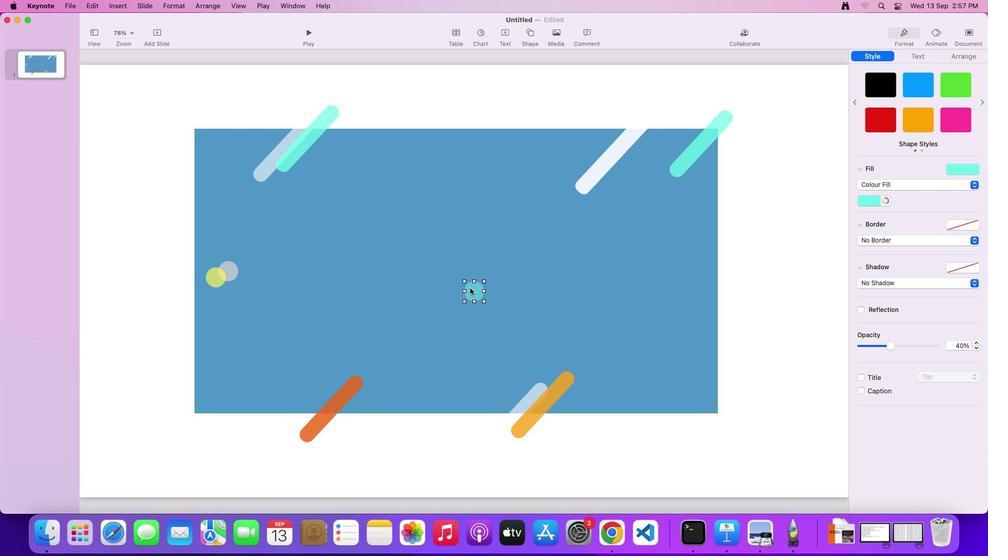
Action: Mouse pressed left at (473, 290)
Screenshot: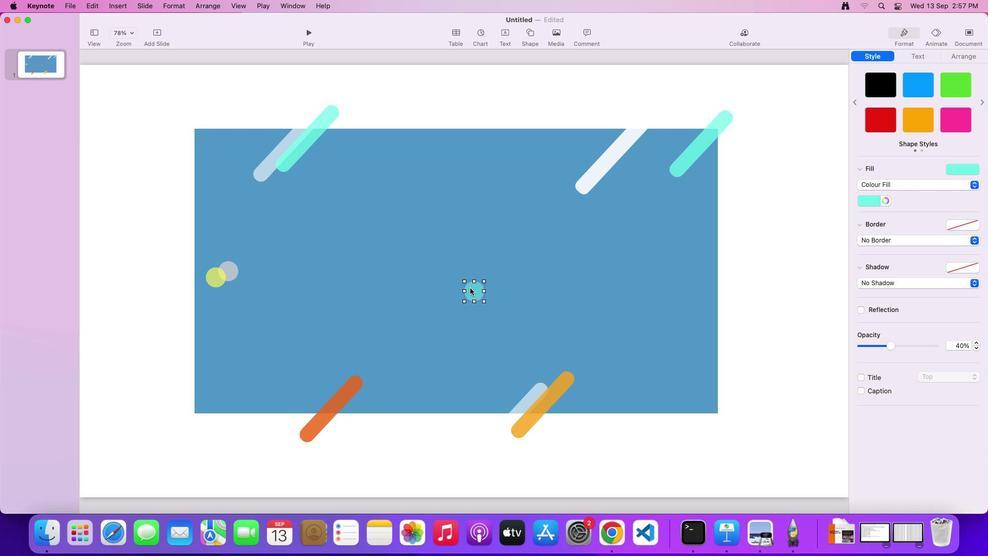 
Action: Mouse moved to (183, 273)
Screenshot: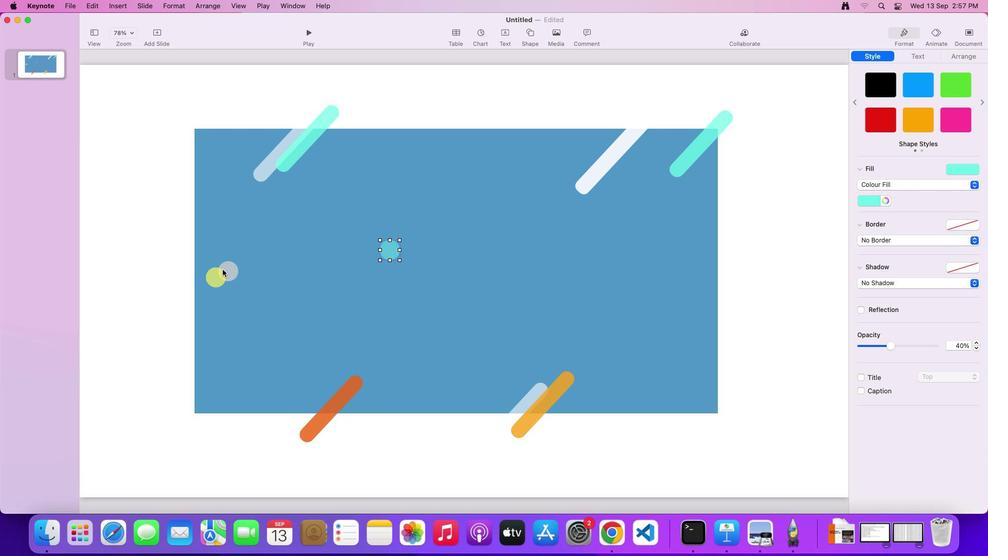 
Action: Key pressed Key.alt
Screenshot: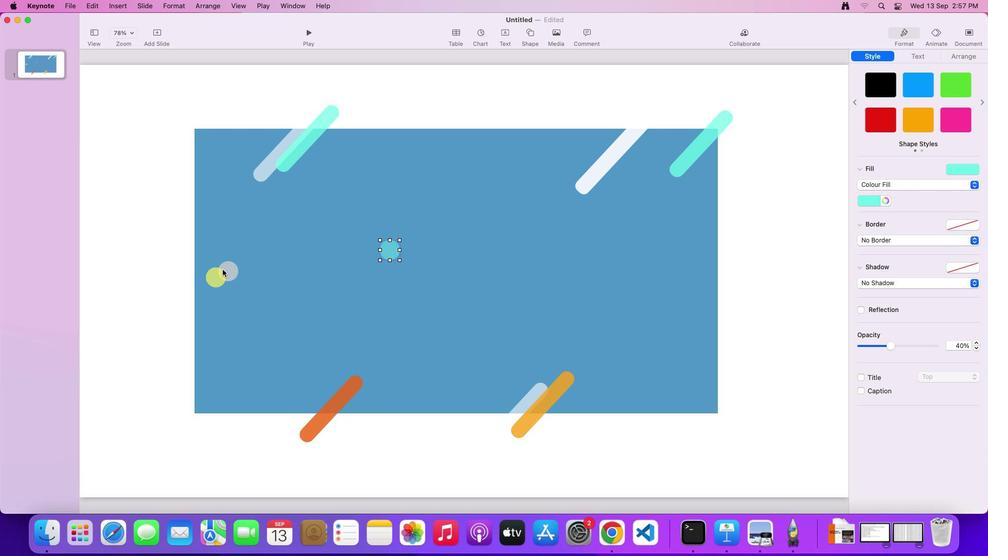 
Action: Mouse moved to (225, 272)
Screenshot: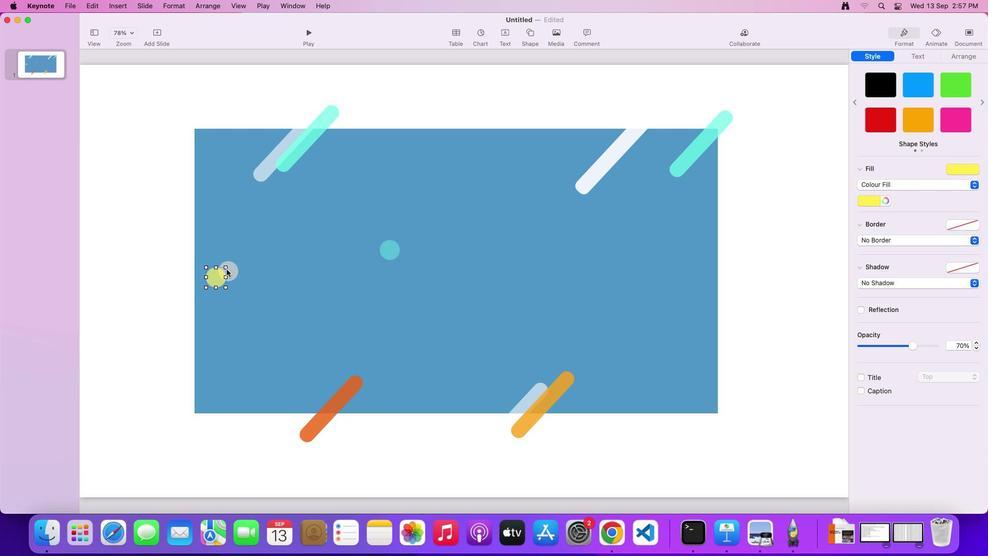 
Action: Mouse pressed left at (225, 272)
Screenshot: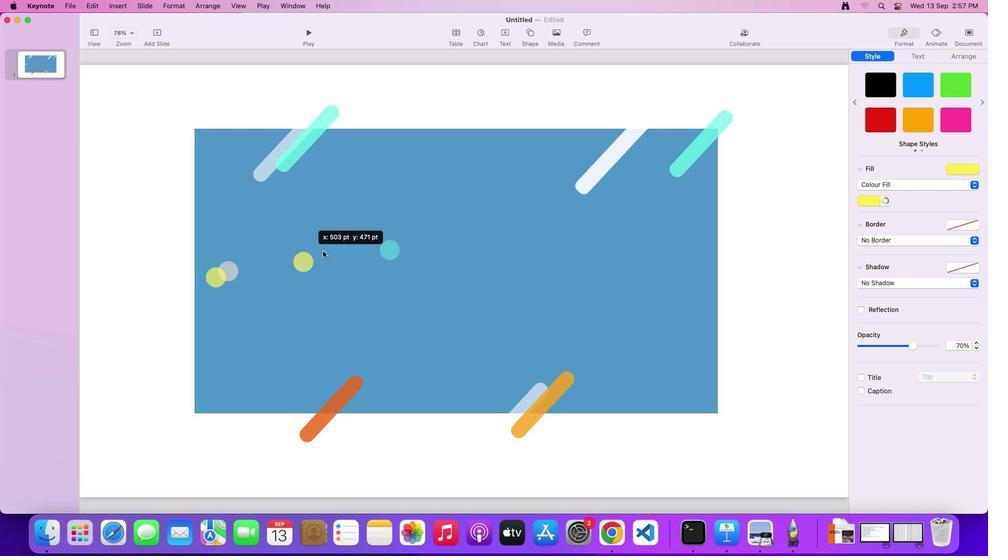
Action: Mouse moved to (235, 275)
Screenshot: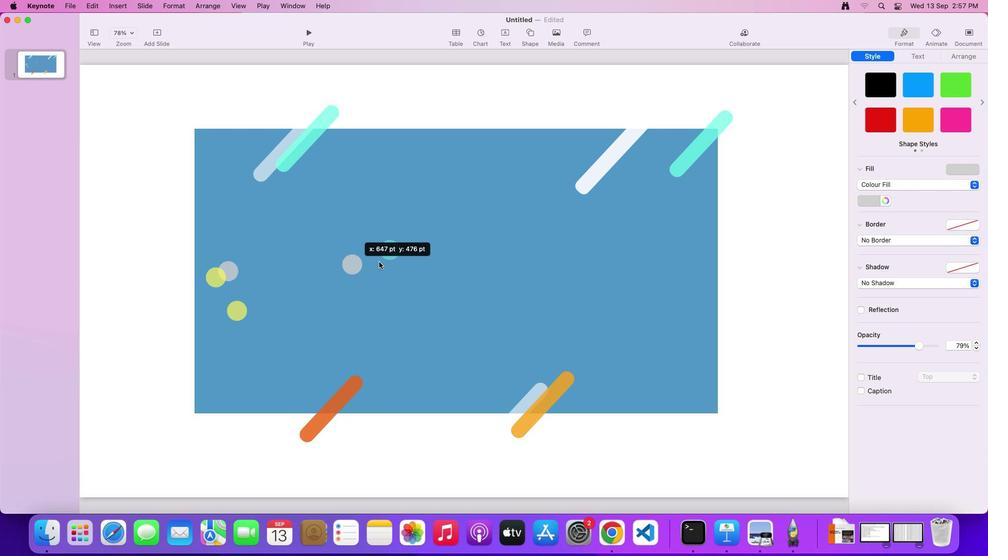 
Action: Mouse pressed left at (235, 275)
Screenshot: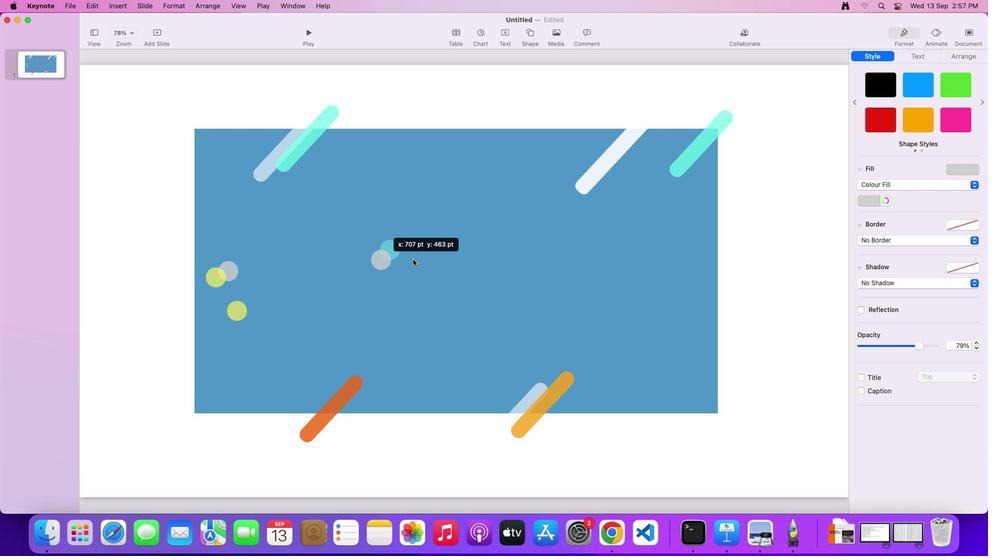 
Action: Mouse moved to (408, 245)
Screenshot: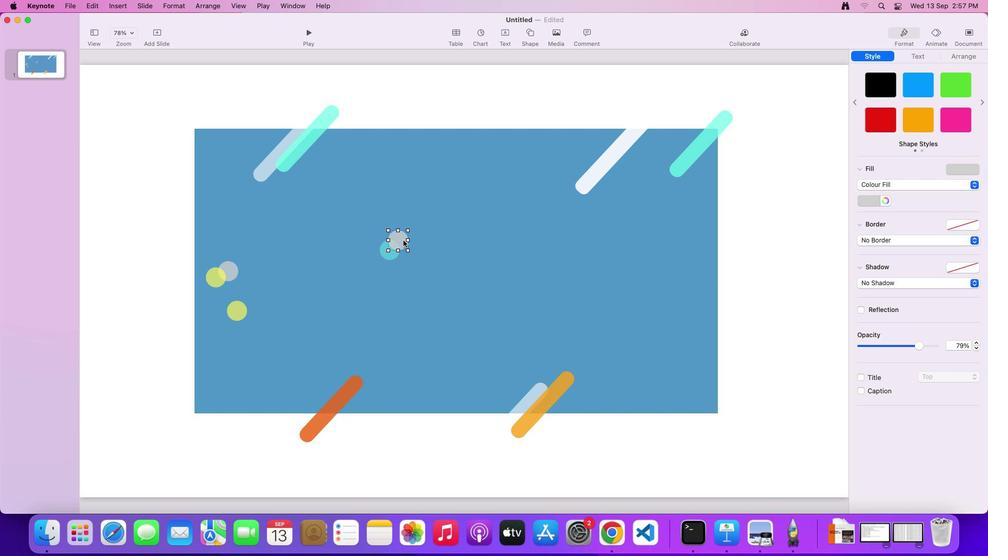 
Action: Key pressed Key.alt
Screenshot: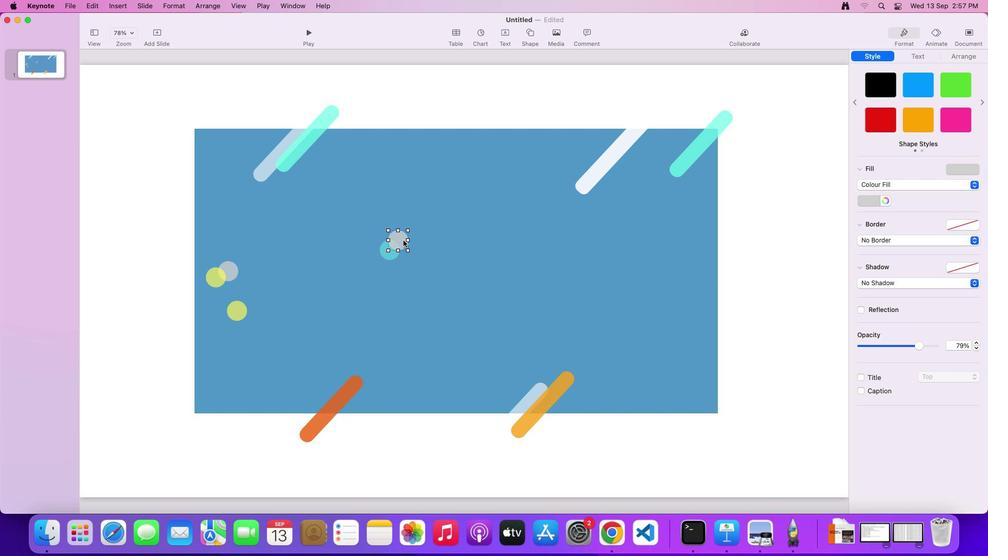 
Action: Mouse moved to (406, 243)
Screenshot: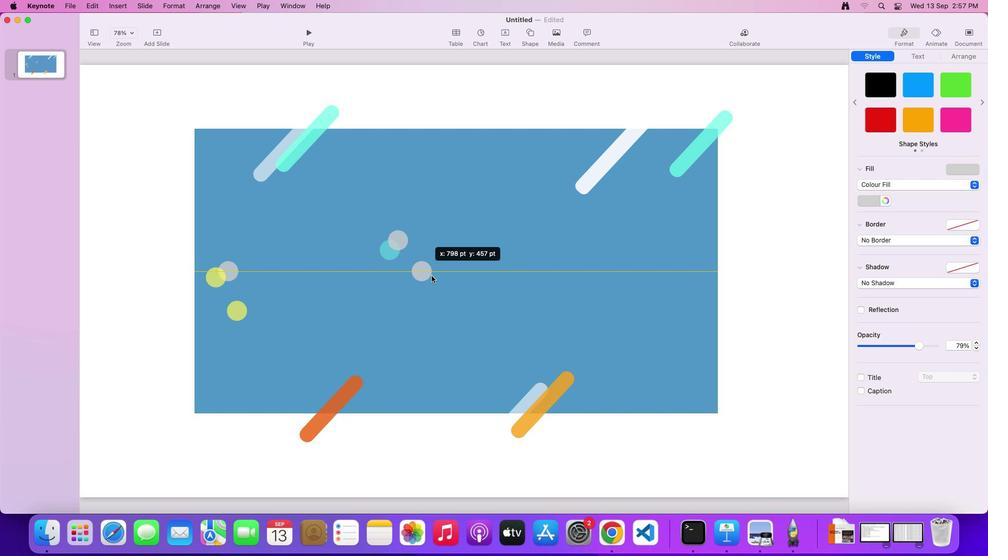 
Action: Mouse pressed left at (406, 243)
Screenshot: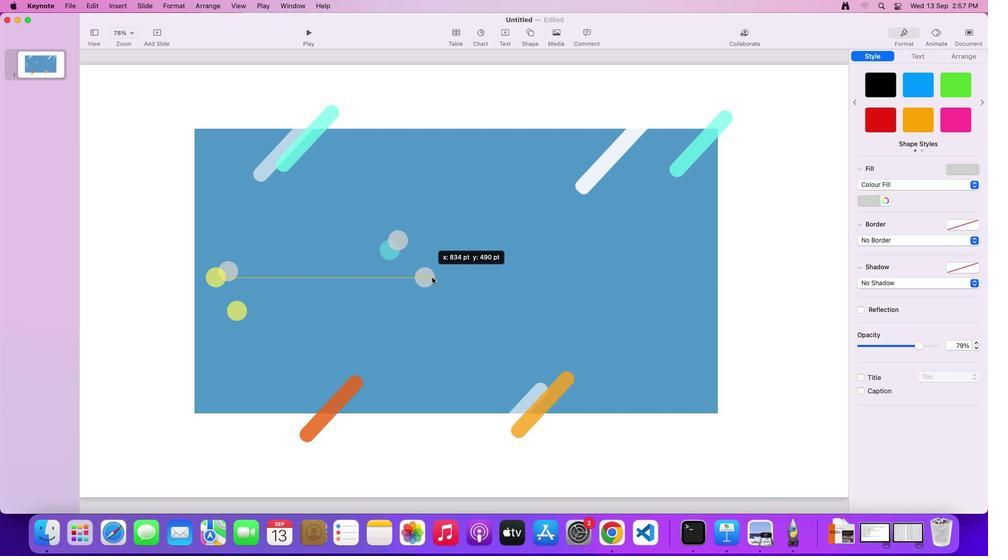 
Action: Mouse moved to (924, 350)
Screenshot: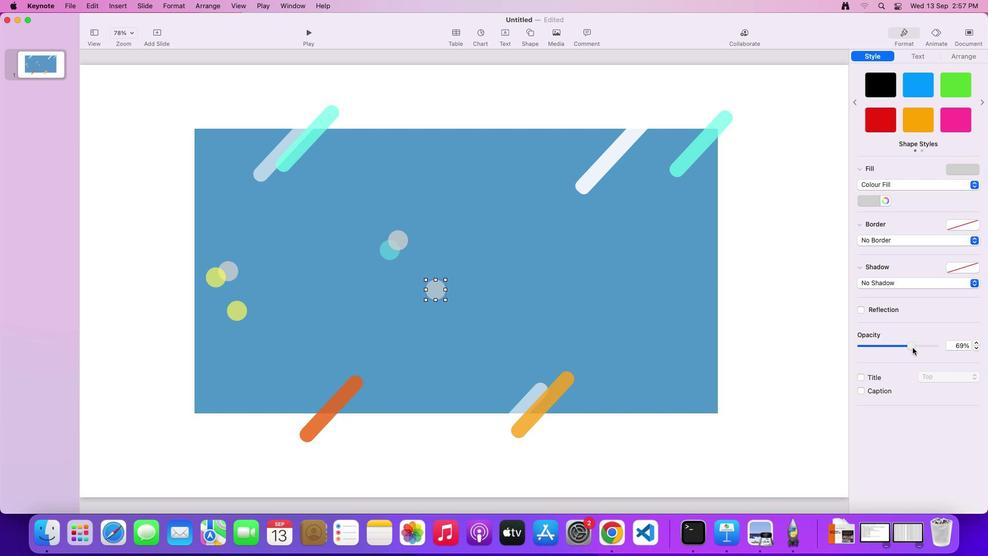 
Action: Mouse pressed left at (924, 350)
Screenshot: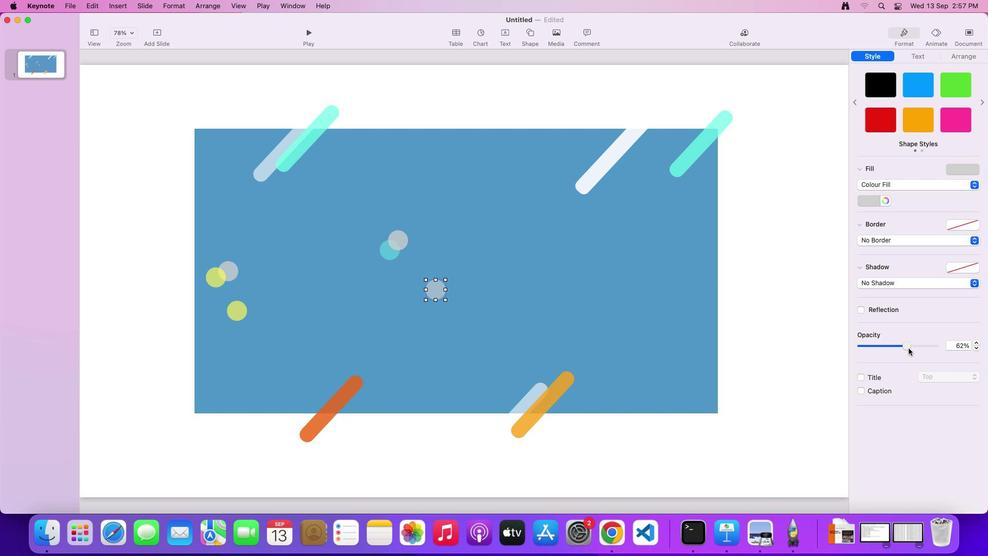 
Action: Mouse moved to (502, 319)
Screenshot: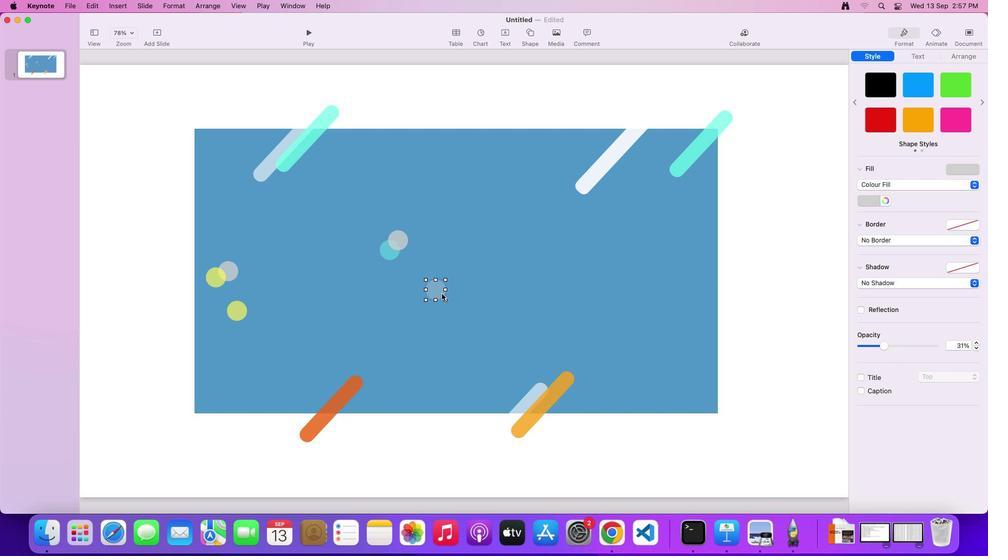 
Action: Key pressed Key.alt
